 Task: Add an event with the title Training Session: Change Management, date '2024/05/16', time 7:30 AM to 9:30 AMand add a description: Participants will understand the role of nonverbal cues, such as body language, facial expressions, and gestures, in communication. They will learn how to use nonverbal signals effectively to convey their message and understand the nonverbal cues of others., put the event into Orange category . Add location for the event as: 789 Great Sphinx of Giza, Giza, Egypt, logged in from the account softage.2@softage.netand send the event invitation to softage.7@softage.net and softage.8@softage.net. Set a reminder for the event 5 minutes before
Action: Mouse moved to (126, 124)
Screenshot: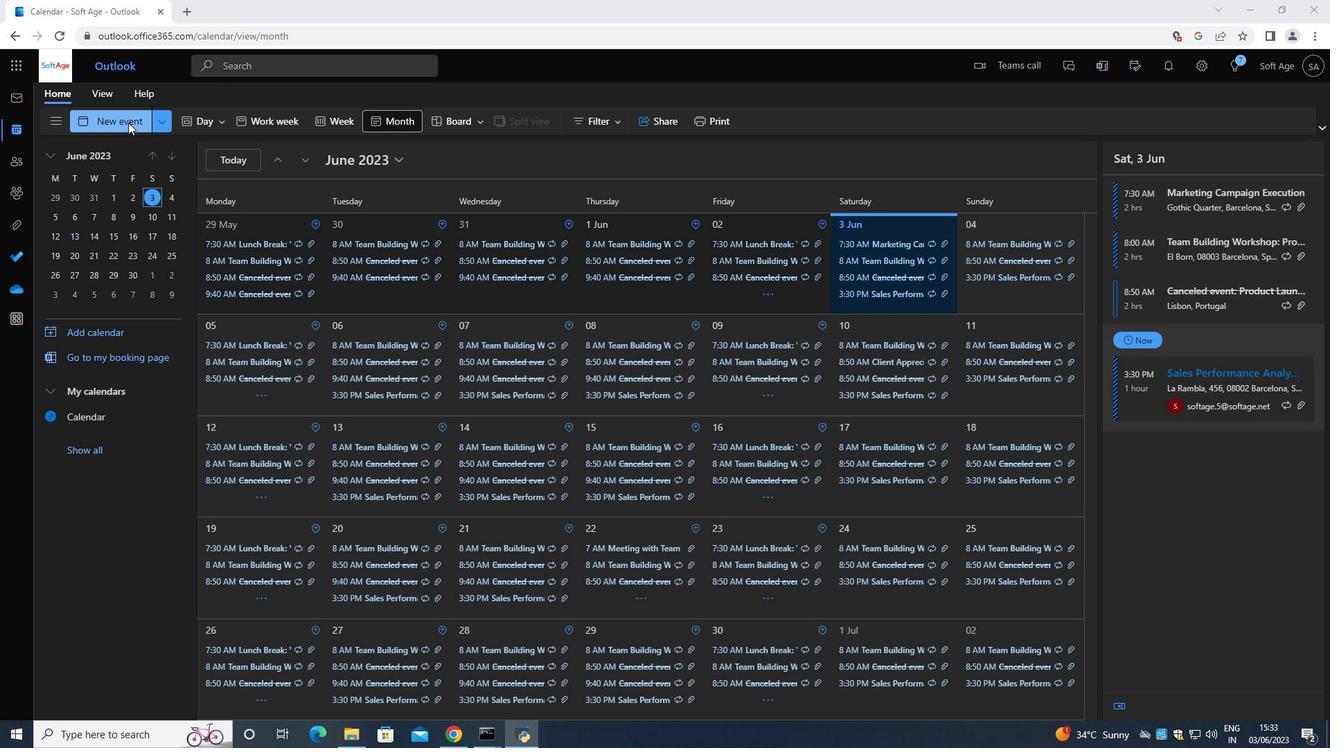 
Action: Mouse pressed left at (126, 124)
Screenshot: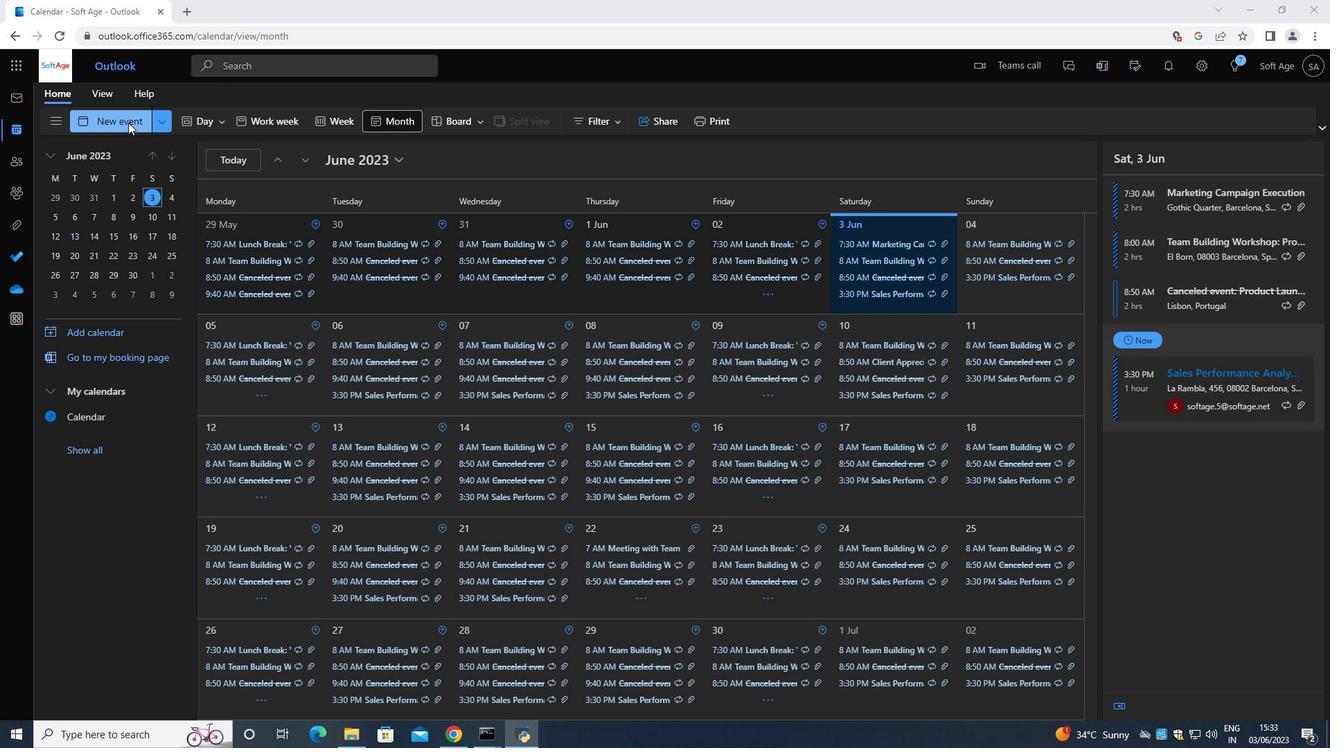 
Action: Mouse moved to (342, 207)
Screenshot: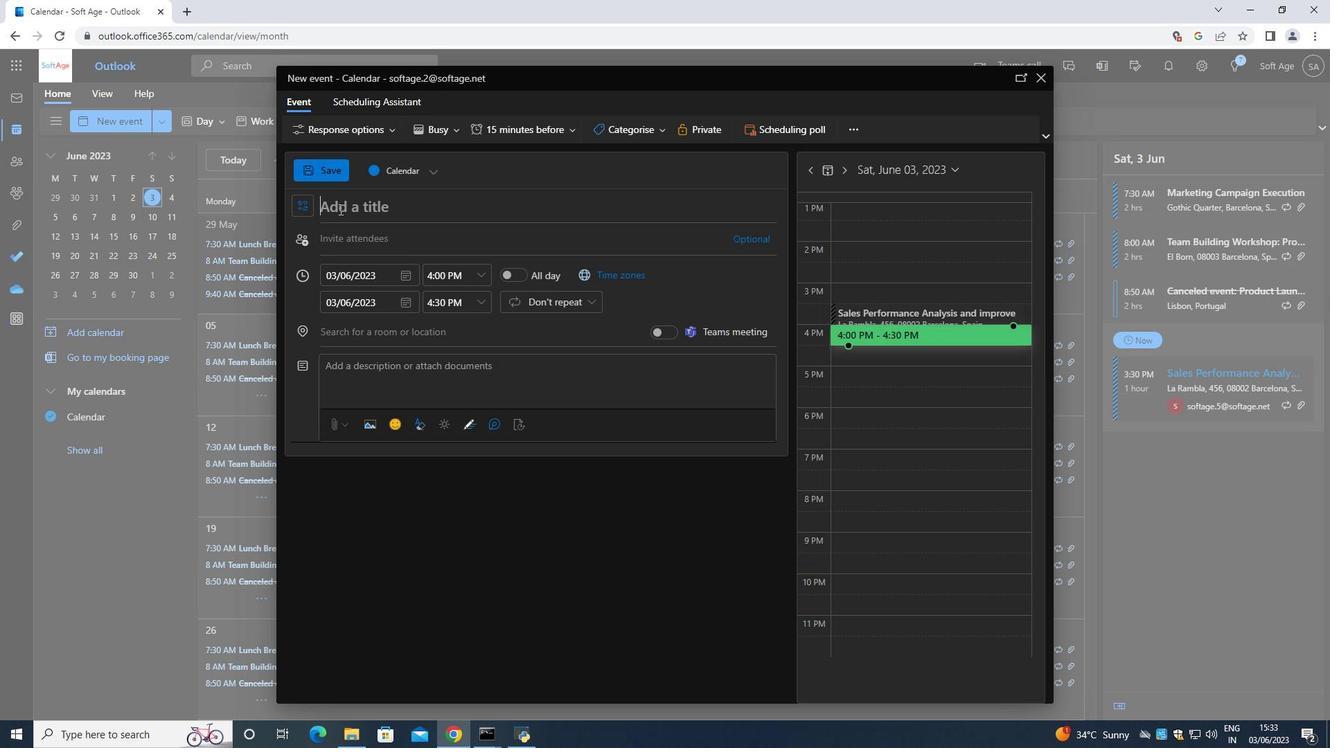 
Action: Mouse pressed left at (342, 207)
Screenshot: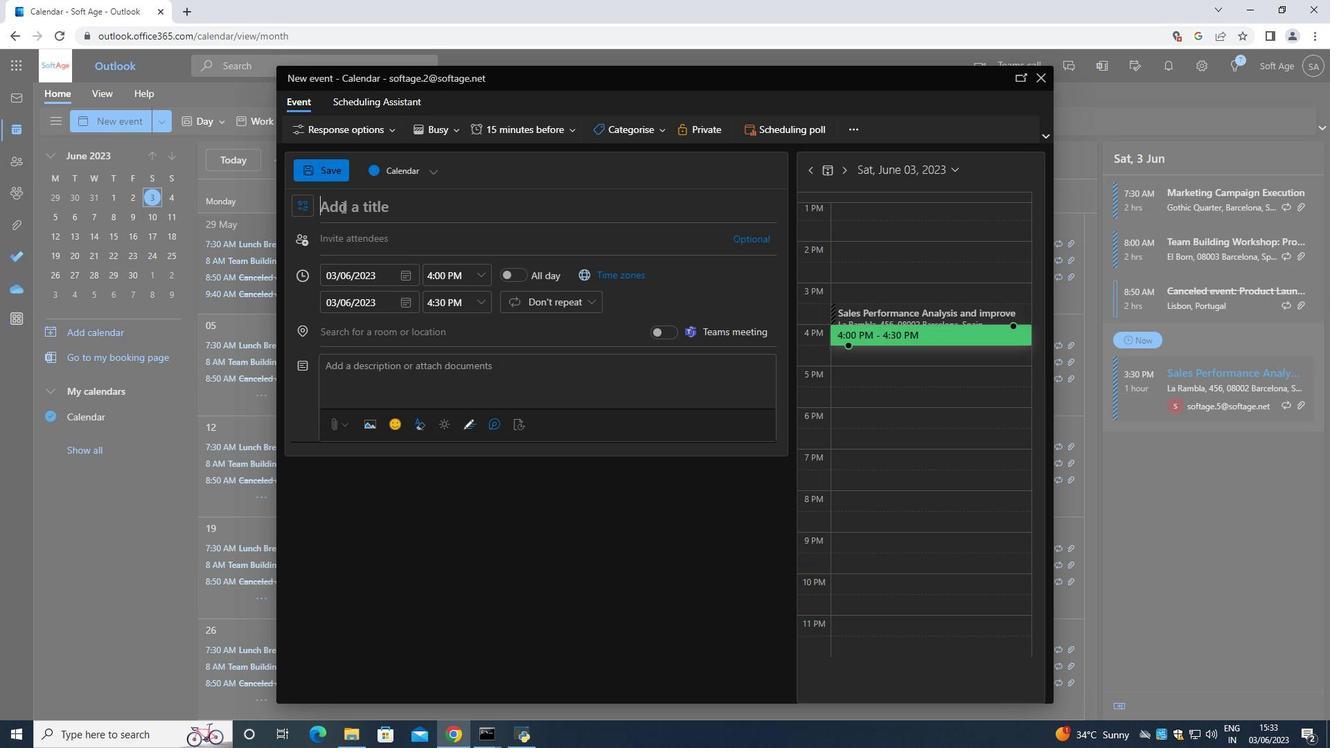 
Action: Key pressed <Key.shift><Key.shift><Key.shift><Key.shift><Key.shift><Key.shift><Key.shift><Key.shift><Key.shift><Key.shift><Key.shift><Key.shift><Key.shift><Key.shift><Key.shift><Key.shift><Key.shift><Key.shift>Training<Key.space><Key.shift>Session<Key.space><Key.shift_r><Key.shift_r><Key.shift_r><Key.shift_r>:<Key.backspace><Key.backspace><Key.shift_r>:<Key.space><Key.shift>Change<Key.space><Key.shift>Management<Key.space>
Screenshot: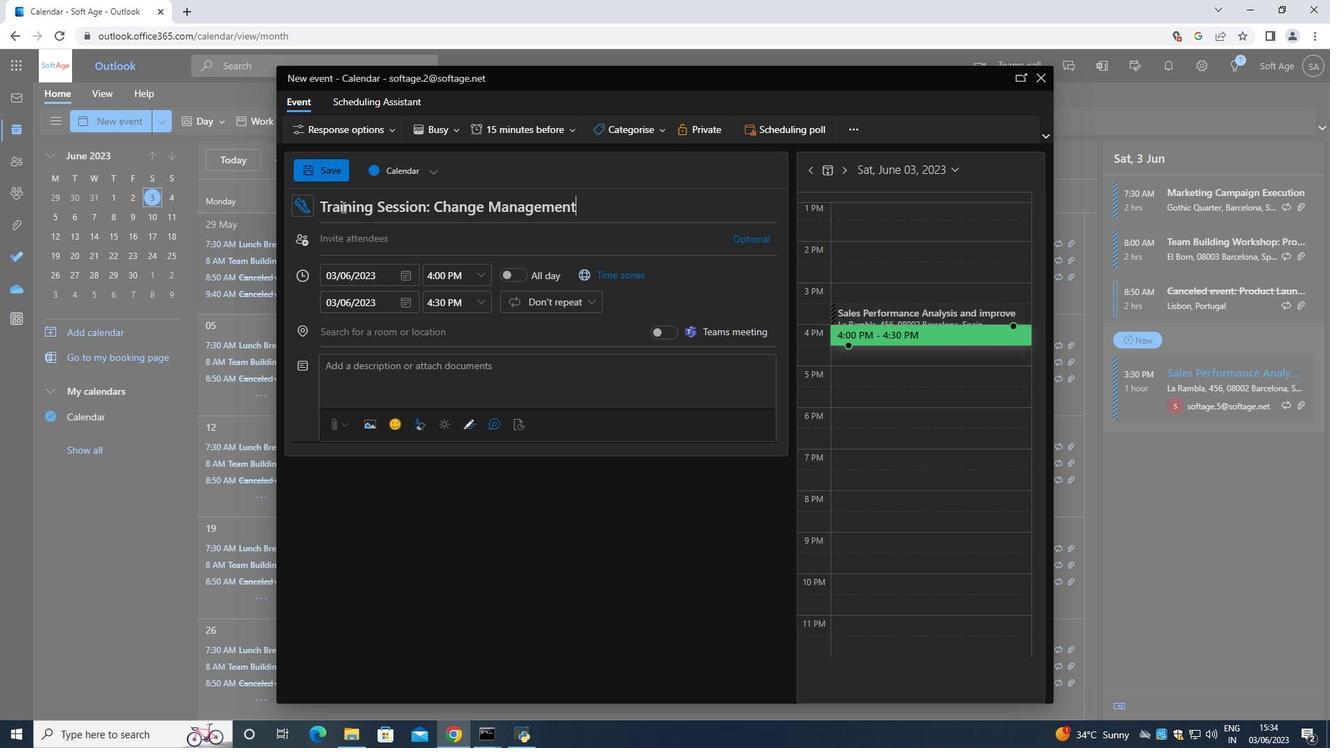 
Action: Mouse scrolled (342, 207) with delta (0, 0)
Screenshot: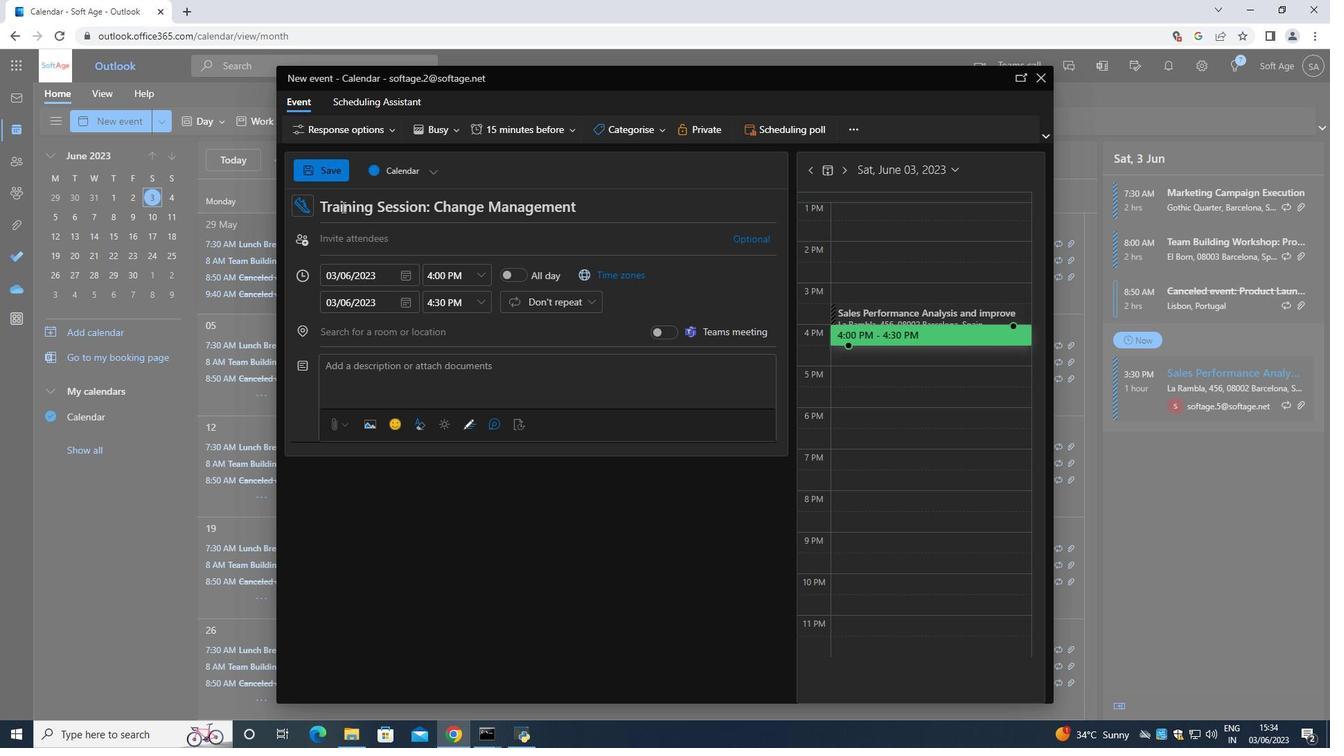 
Action: Mouse moved to (402, 279)
Screenshot: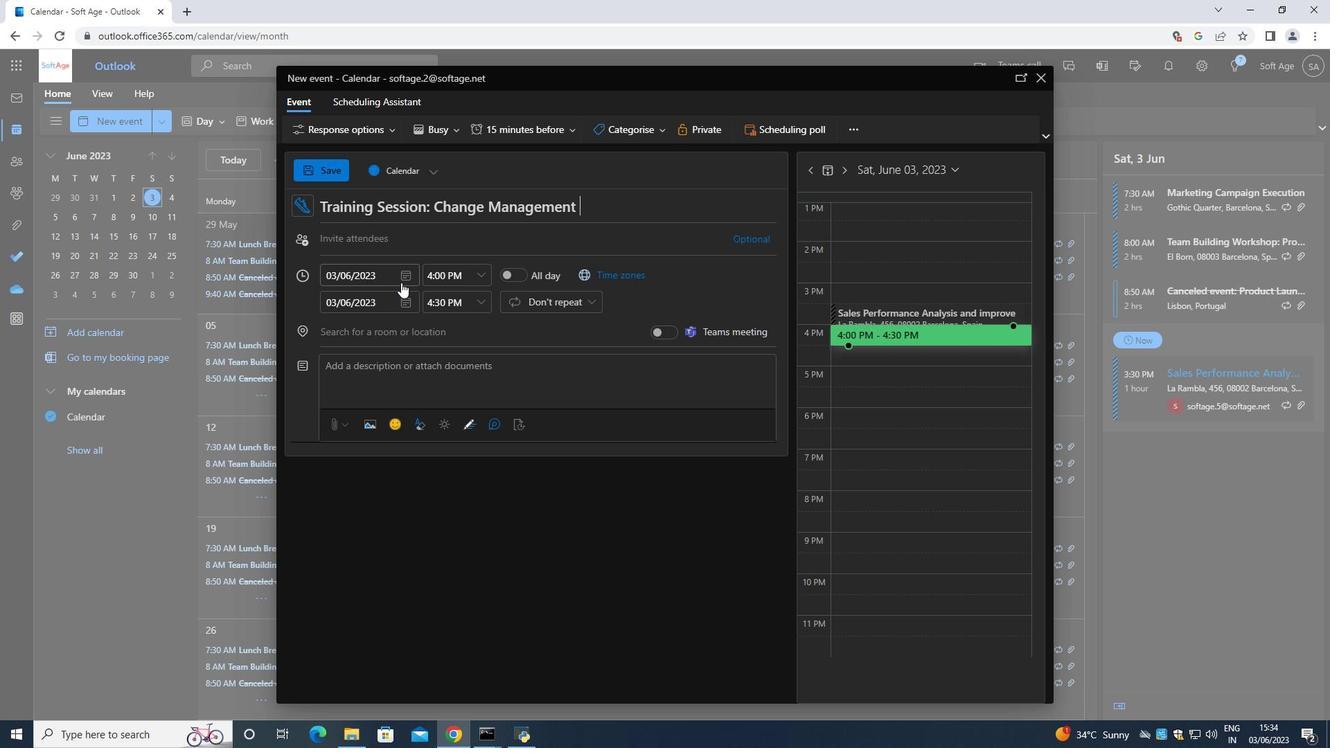 
Action: Mouse pressed left at (402, 279)
Screenshot: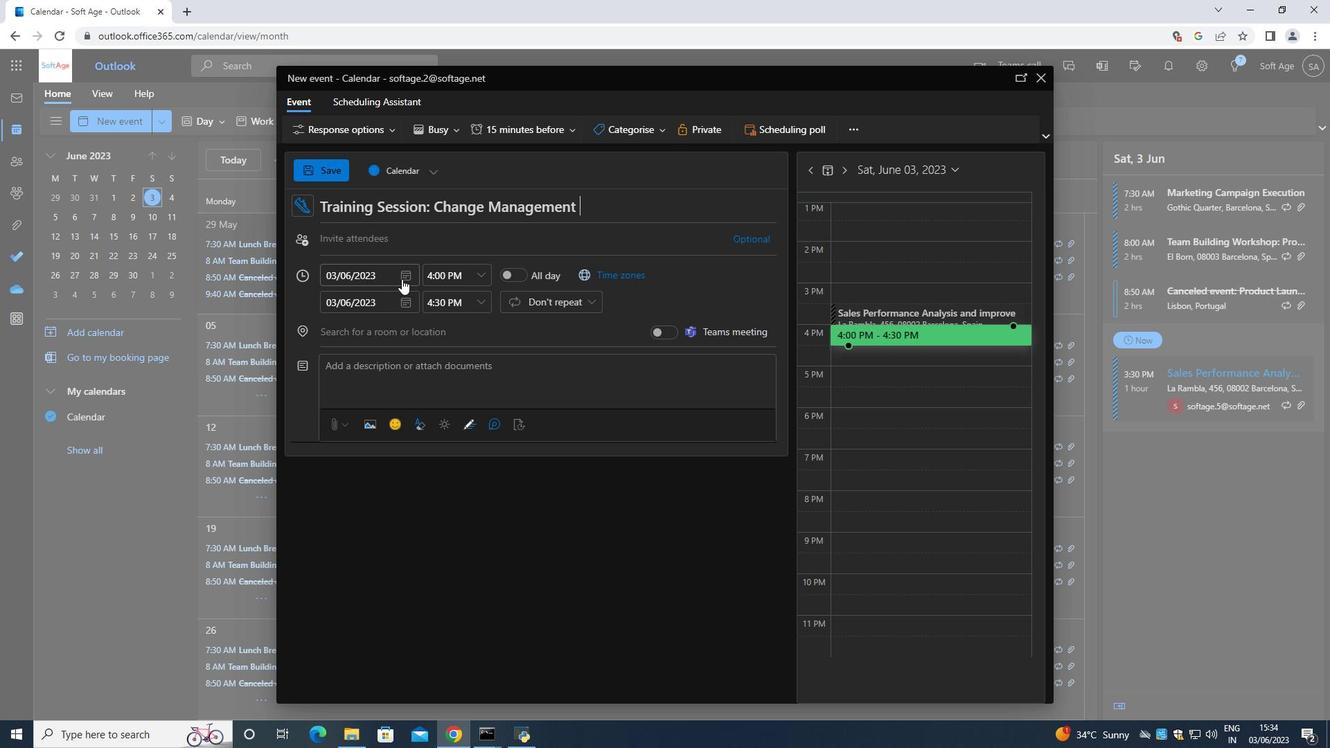 
Action: Mouse moved to (449, 303)
Screenshot: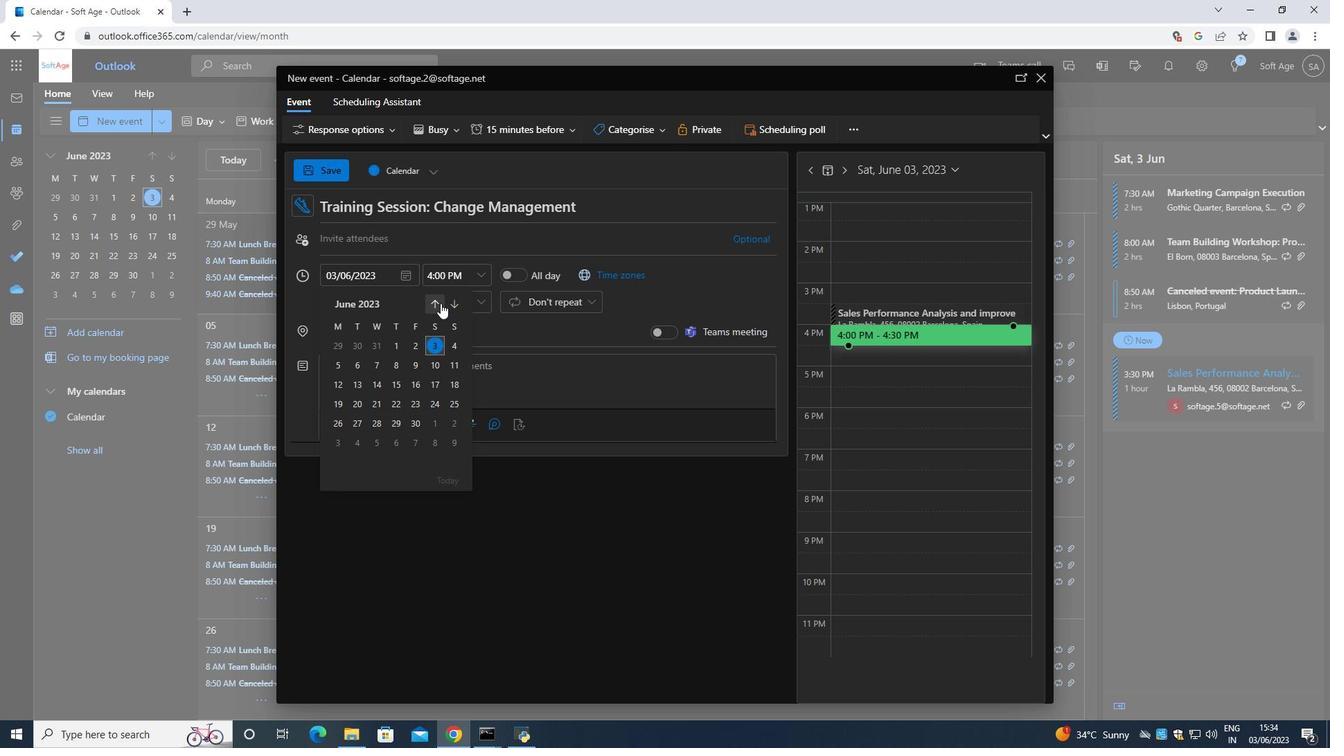 
Action: Mouse pressed left at (449, 303)
Screenshot: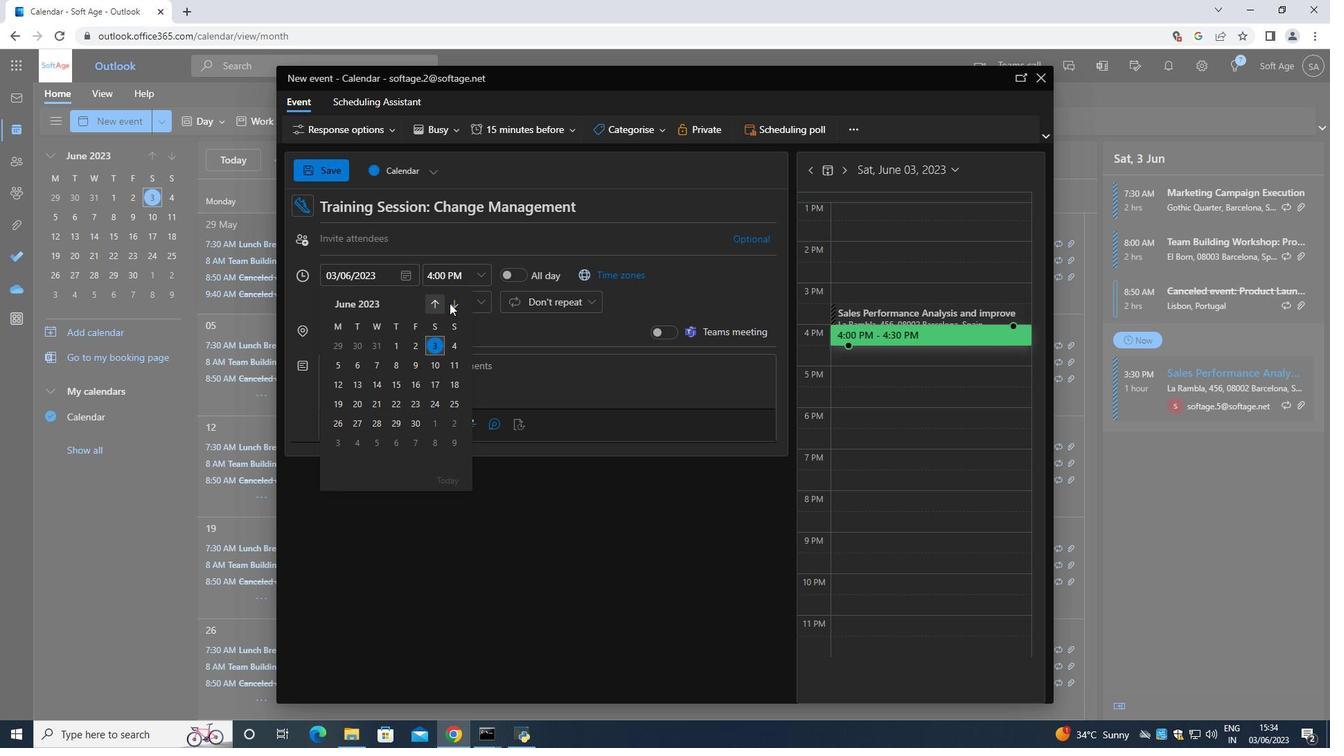 
Action: Mouse moved to (450, 303)
Screenshot: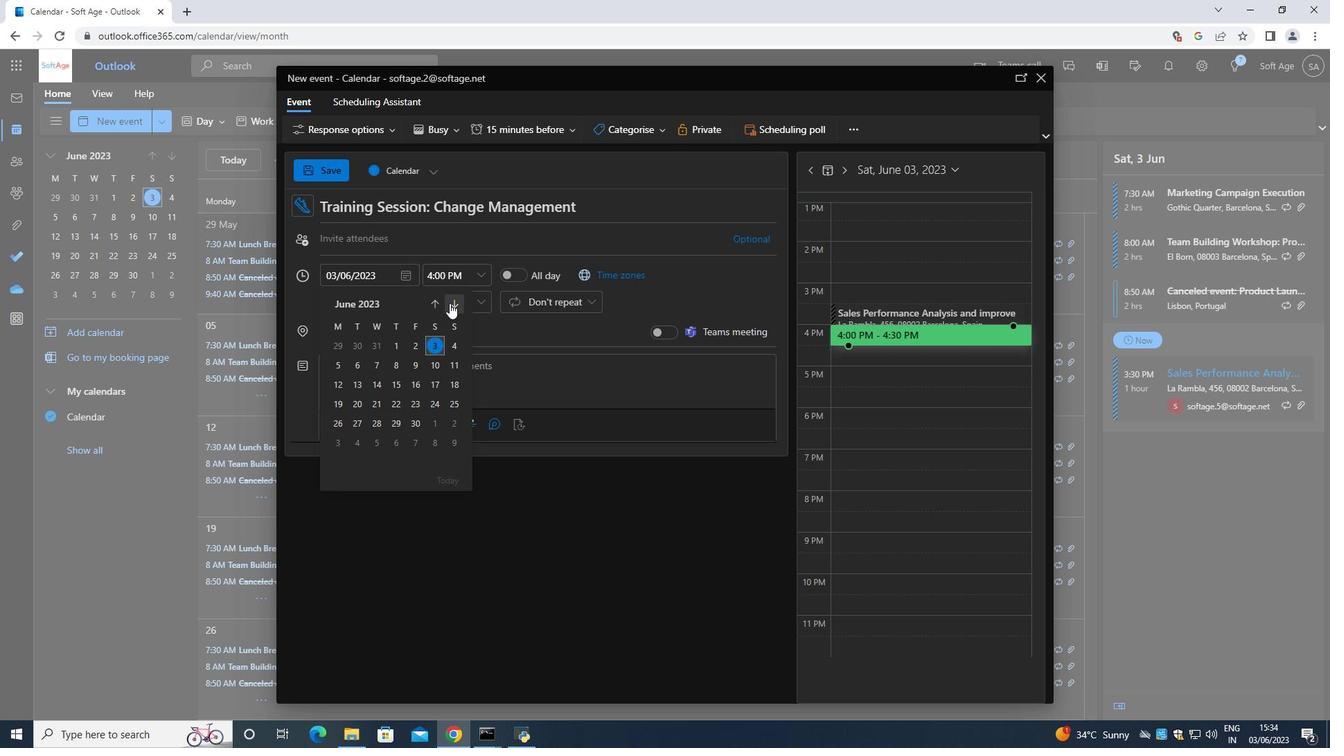 
Action: Mouse pressed left at (450, 303)
Screenshot: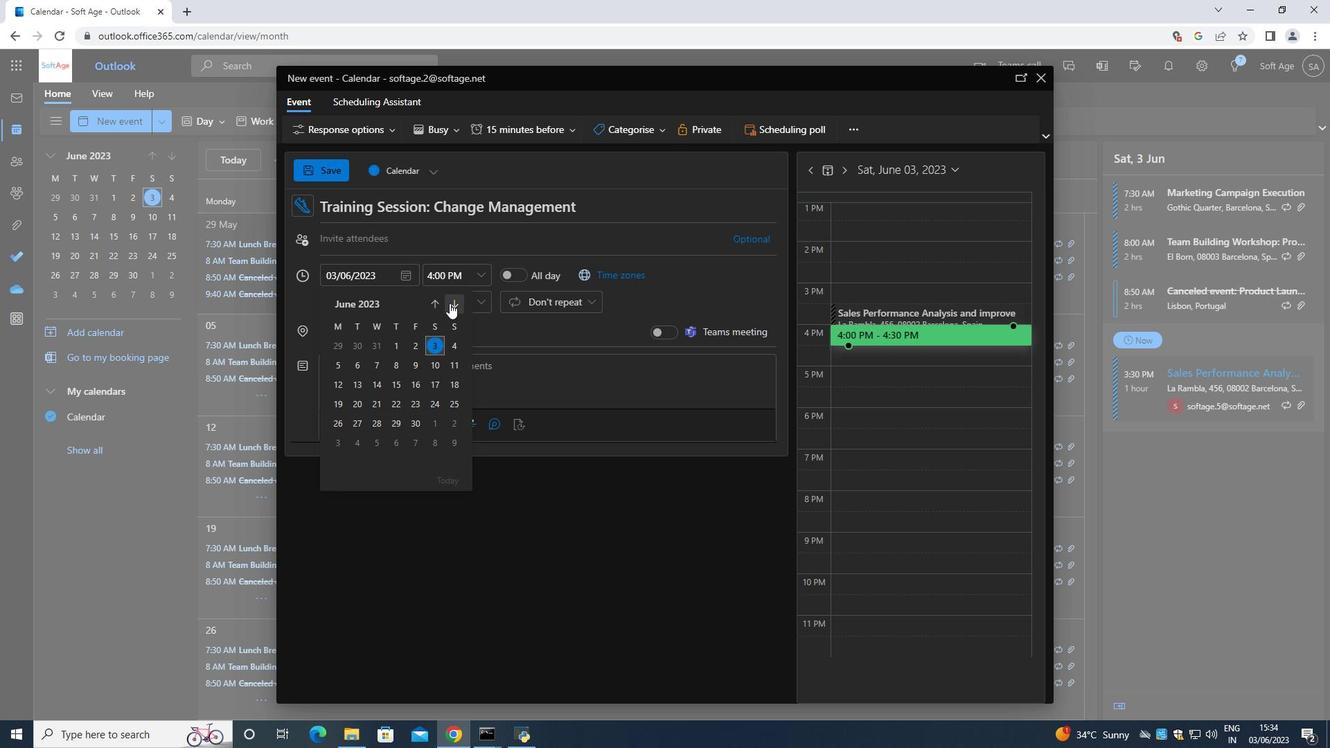 
Action: Mouse pressed left at (450, 303)
Screenshot: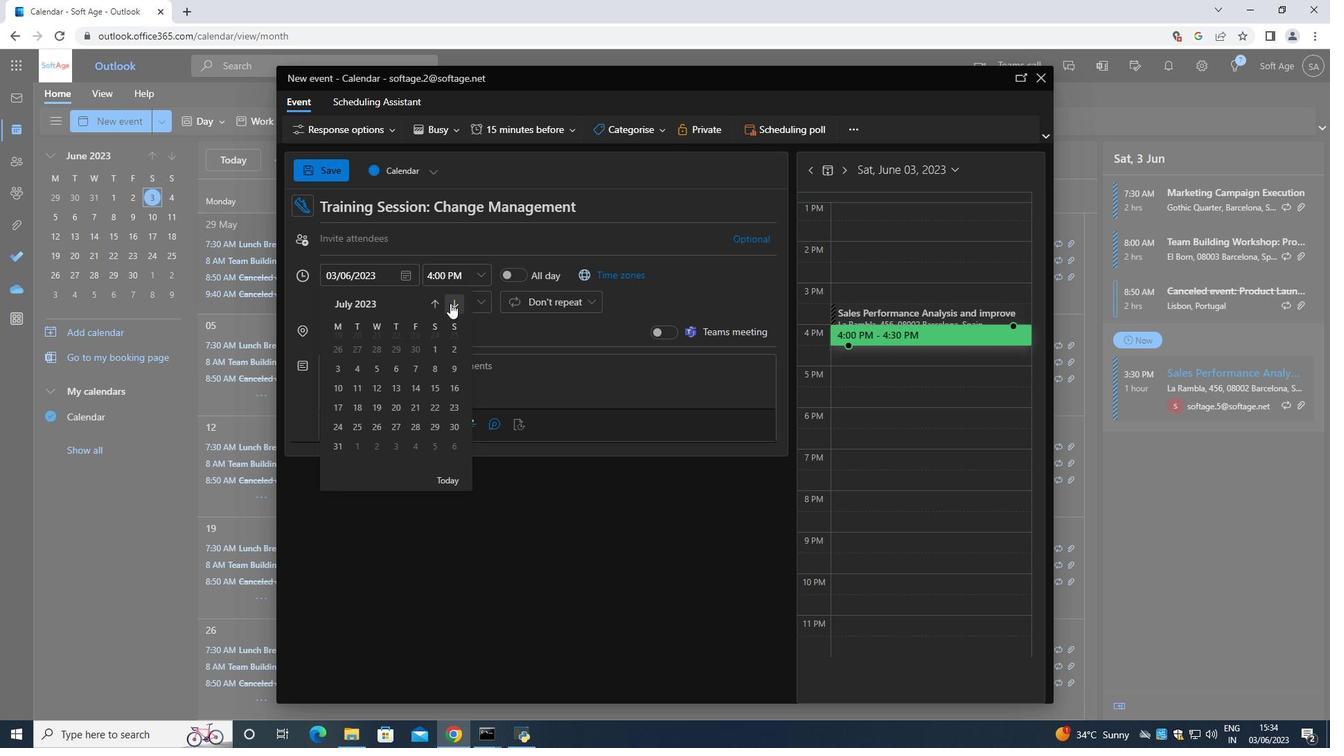 
Action: Mouse pressed left at (450, 303)
Screenshot: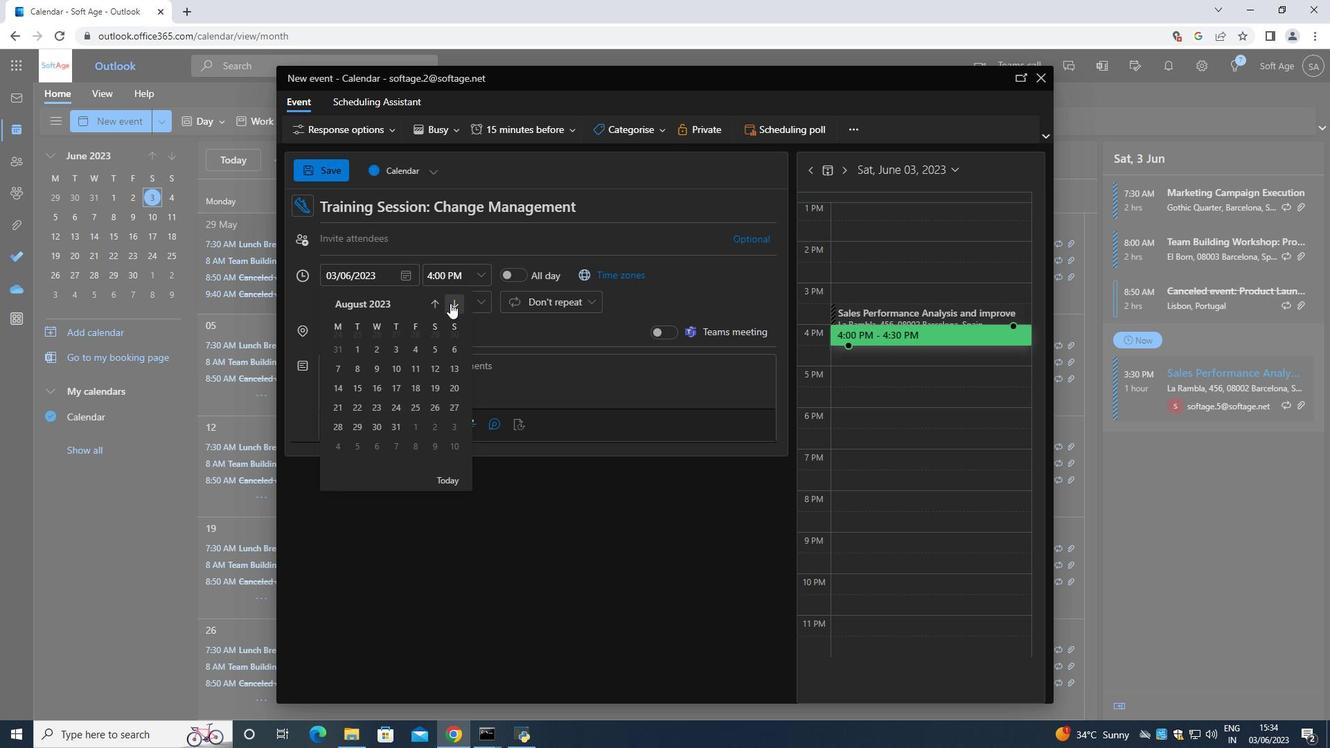 
Action: Mouse pressed left at (450, 303)
Screenshot: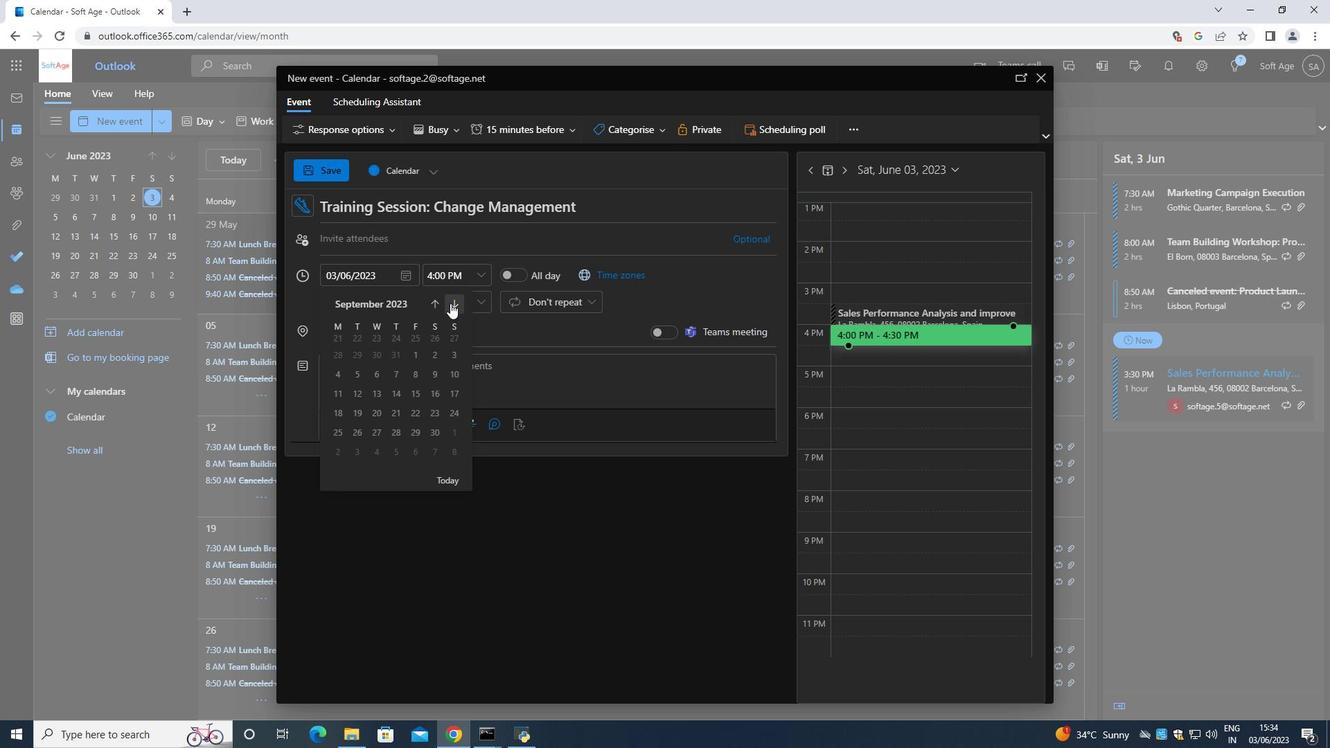 
Action: Mouse pressed left at (450, 303)
Screenshot: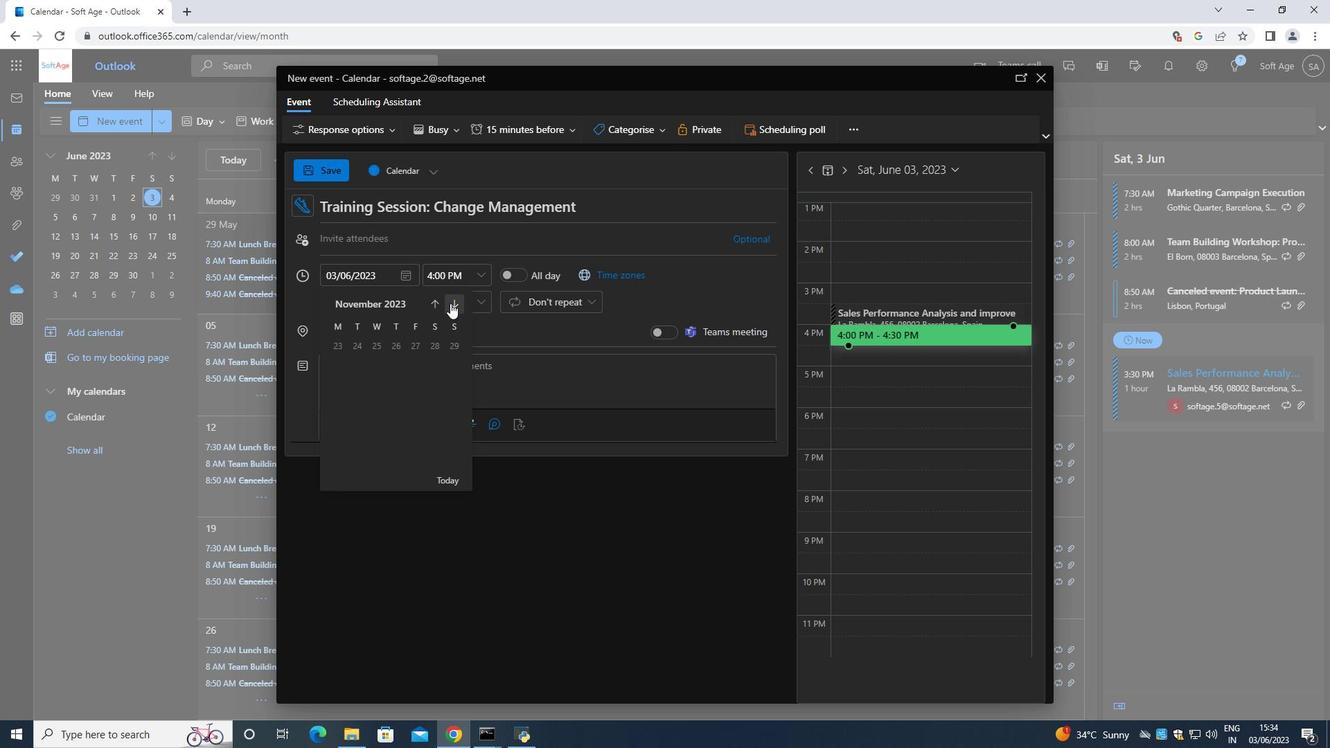 
Action: Mouse pressed left at (450, 303)
Screenshot: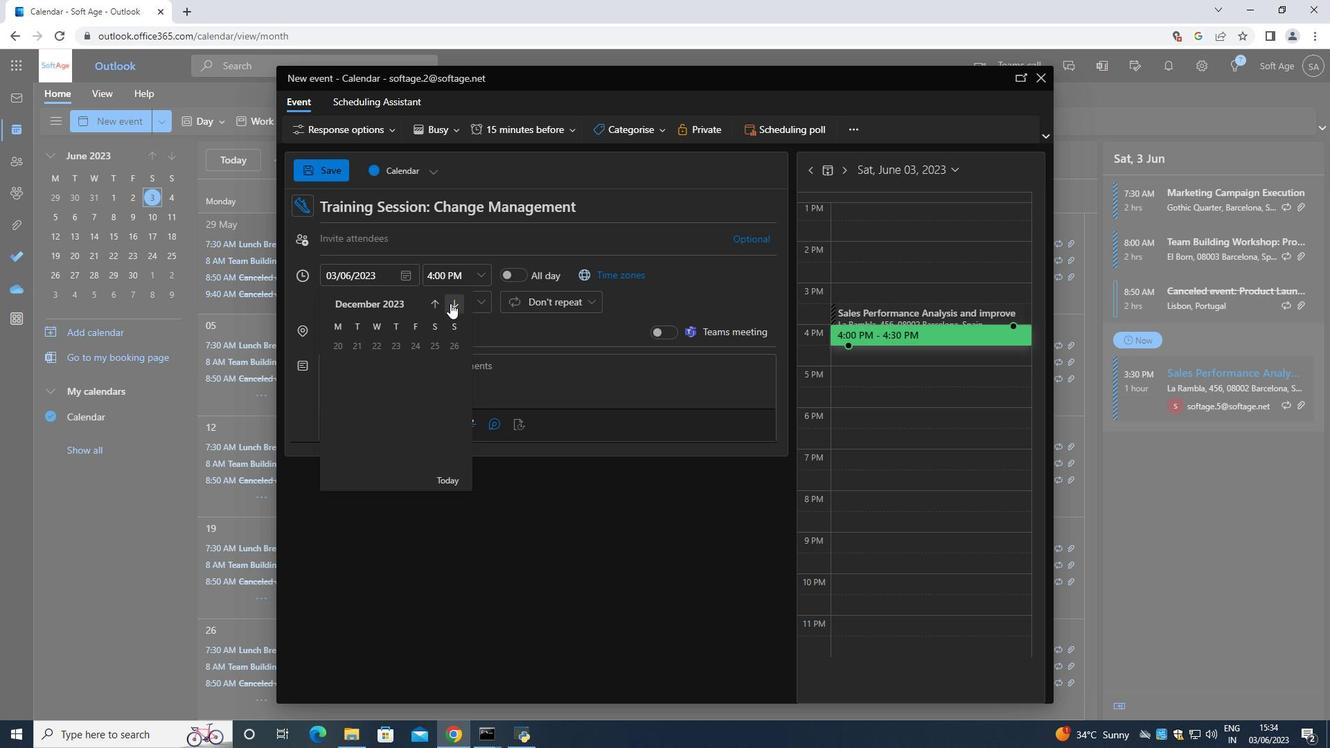 
Action: Mouse pressed left at (450, 303)
Screenshot: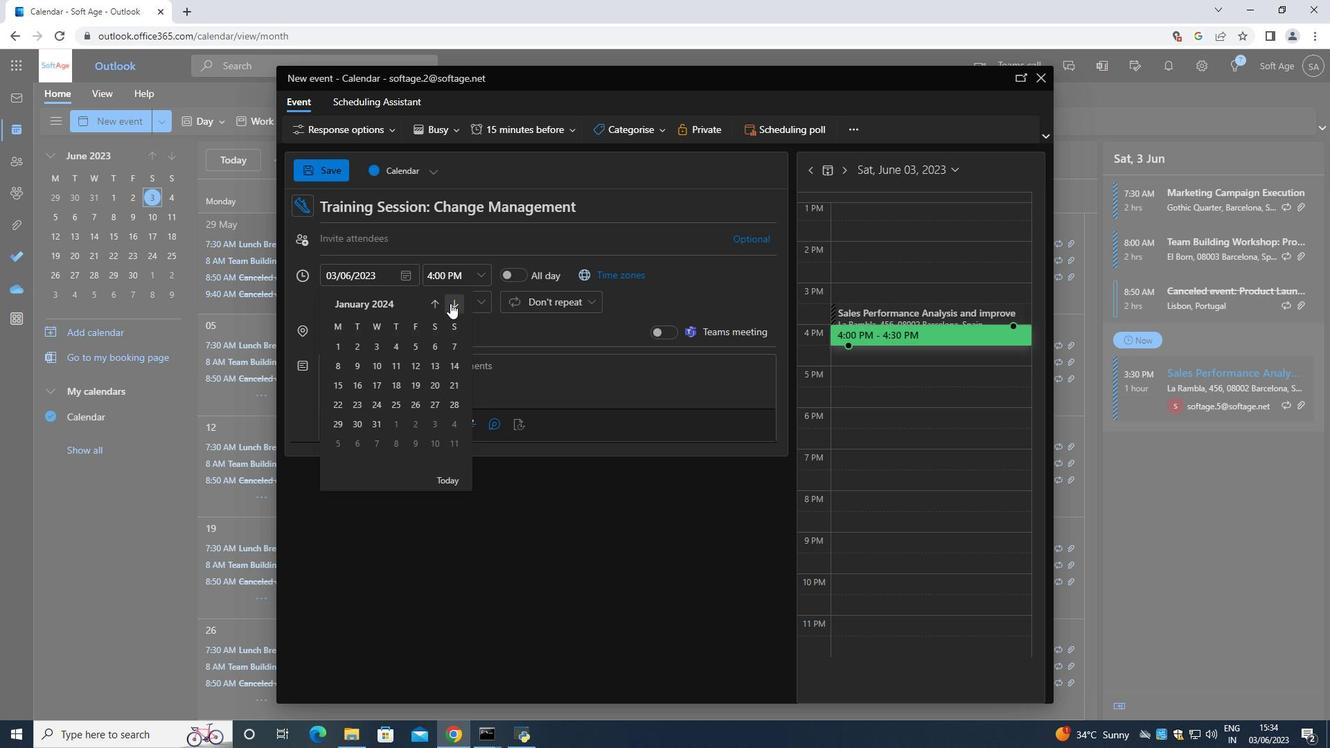 
Action: Mouse pressed left at (450, 303)
Screenshot: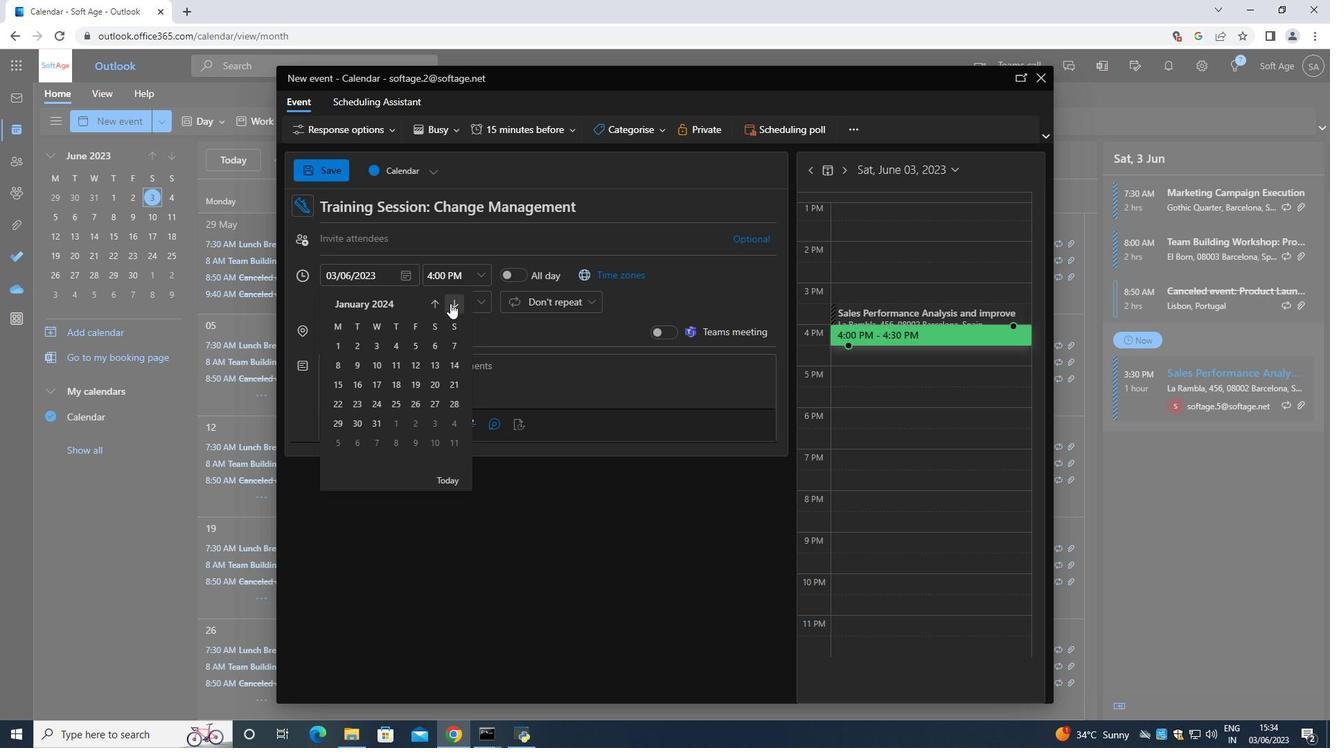 
Action: Mouse pressed left at (450, 303)
Screenshot: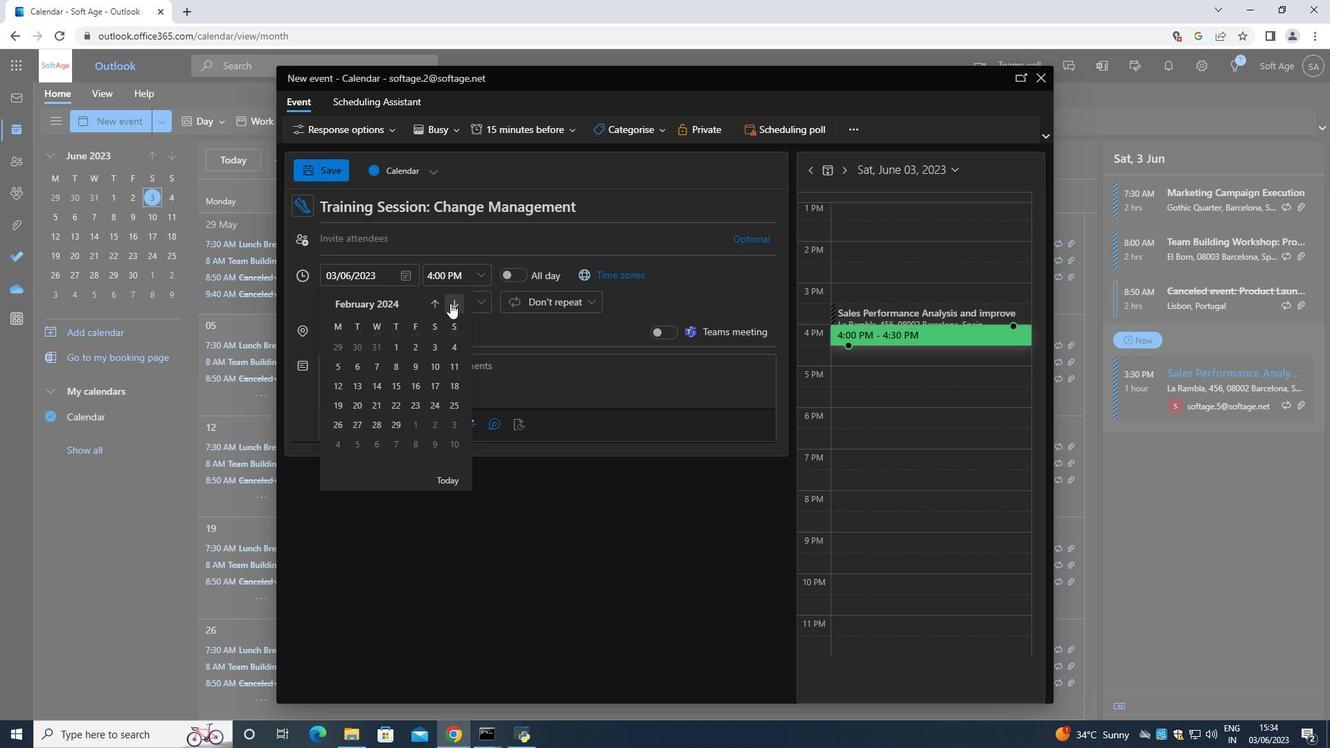 
Action: Mouse moved to (450, 303)
Screenshot: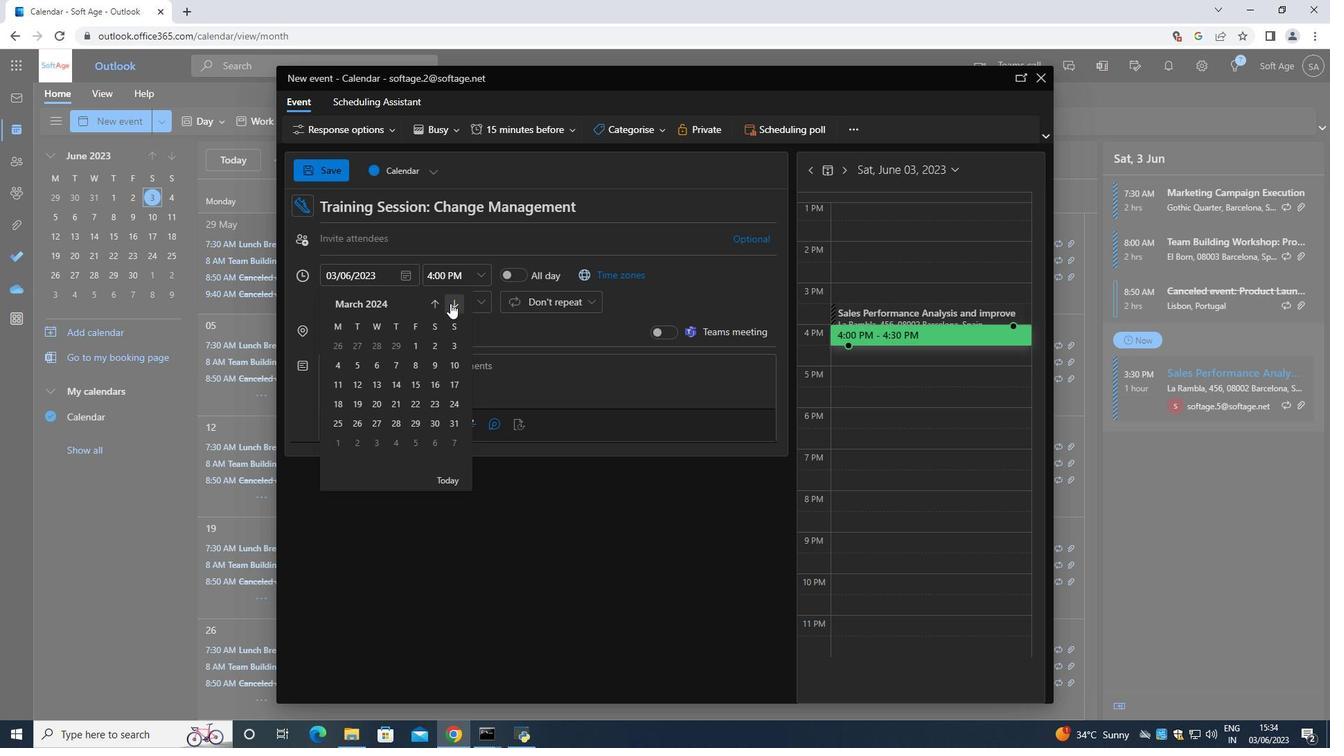 
Action: Mouse pressed left at (450, 303)
Screenshot: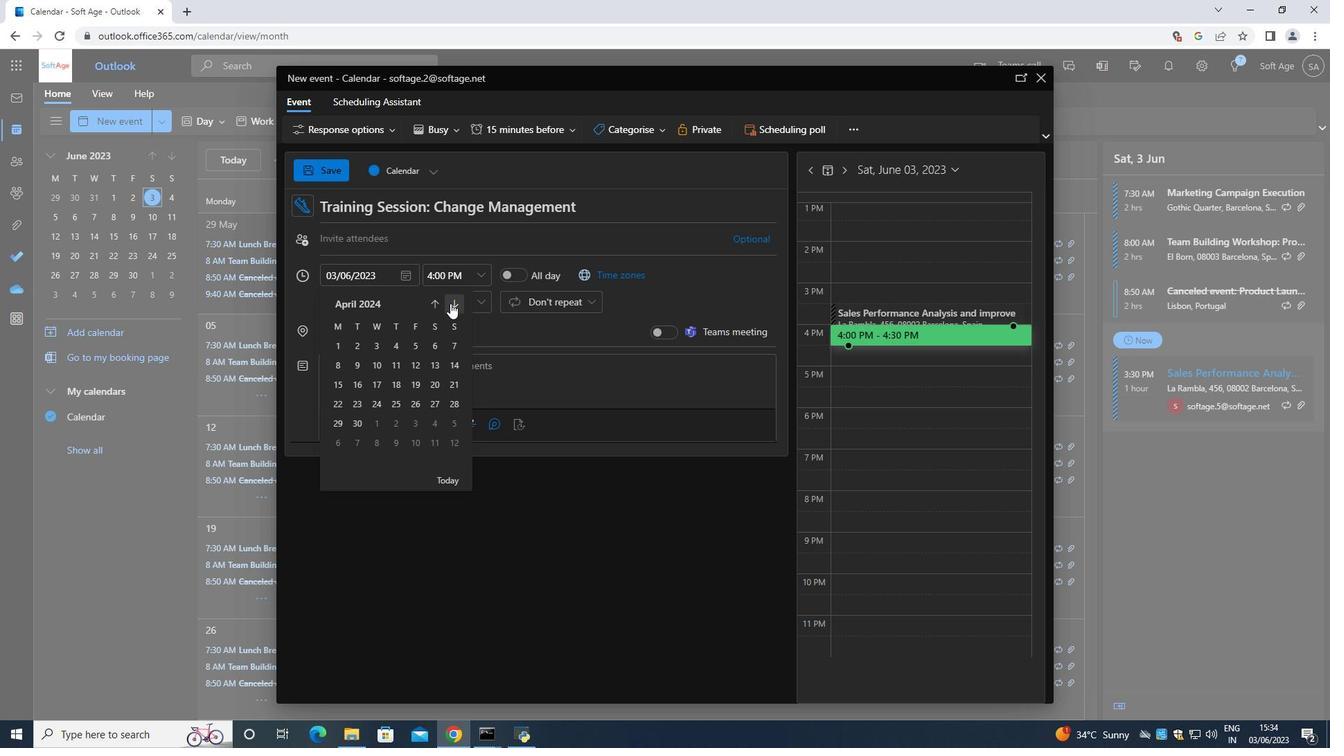 
Action: Mouse moved to (400, 379)
Screenshot: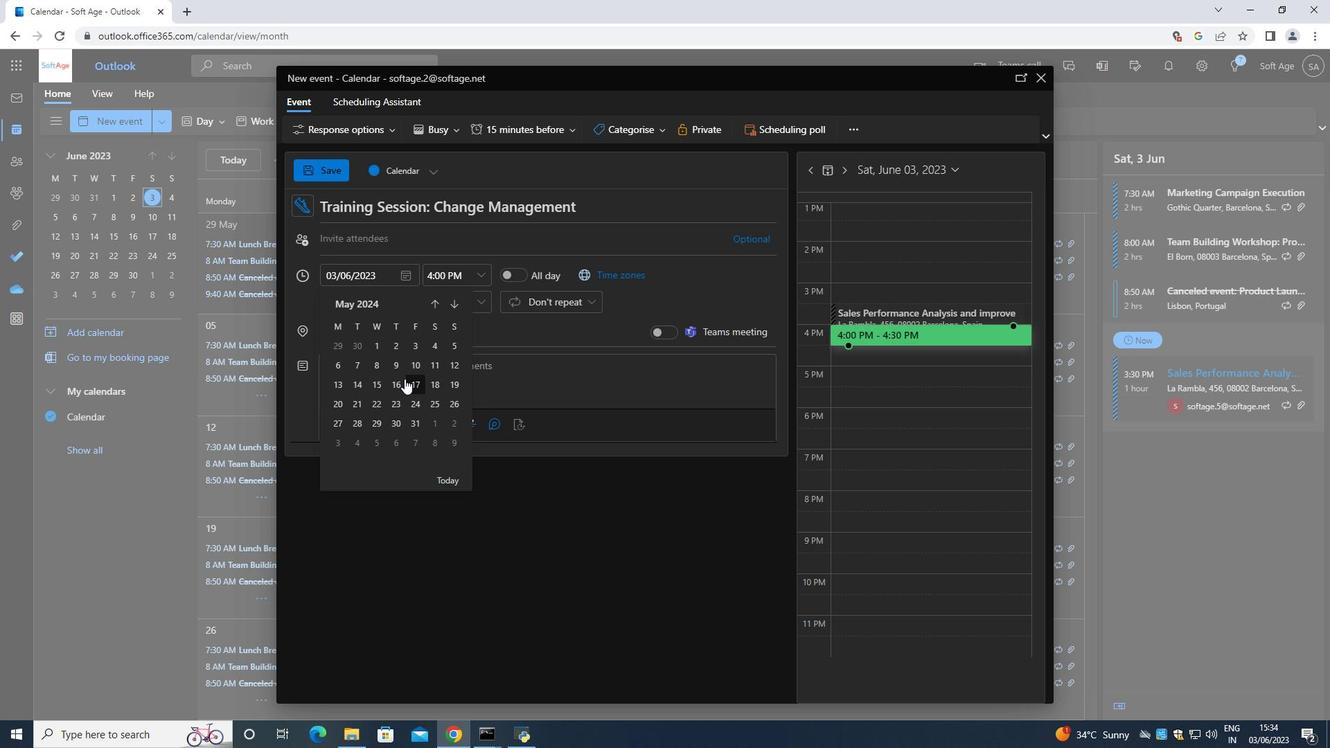 
Action: Mouse pressed left at (400, 379)
Screenshot: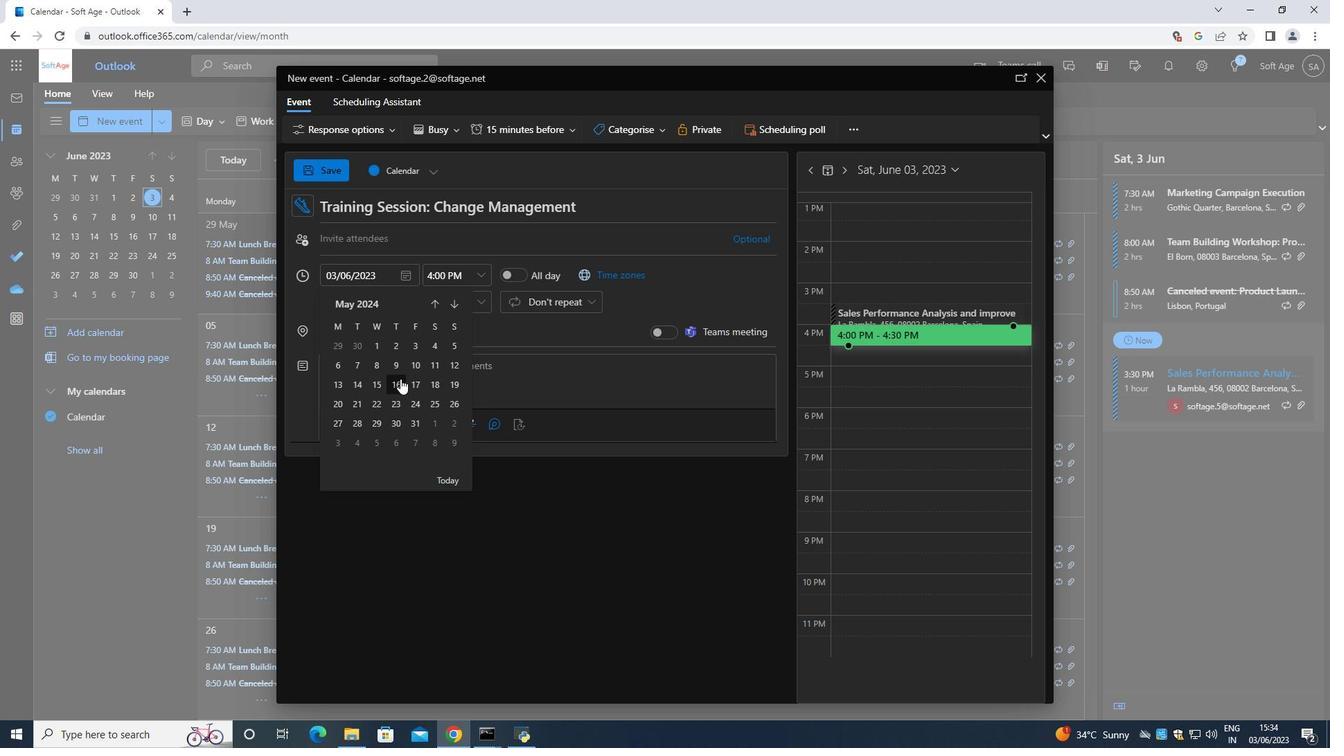 
Action: Mouse moved to (484, 279)
Screenshot: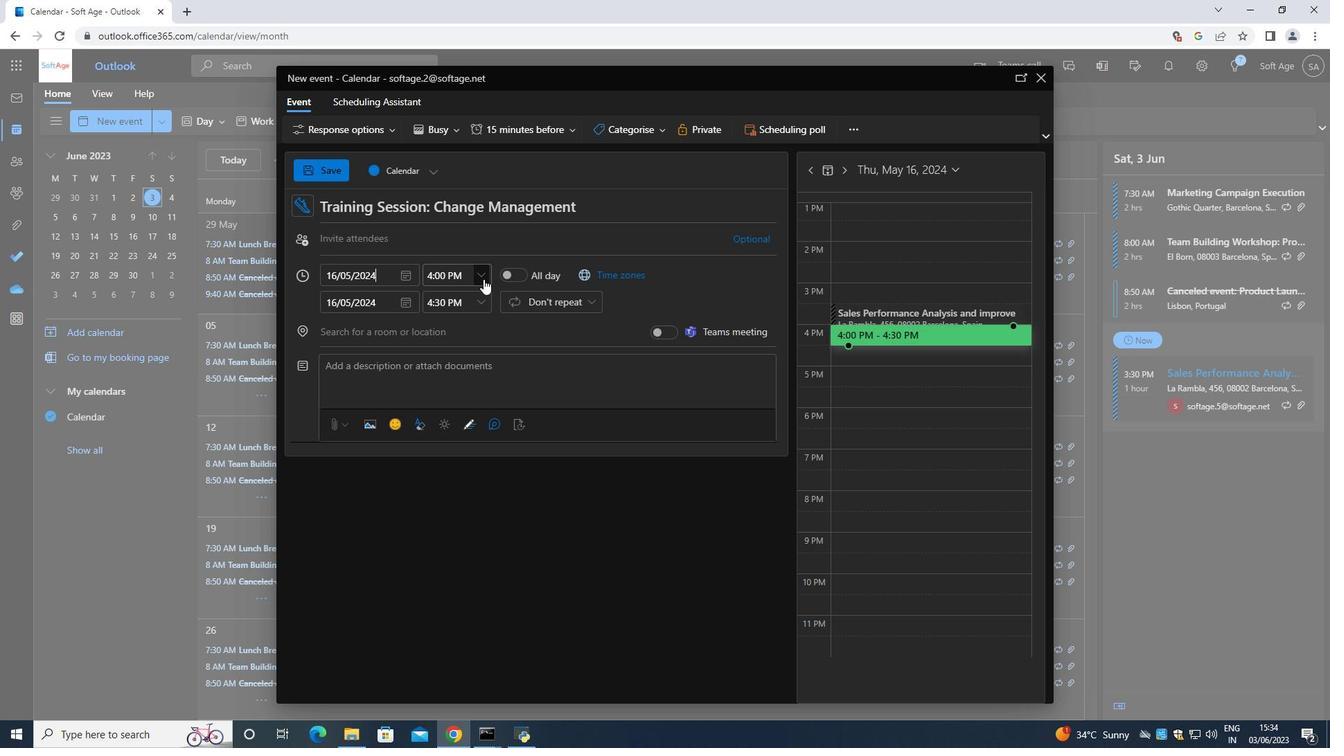 
Action: Mouse pressed left at (484, 279)
Screenshot: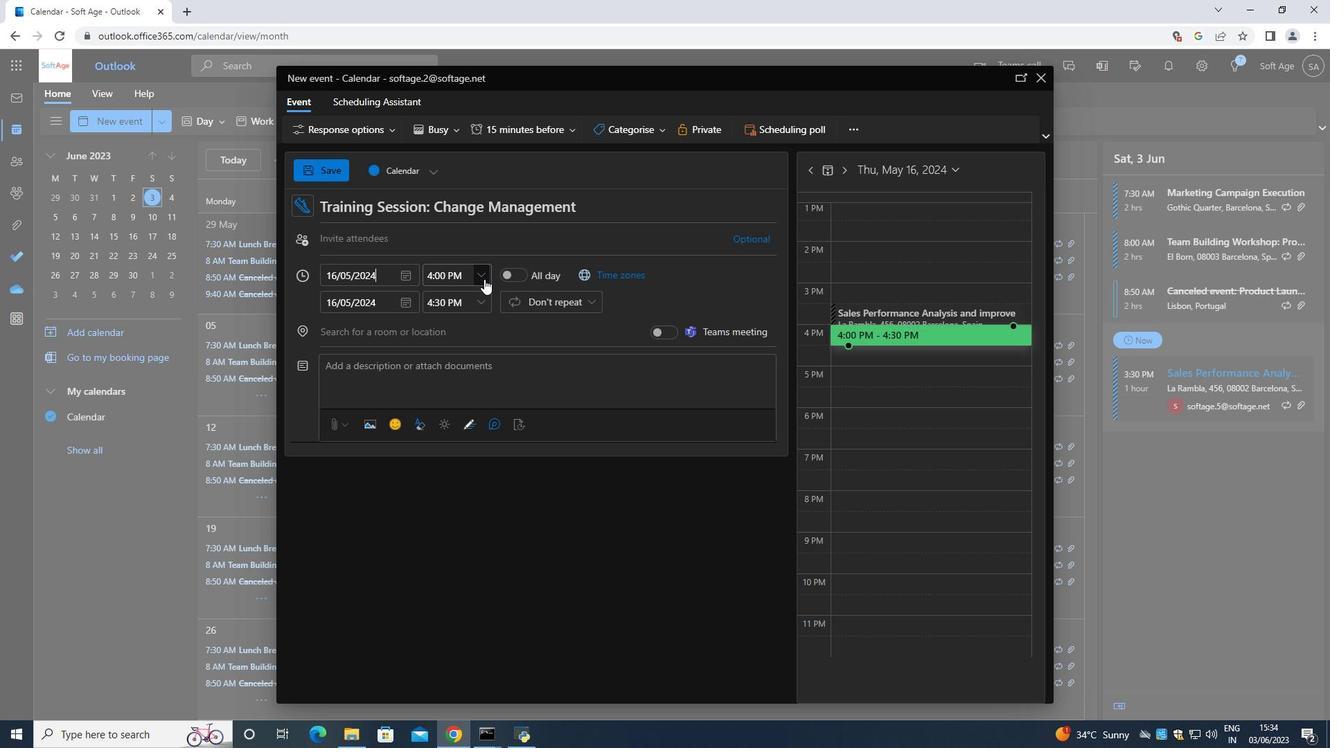 
Action: Mouse moved to (474, 294)
Screenshot: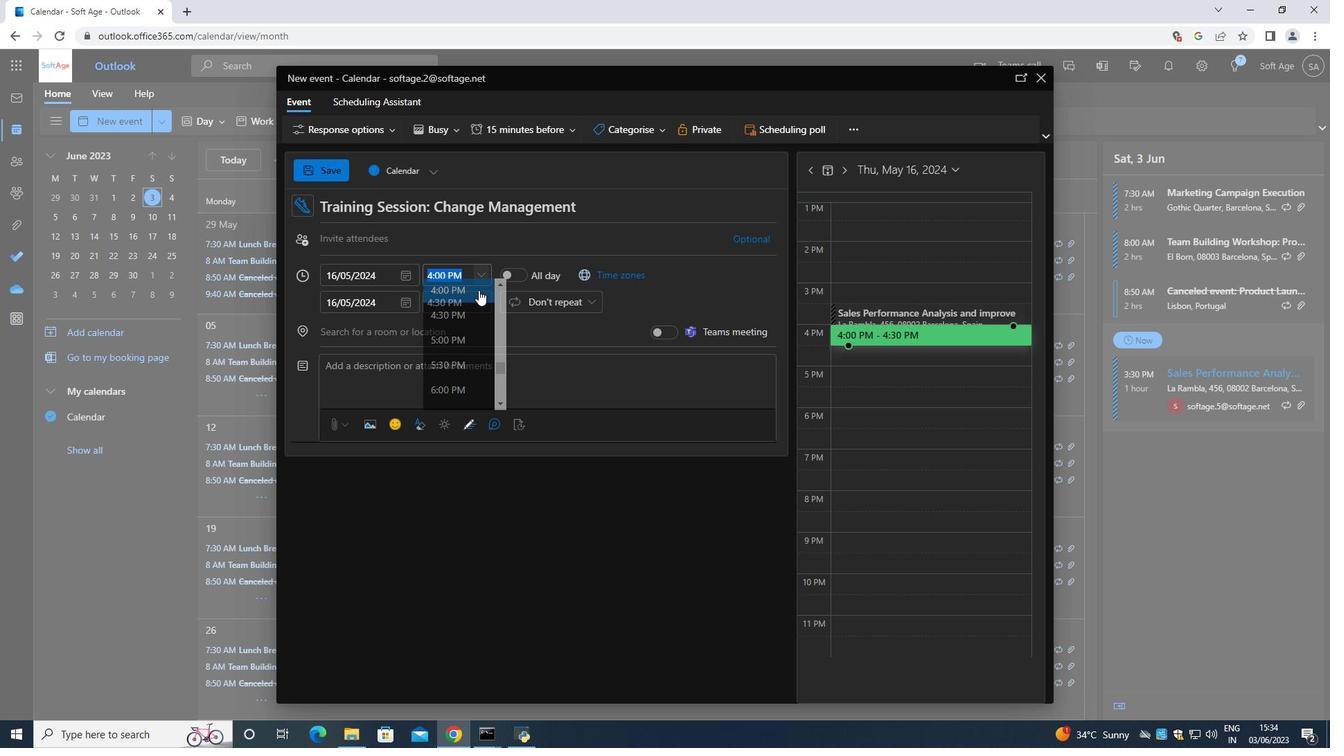 
Action: Mouse scrolled (474, 295) with delta (0, 0)
Screenshot: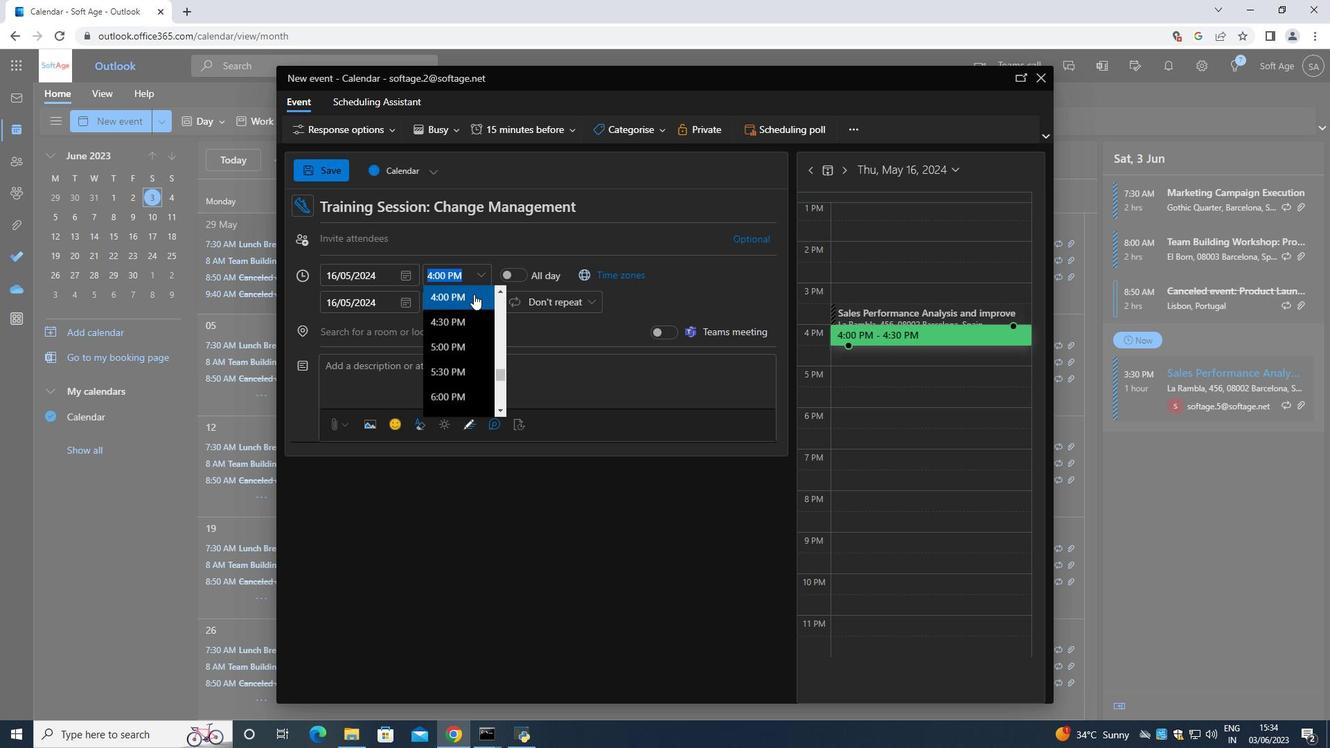 
Action: Mouse scrolled (474, 295) with delta (0, 0)
Screenshot: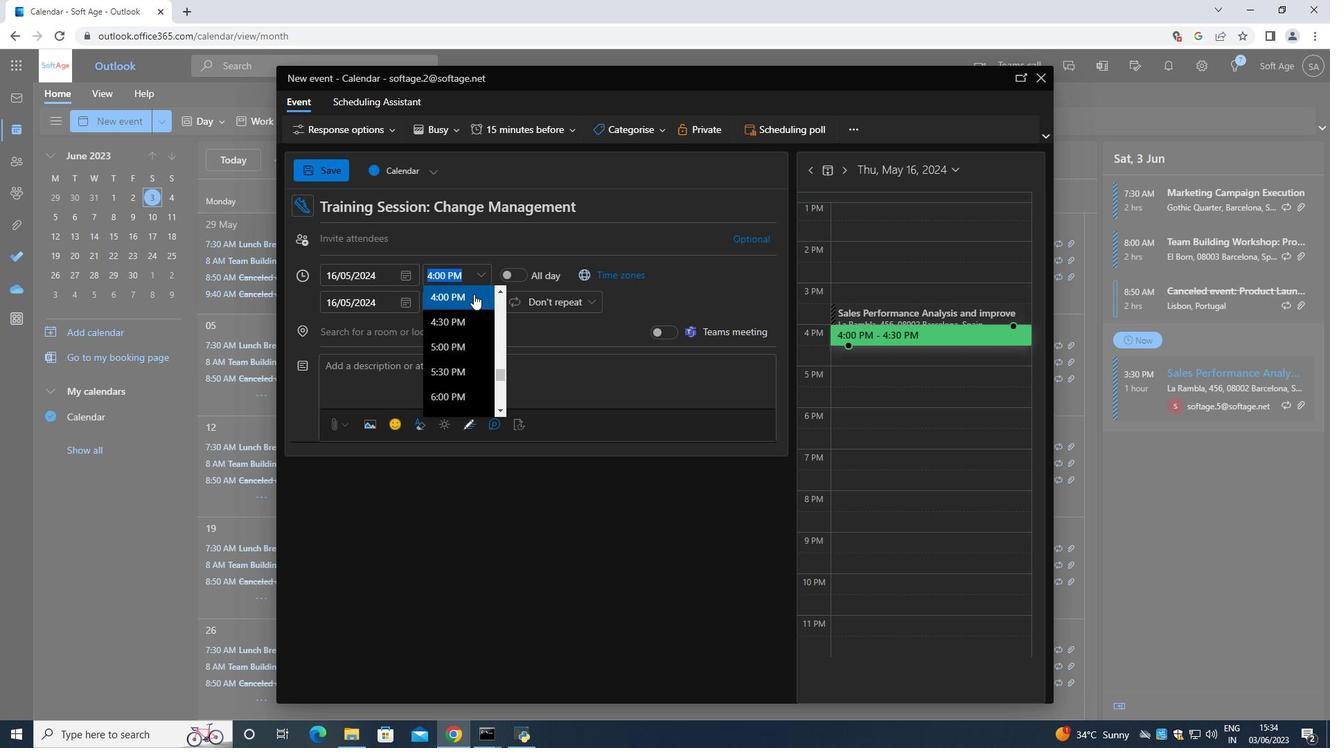 
Action: Mouse moved to (474, 295)
Screenshot: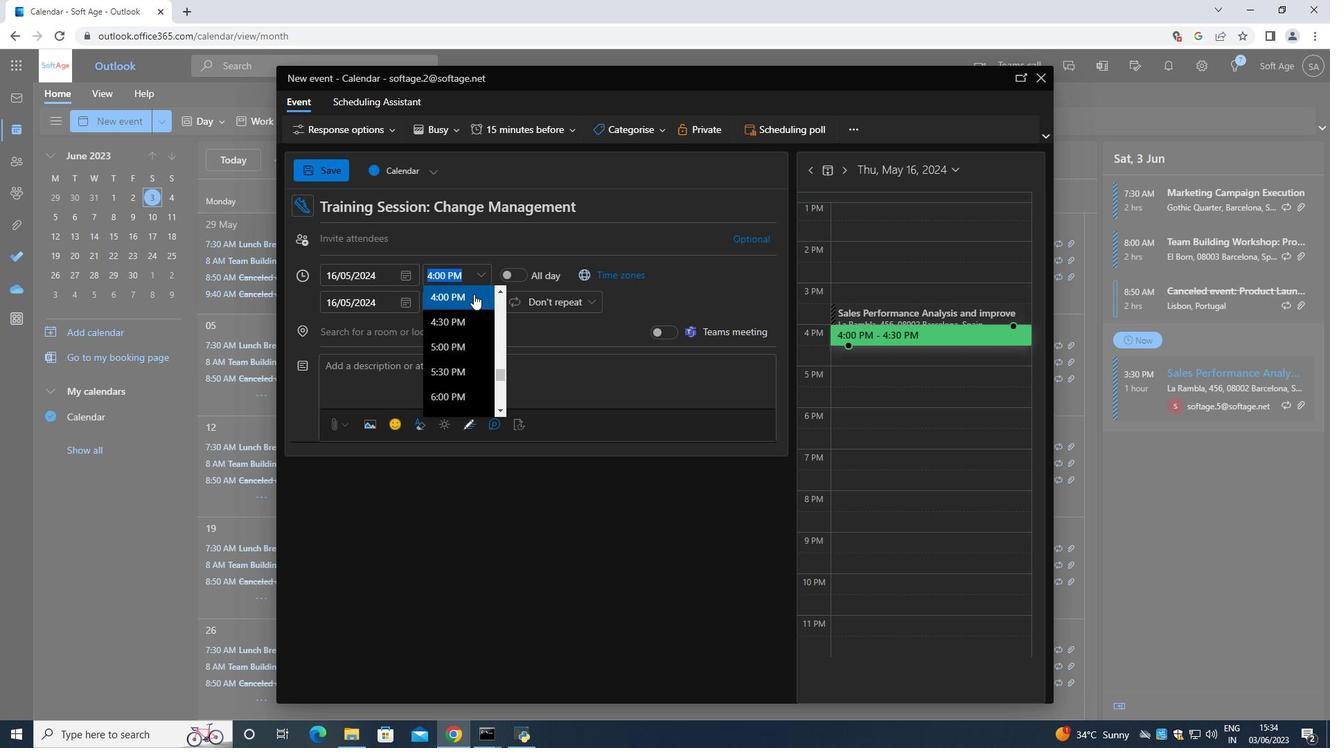 
Action: Mouse scrolled (474, 296) with delta (0, 0)
Screenshot: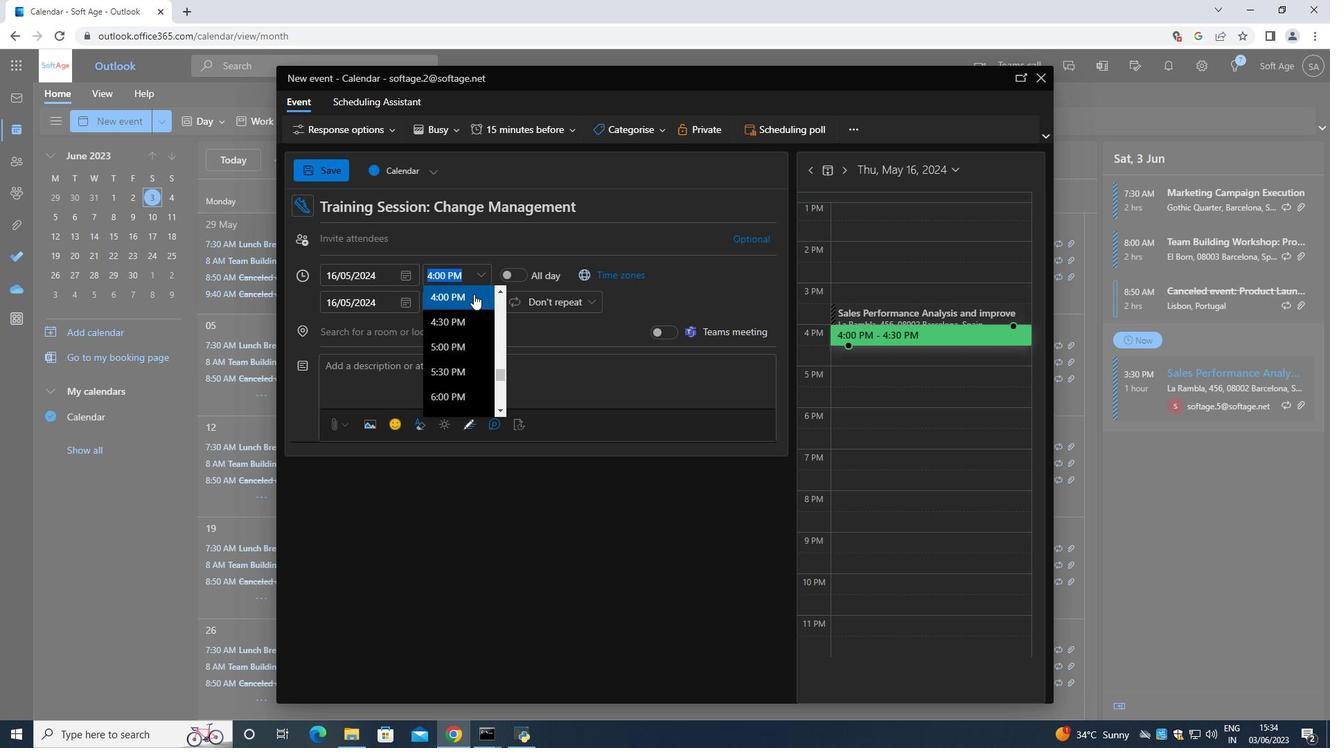 
Action: Mouse scrolled (474, 296) with delta (0, 0)
Screenshot: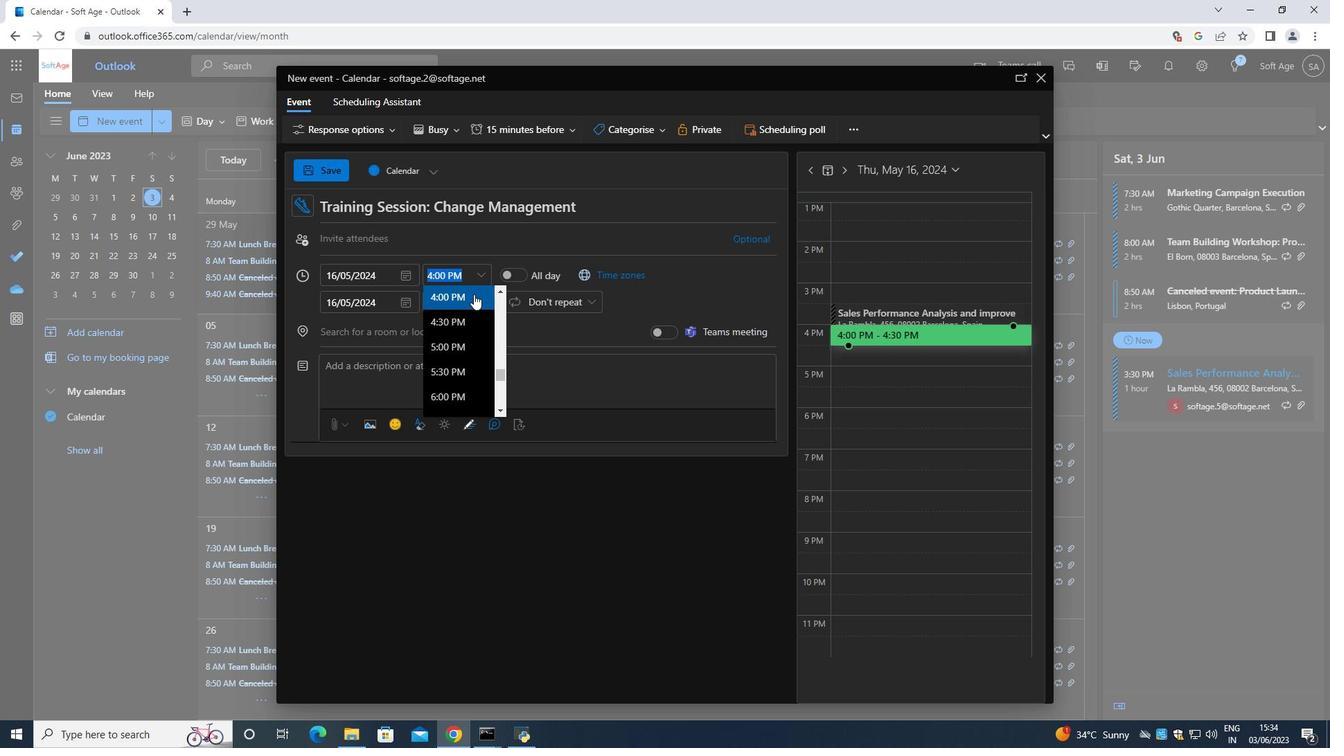
Action: Mouse moved to (452, 336)
Screenshot: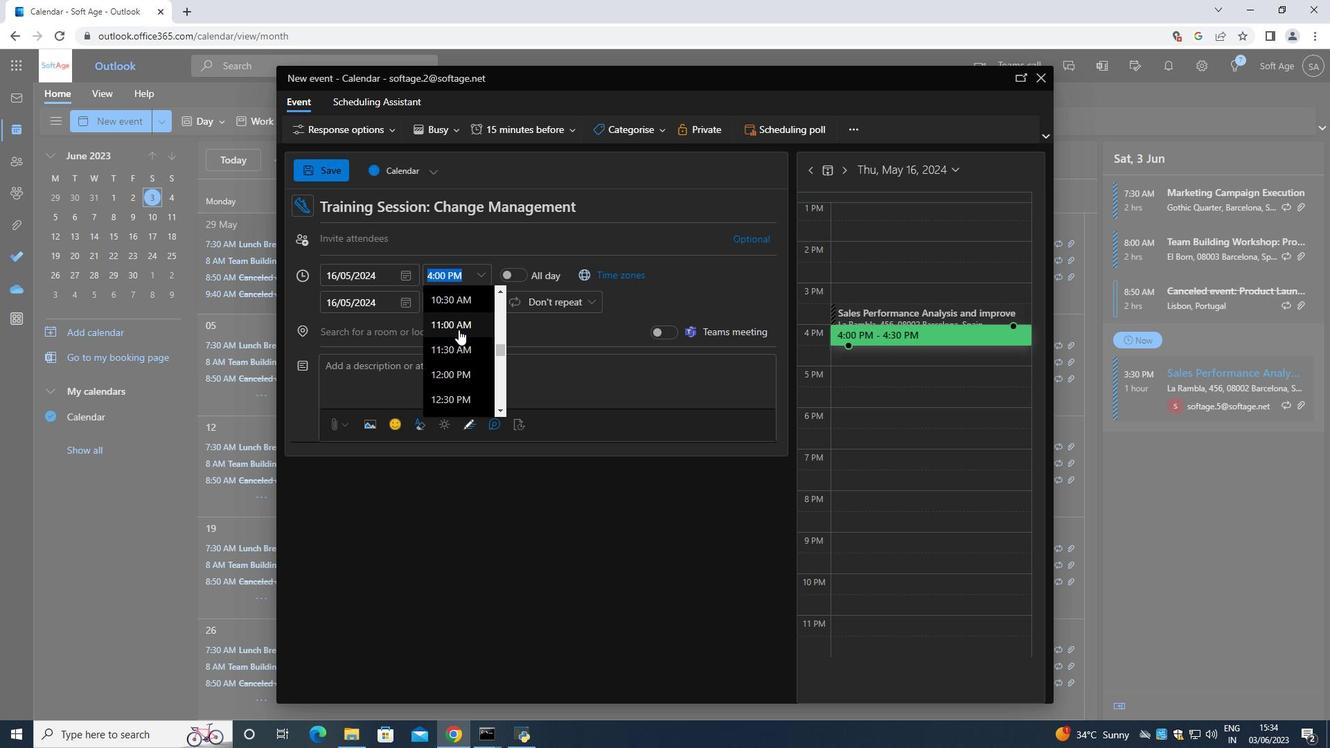 
Action: Mouse scrolled (452, 336) with delta (0, 0)
Screenshot: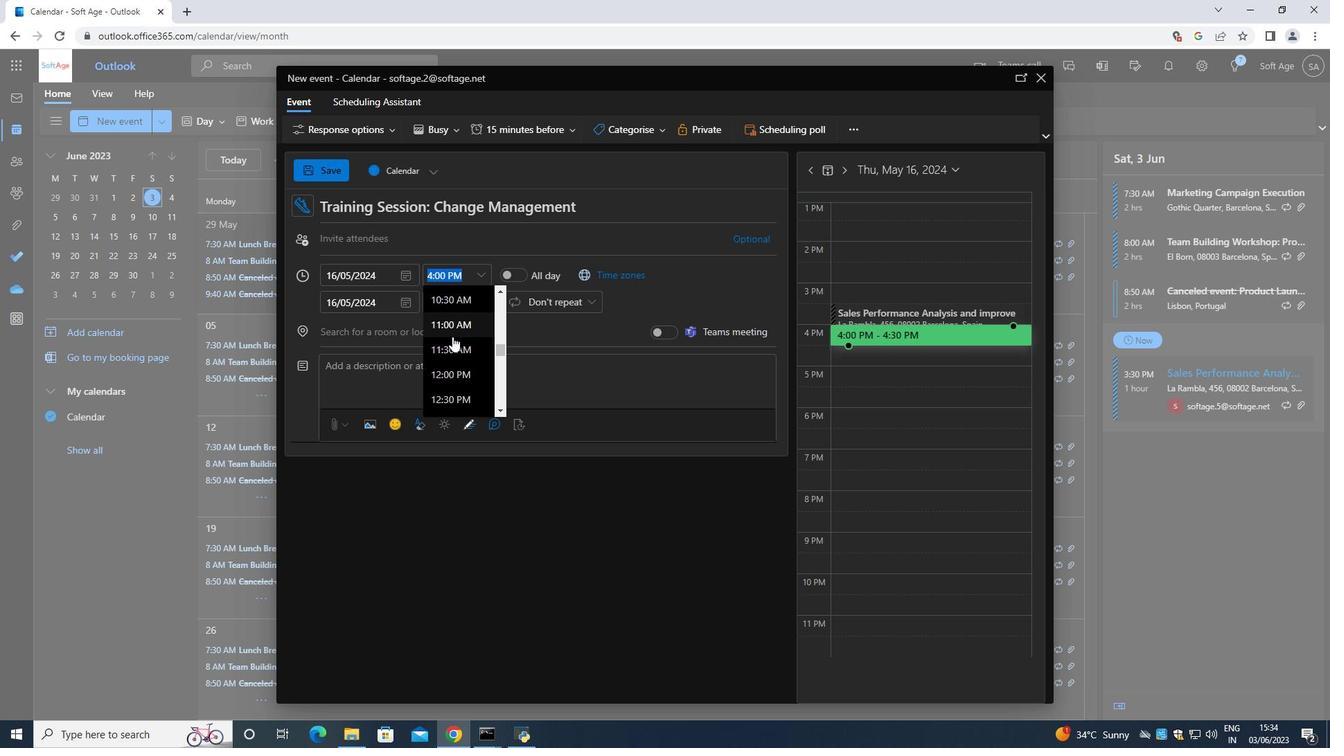 
Action: Mouse scrolled (452, 336) with delta (0, 0)
Screenshot: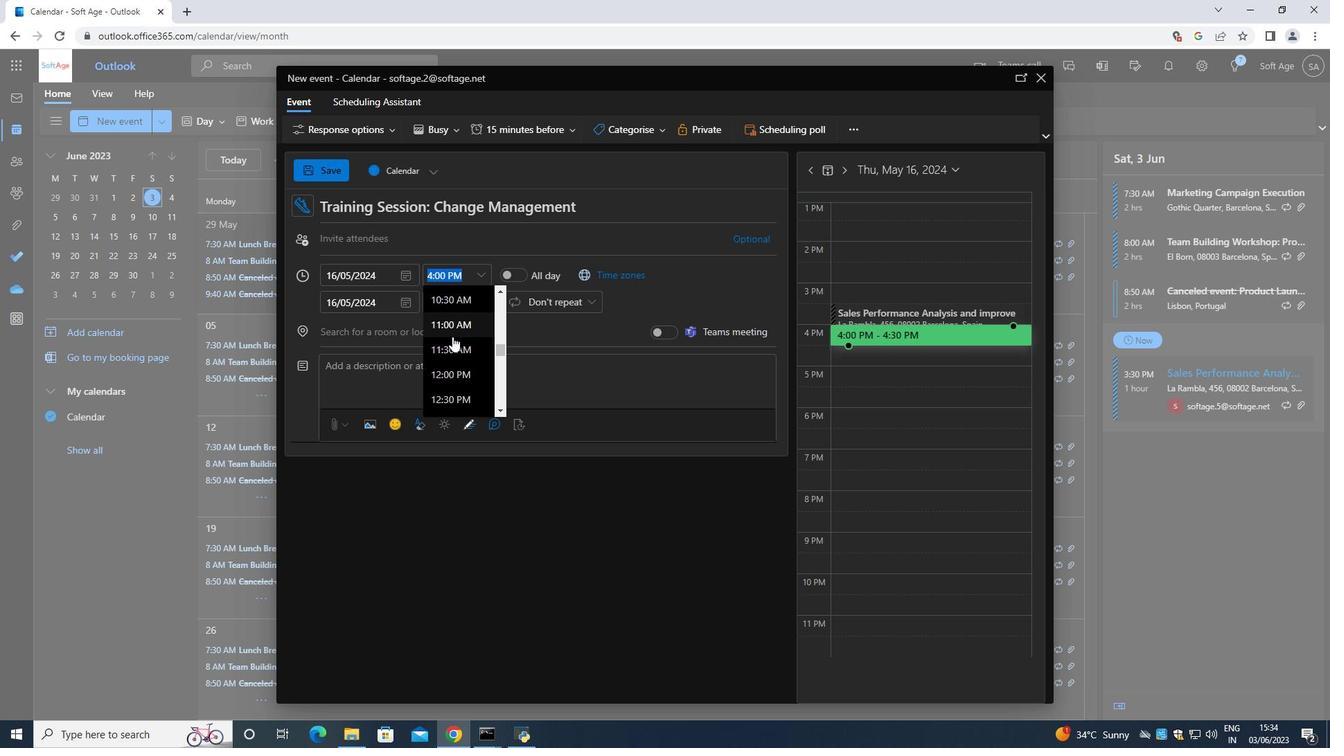 
Action: Mouse scrolled (452, 337) with delta (0, 0)
Screenshot: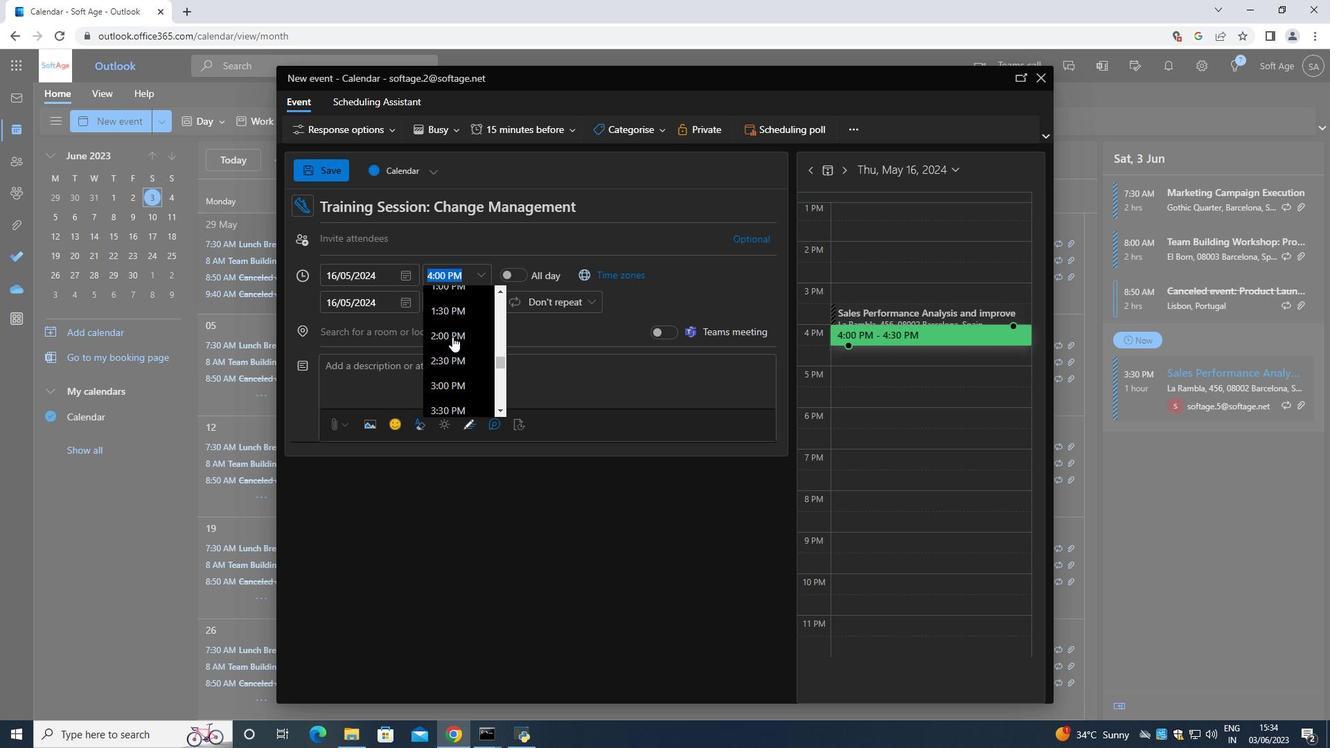 
Action: Mouse scrolled (452, 337) with delta (0, 0)
Screenshot: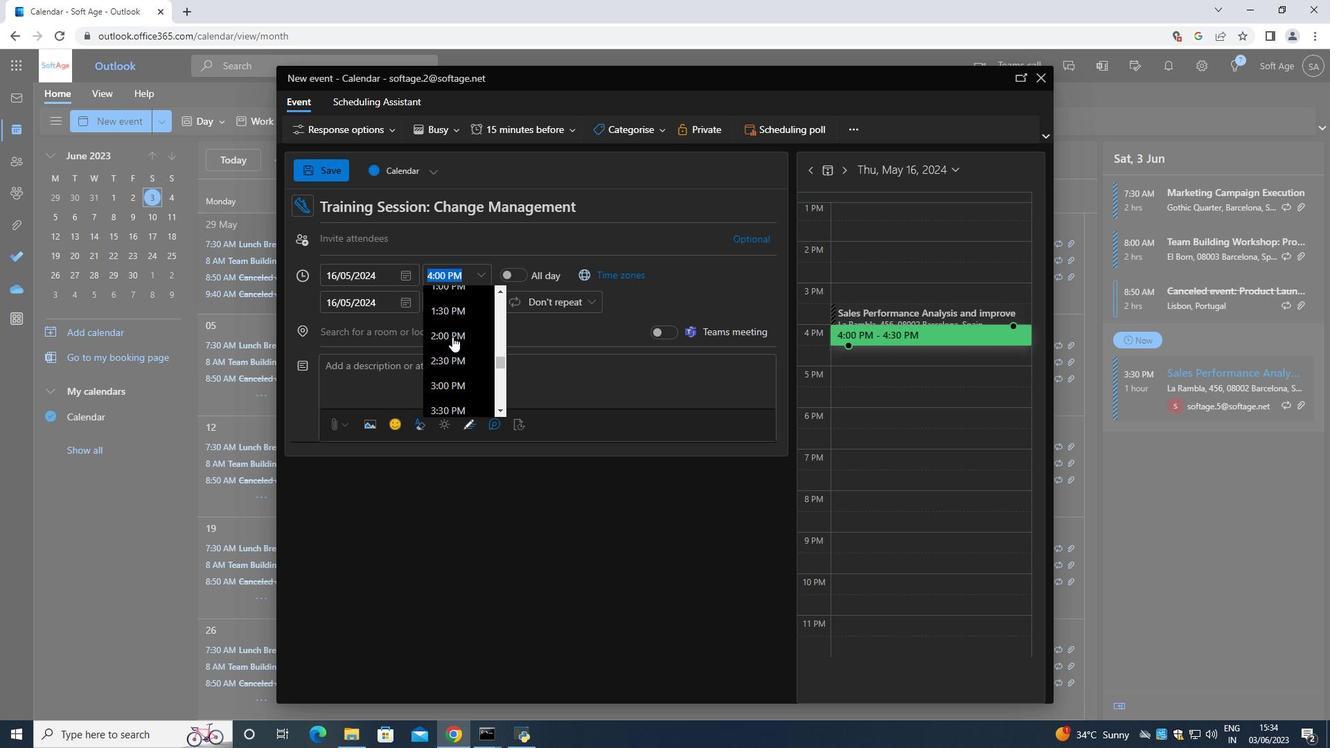 
Action: Mouse scrolled (452, 337) with delta (0, 0)
Screenshot: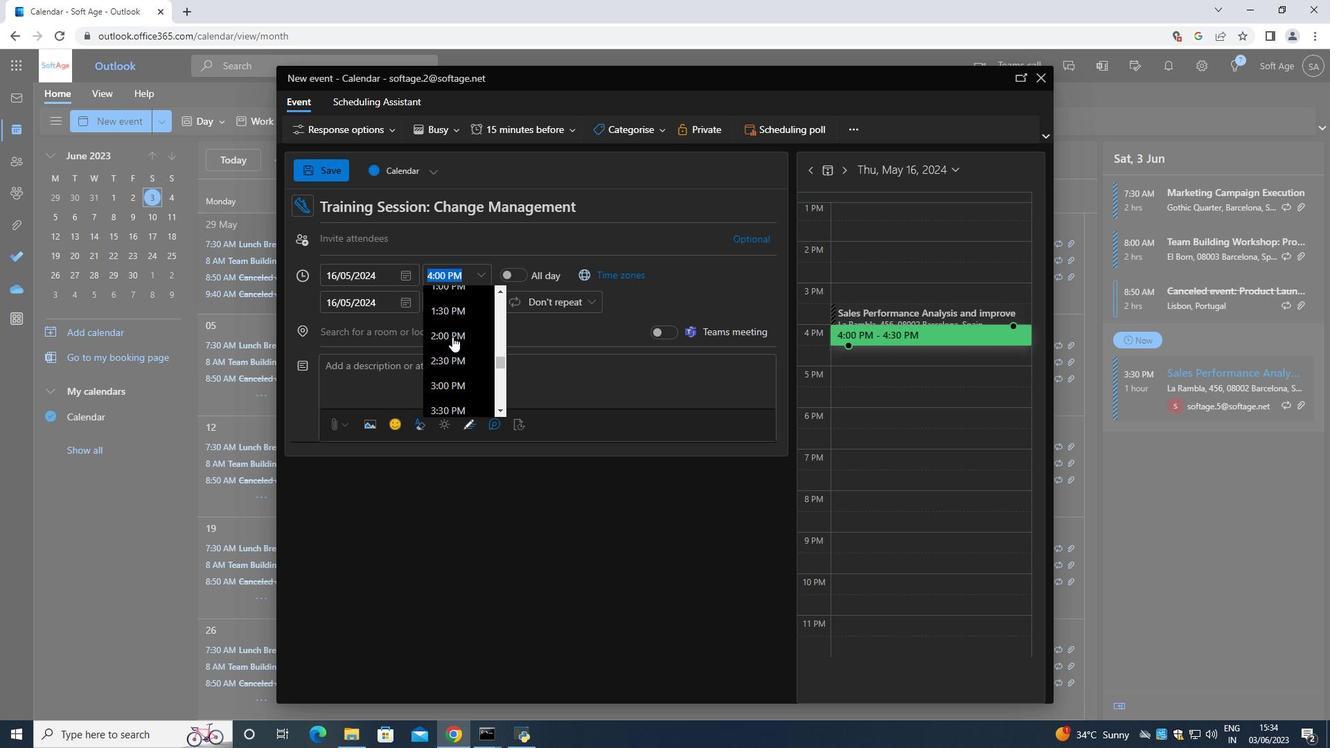 
Action: Mouse scrolled (452, 337) with delta (0, 0)
Screenshot: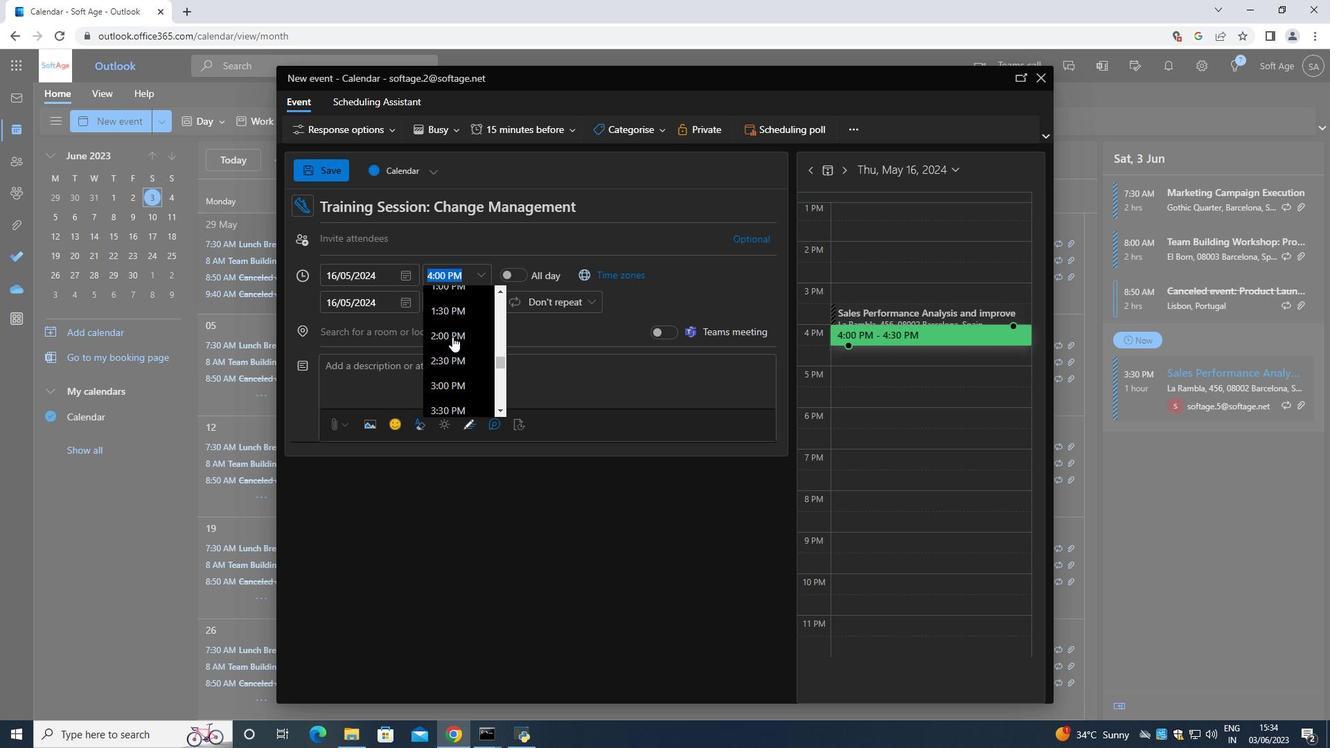 
Action: Mouse scrolled (452, 337) with delta (0, 0)
Screenshot: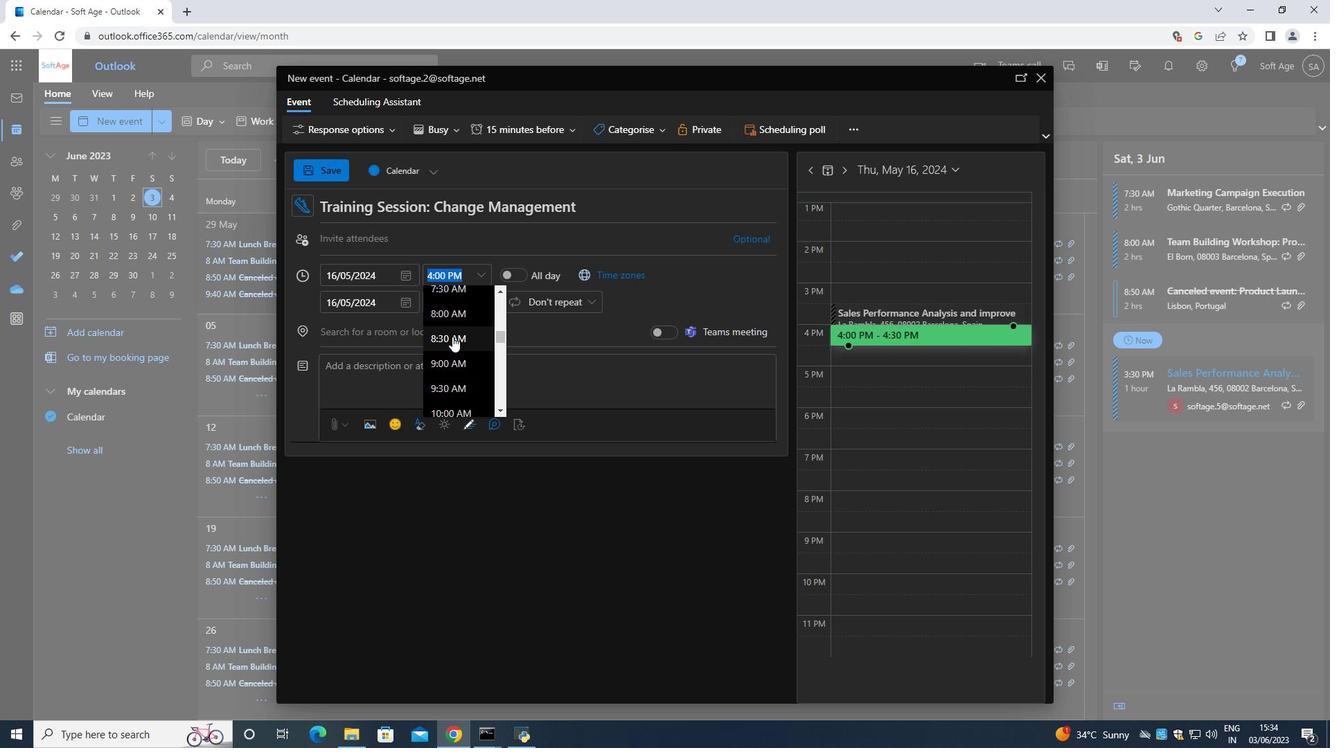 
Action: Mouse moved to (442, 352)
Screenshot: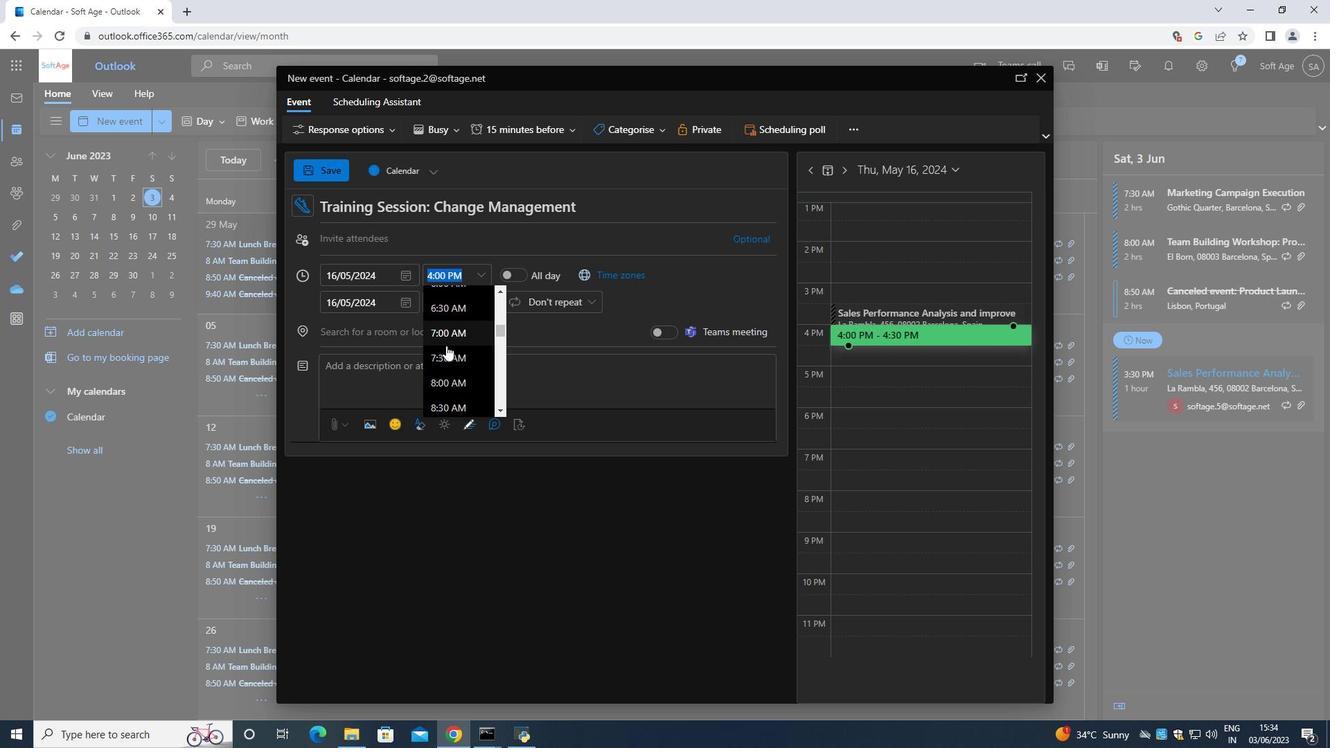 
Action: Mouse pressed left at (442, 352)
Screenshot: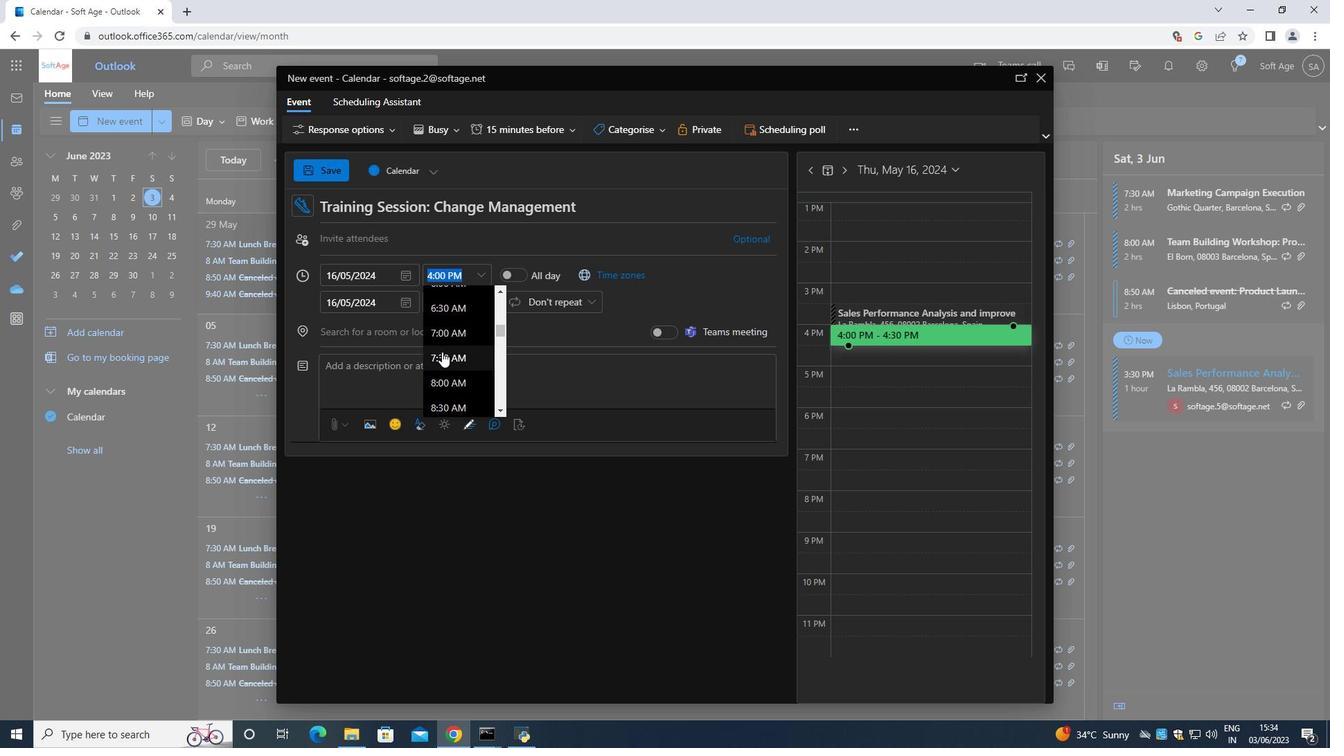 
Action: Mouse moved to (478, 301)
Screenshot: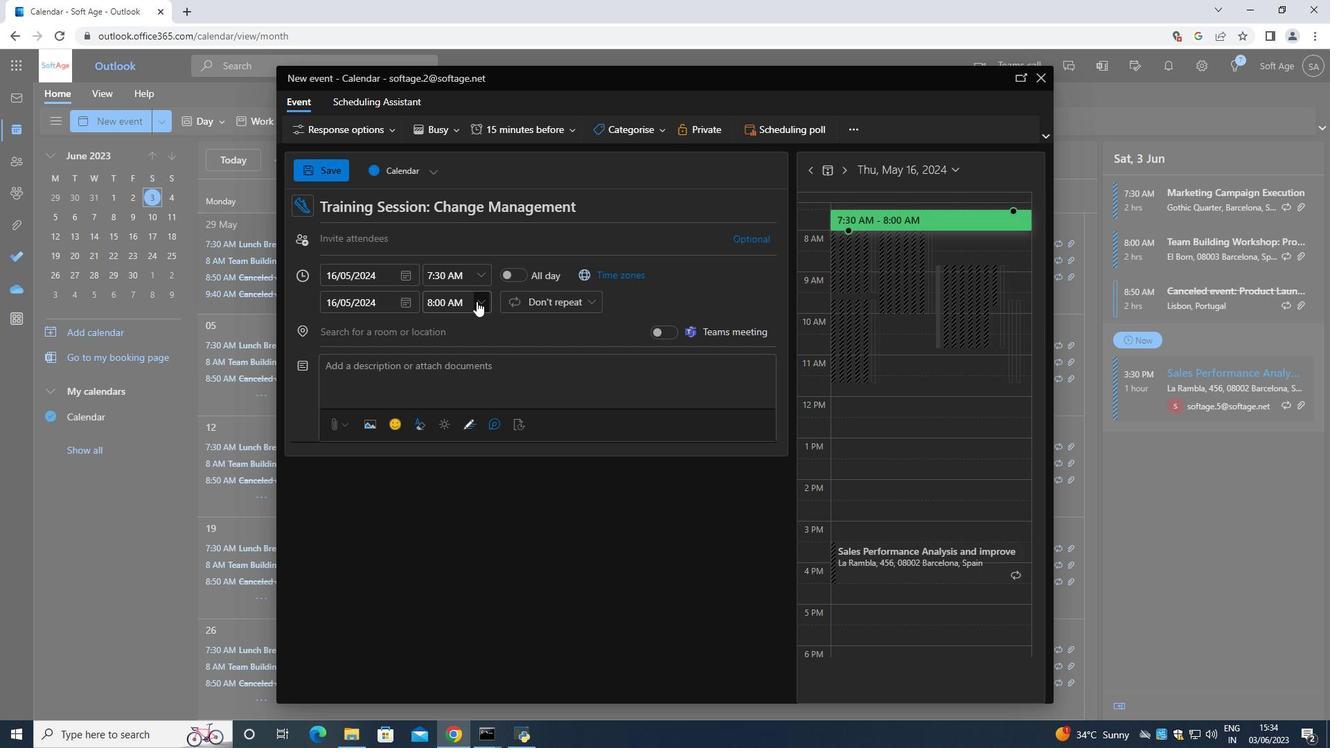 
Action: Mouse pressed left at (478, 301)
Screenshot: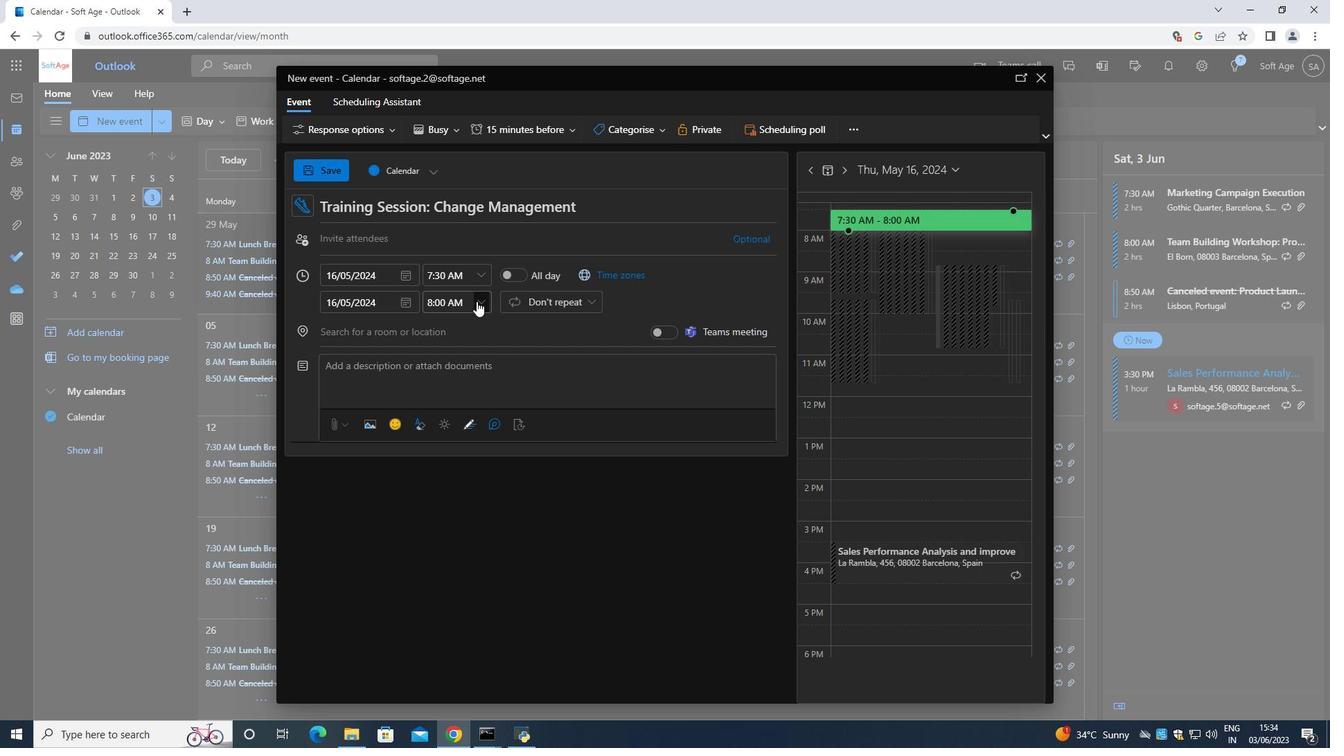
Action: Mouse moved to (449, 397)
Screenshot: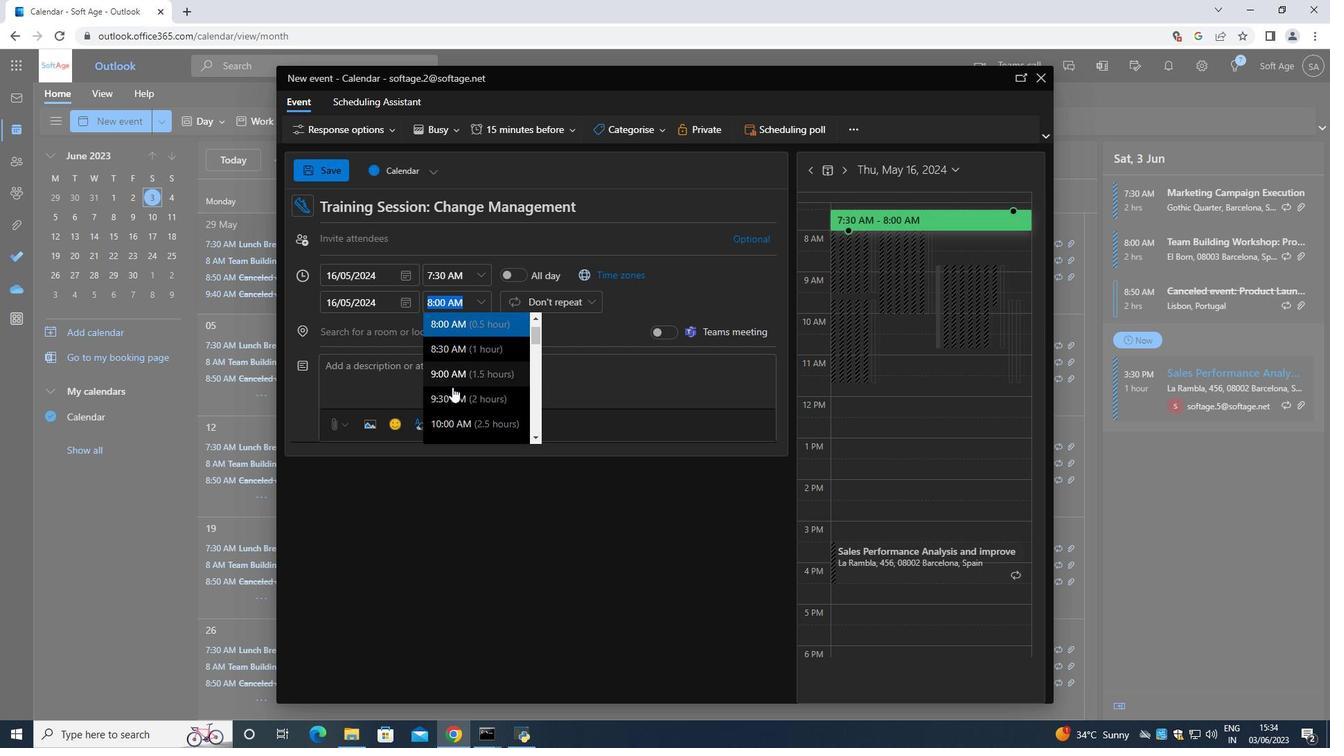 
Action: Mouse pressed left at (449, 397)
Screenshot: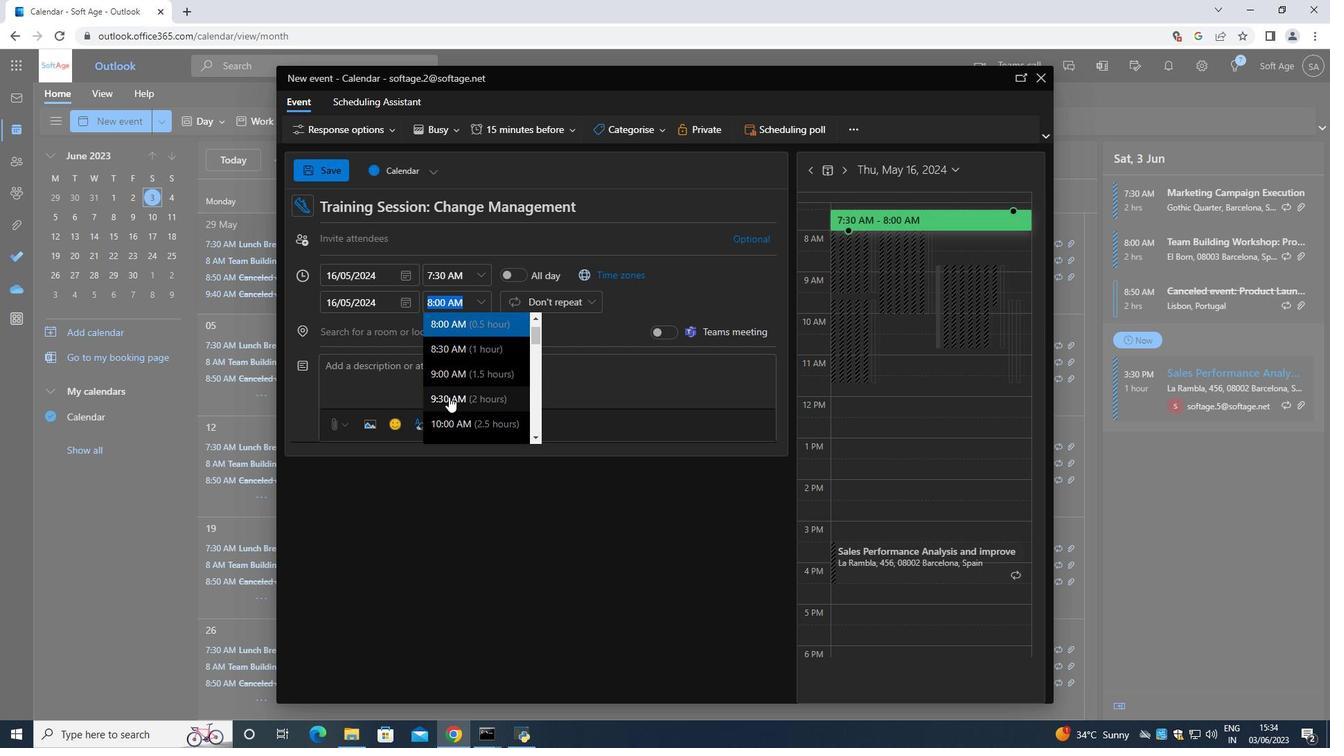
Action: Mouse moved to (431, 376)
Screenshot: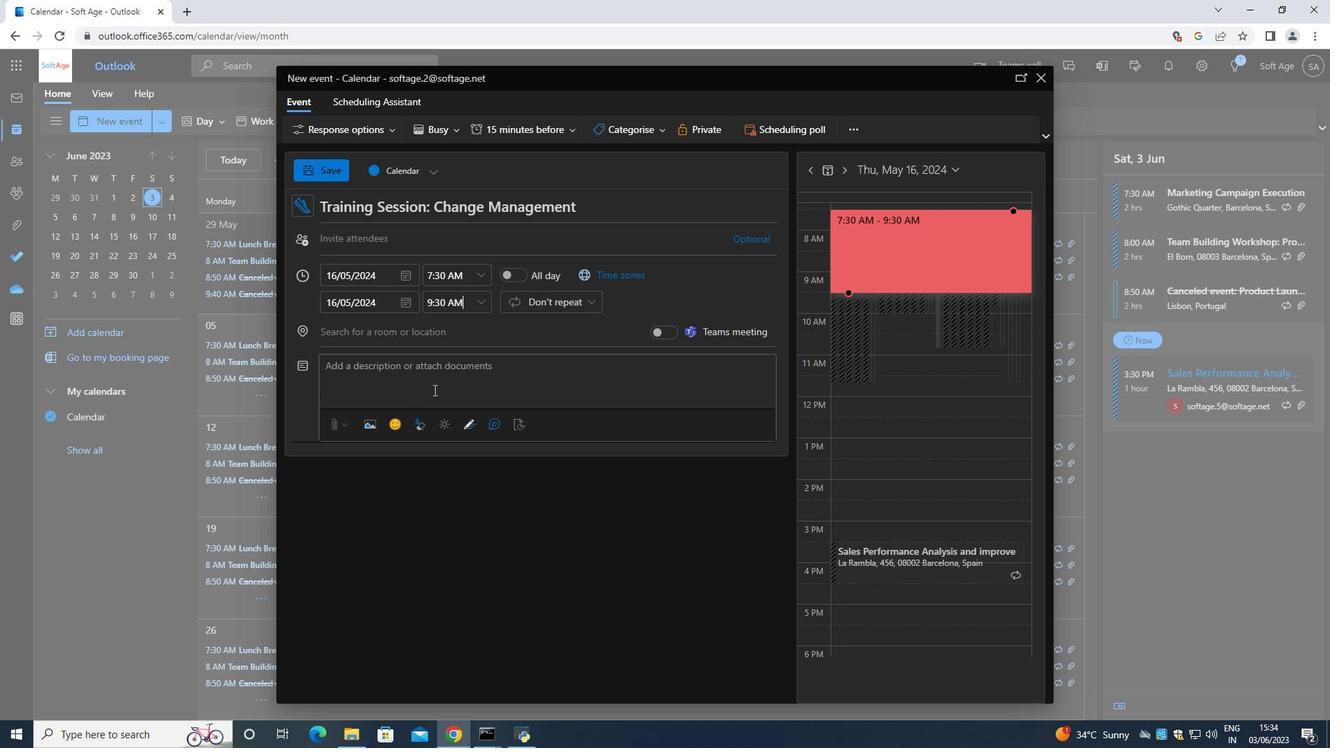 
Action: Mouse pressed left at (431, 376)
Screenshot: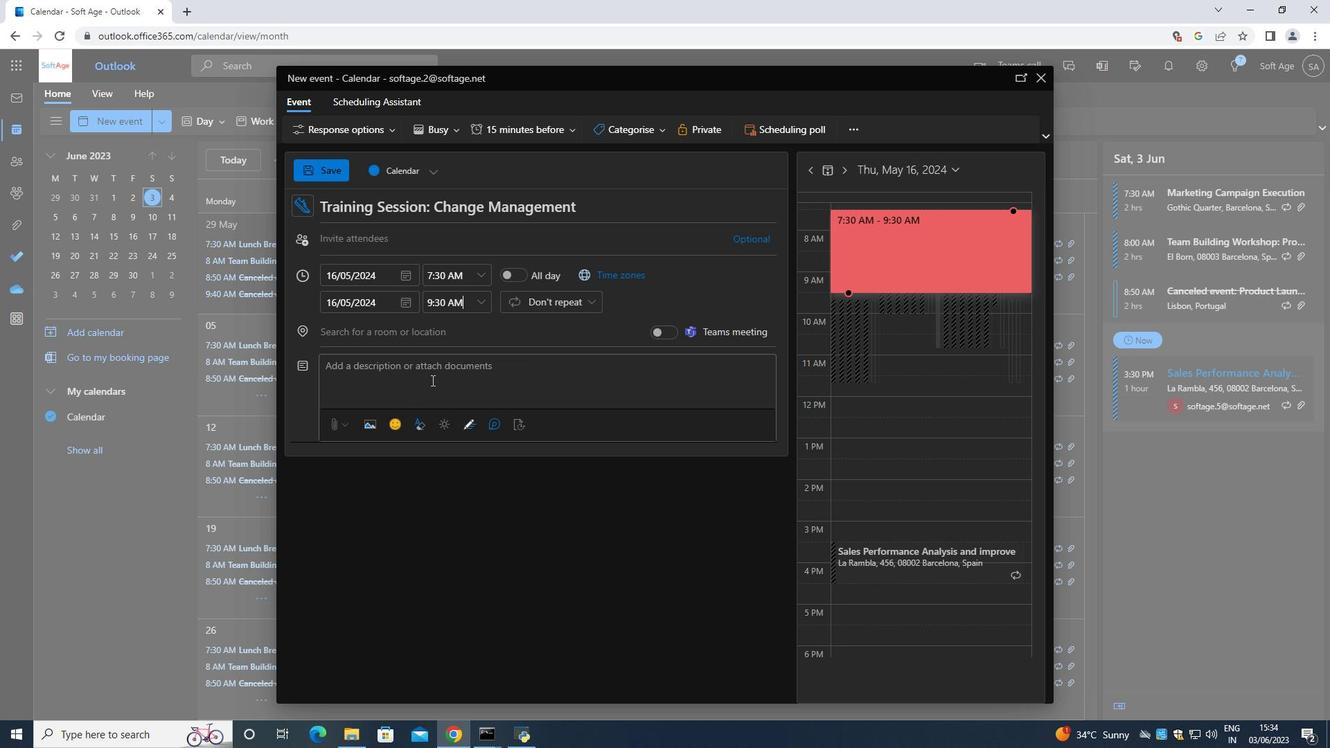 
Action: Mouse moved to (431, 376)
Screenshot: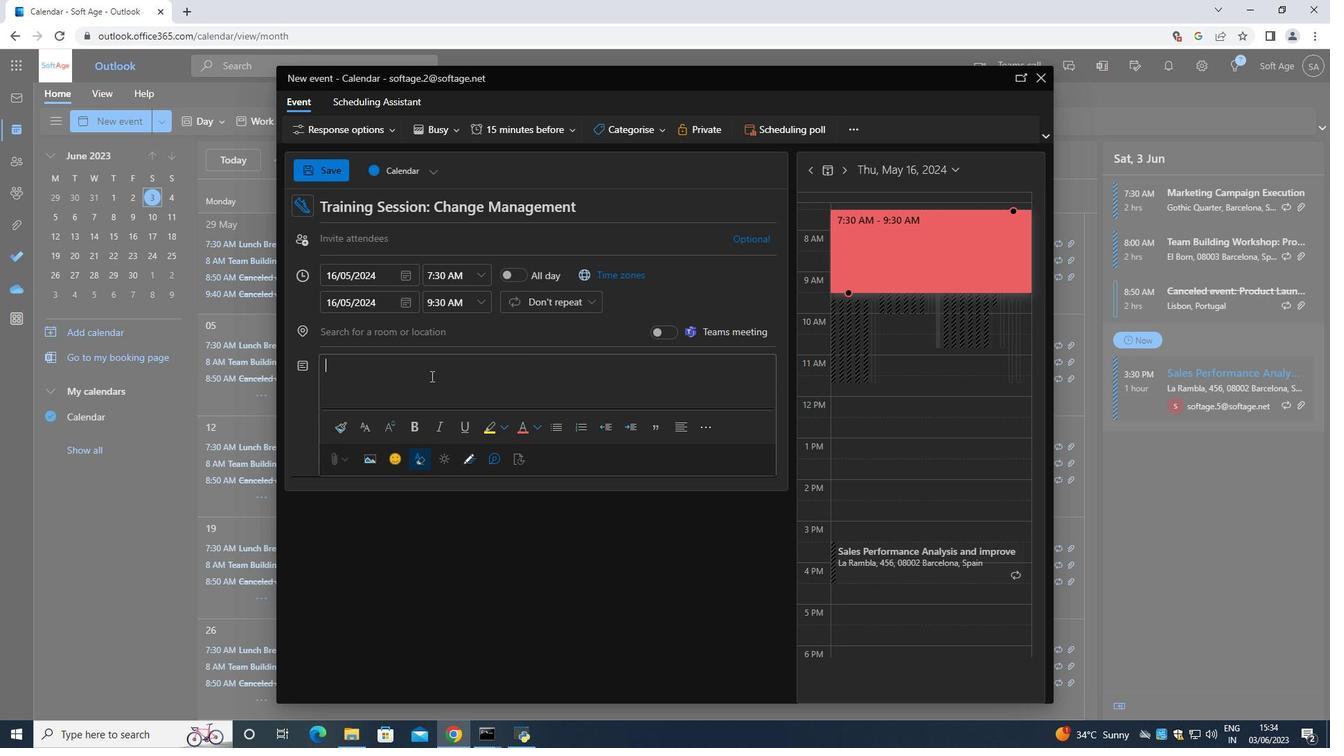 
Action: Key pressed <Key.shift><Key.shift><Key.shift>Participants<Key.space>will<Key.space>under5stand<Key.space>the<Key.space>role<Key.space><Key.down><Key.down><Key.down><Key.down><Key.down><Key.down><Key.left><Key.left><Key.left><Key.left><Key.left><Key.left>
Screenshot: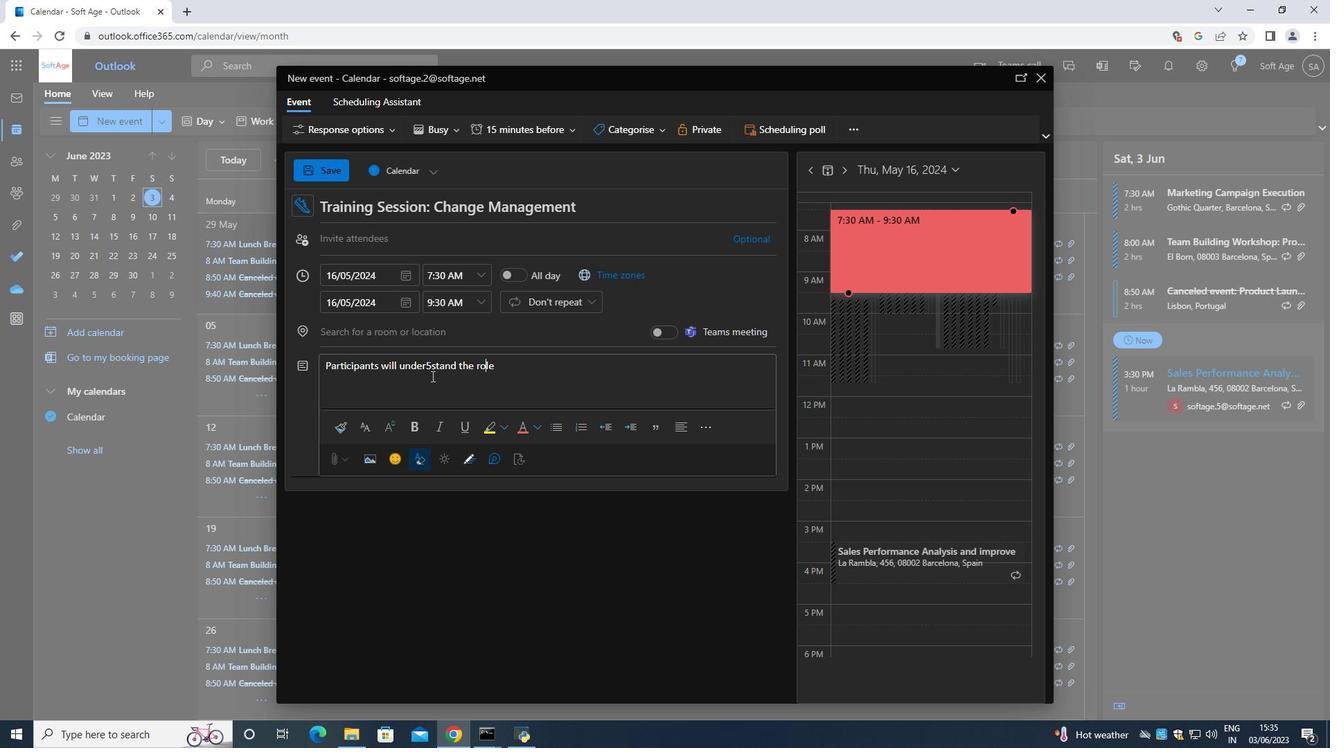 
Action: Mouse moved to (431, 376)
Screenshot: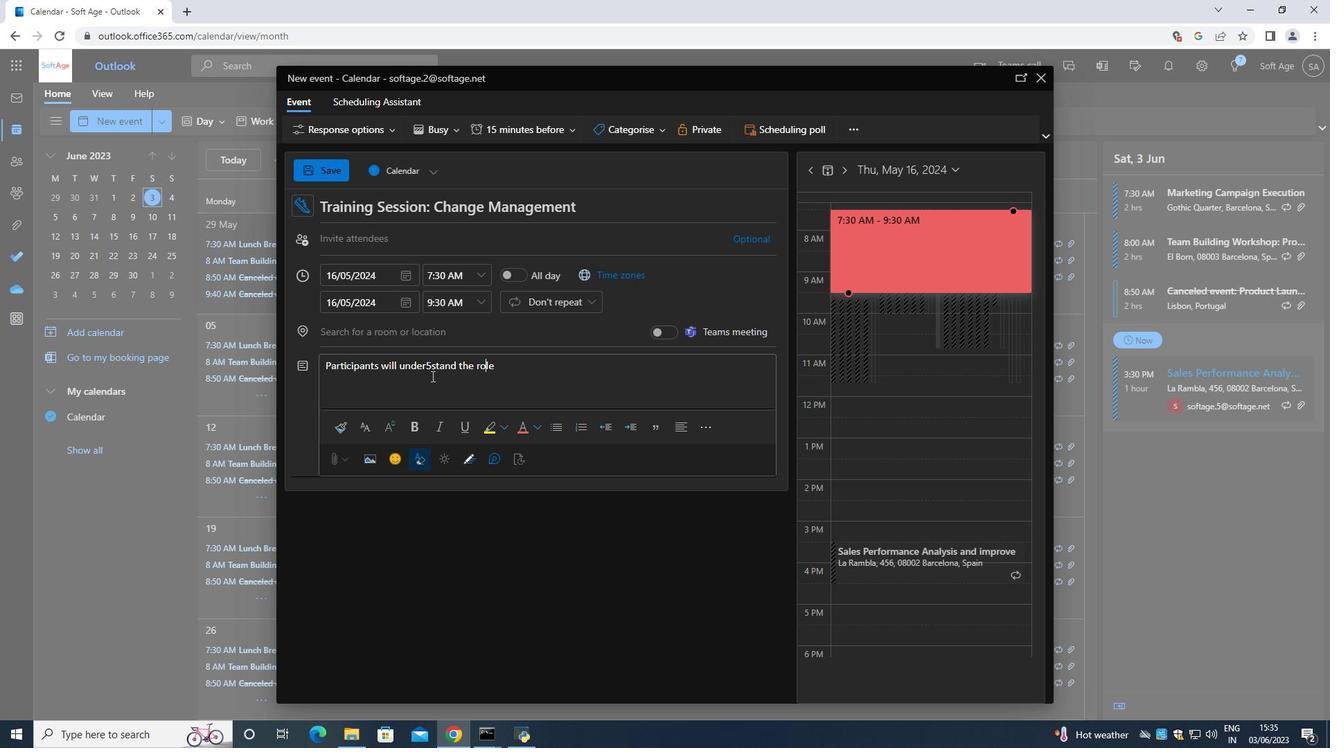 
Action: Key pressed <Key.left><Key.left><Key.left><Key.left><Key.left><Key.left><Key.left><Key.left><Key.left><Key.backspace><Key.space><Key.space><Key.backspace><Key.backspace><Key.right><Key.right><Key.right><Key.right><Key.right><Key.right><Key.right><Key.right><Key.right><Key.right><Key.right><Key.right><Key.right><Key.right><Key.right><Key.right><Key.right><Key.right><Key.right><Key.right>of<Key.space>nonverbal<Key.space>cues<Key.space>,<Key.space>such<Key.space>as<Key.space>body<Key.space>langage<Key.space>,<Key.space>fa<Key.backspace><Key.backspace><Key.backspace><Key.backspace><Key.backspace><Key.backspace><Key.backspace><Key.backspace><Key.backspace>guage<Key.space>,<Key.space>facial<Key.space>expression,<Key.space>and<Key.space>gestures,in<Key.space>communication.<Key.space><Key.shift>They<Key.space>will<Key.space>learn<Key.space>hoe<Key.backspace>w<Key.space><Key.left><Key.left><Key.left><Key.left><Key.left><Key.left><Key.left><Key.left><Key.left><Key.left><Key.left><Key.left><Key.left><Key.left><Key.left><Key.left><Key.left><Key.left><Key.left><Key.left><Key.left><Key.left><Key.left><Key.left><Key.left><Key.left><Key.left><Key.left><Key.left><Key.left><Key.left><Key.left><Key.left><Key.left><Key.left><Key.left><Key.left><Key.left><Key.space><Key.right><Key.right><Key.right><Key.right><Key.right><Key.right><Key.right><Key.right><Key.right><Key.right><Key.right><Key.right><Key.right><Key.right><Key.right><Key.right><Key.right><Key.right><Key.right><Key.right><Key.right><Key.right><Key.right><Key.right><Key.right><Key.right><Key.right><Key.right><Key.right><Key.right><Key.right><Key.right><Key.right><Key.right><Key.right><Key.right><Key.right><Key.right><Key.right><Key.right><Key.right><Key.right><Key.right><Key.right><Key.right>to<Key.space>use<Key.space>nonverbal<Key.space>signals<Key.space>effectively<Key.space>to<Key.space>coney<Key.space>their<Key.space>message<Key.space>and<Key.space>understand<Key.space>the<Key.space>nonverbal<Key.space>cues<Key.space>of<Key.space>others.
Screenshot: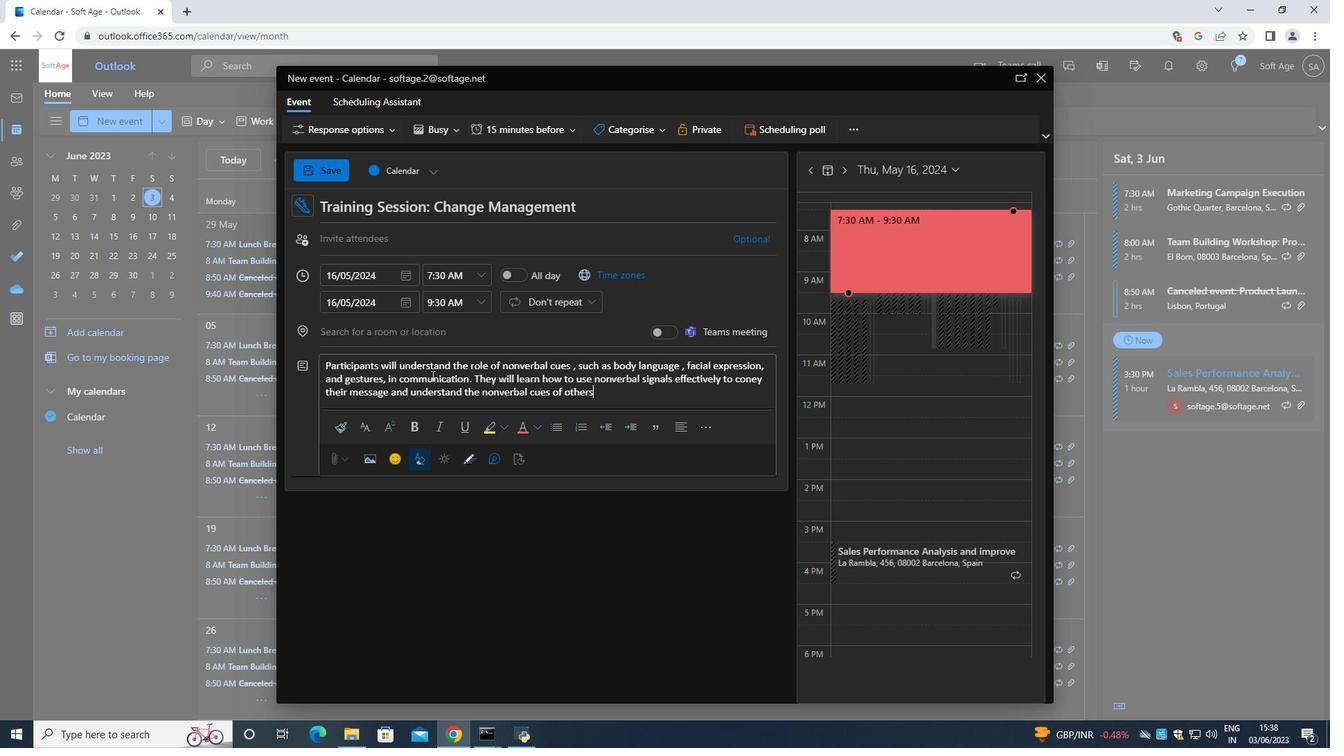 
Action: Mouse moved to (633, 130)
Screenshot: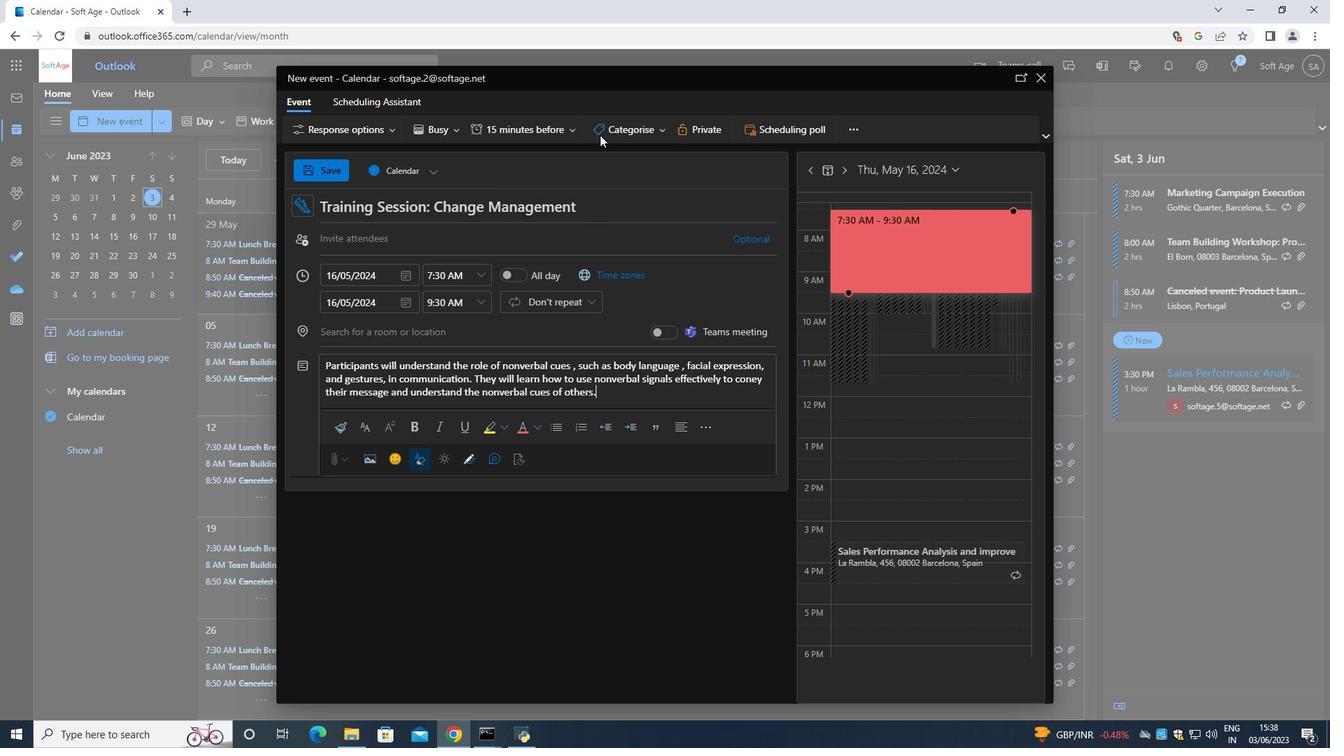 
Action: Mouse pressed left at (633, 130)
Screenshot: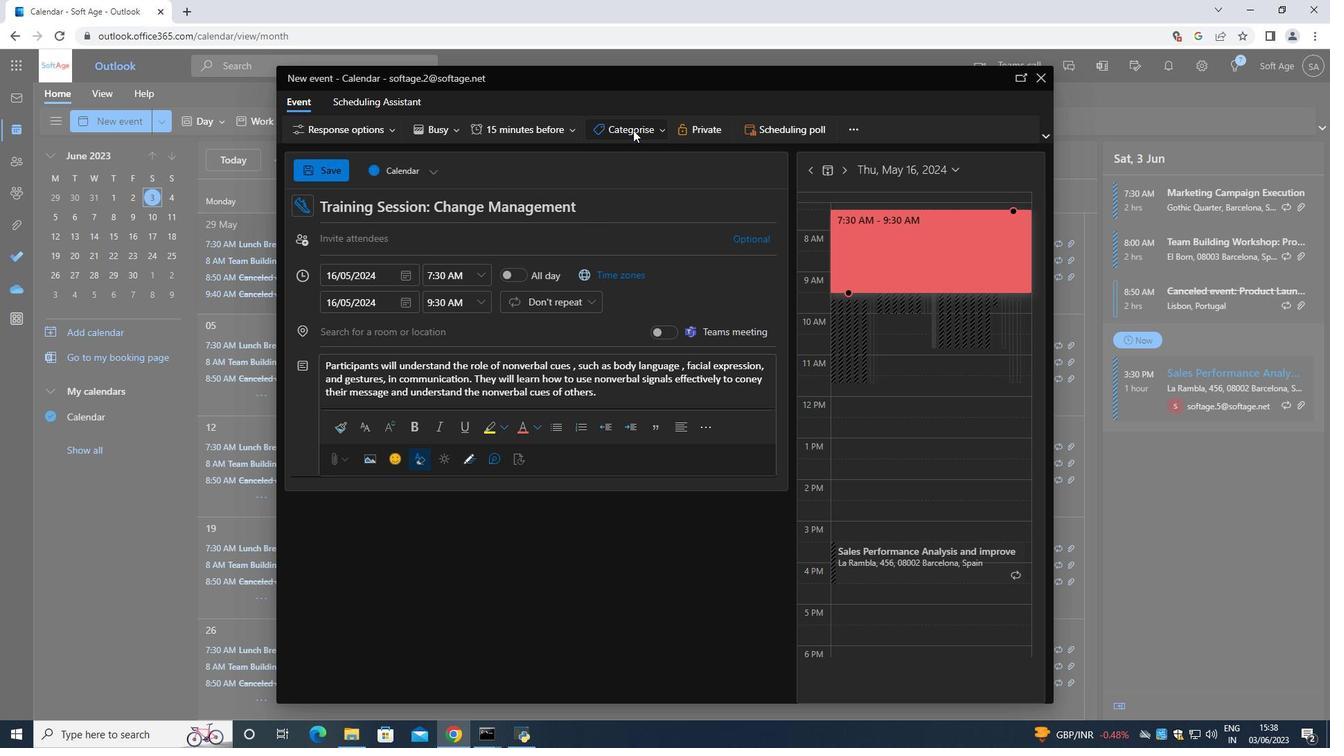 
Action: Mouse moved to (642, 204)
Screenshot: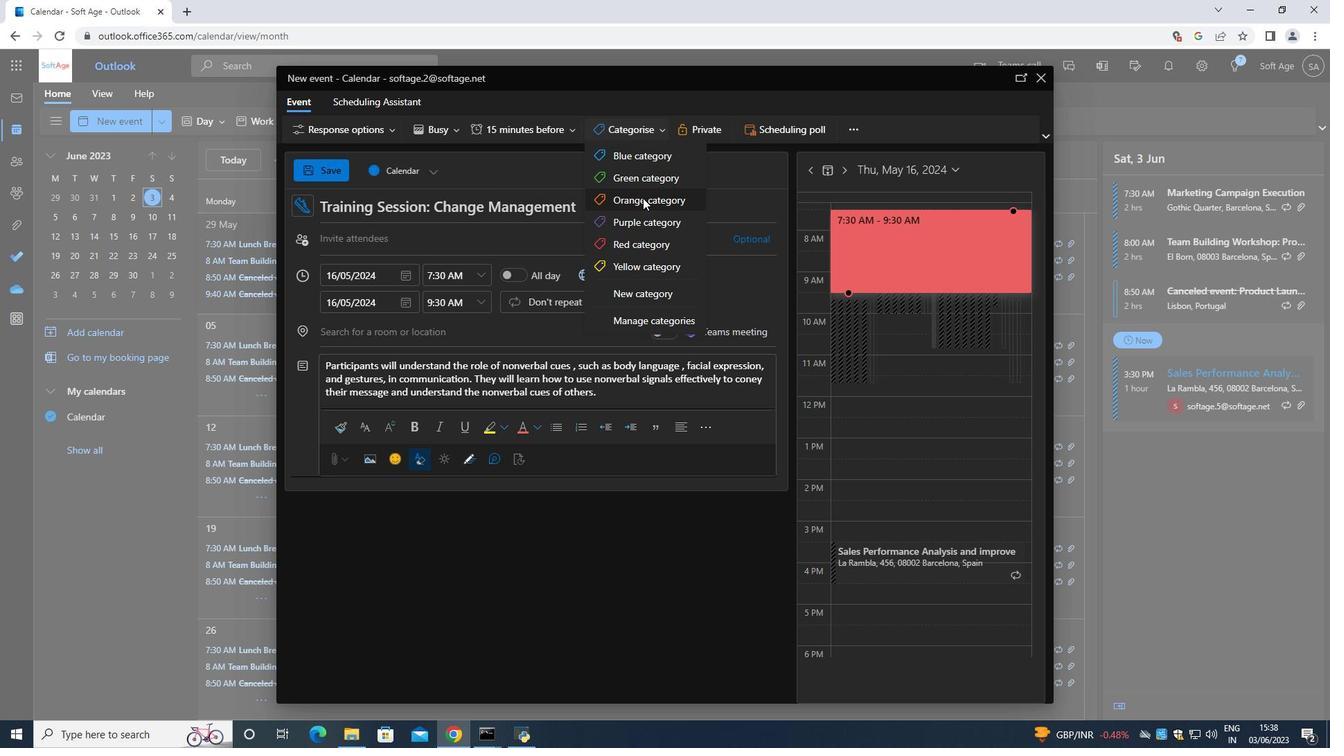 
Action: Mouse pressed left at (642, 204)
Screenshot: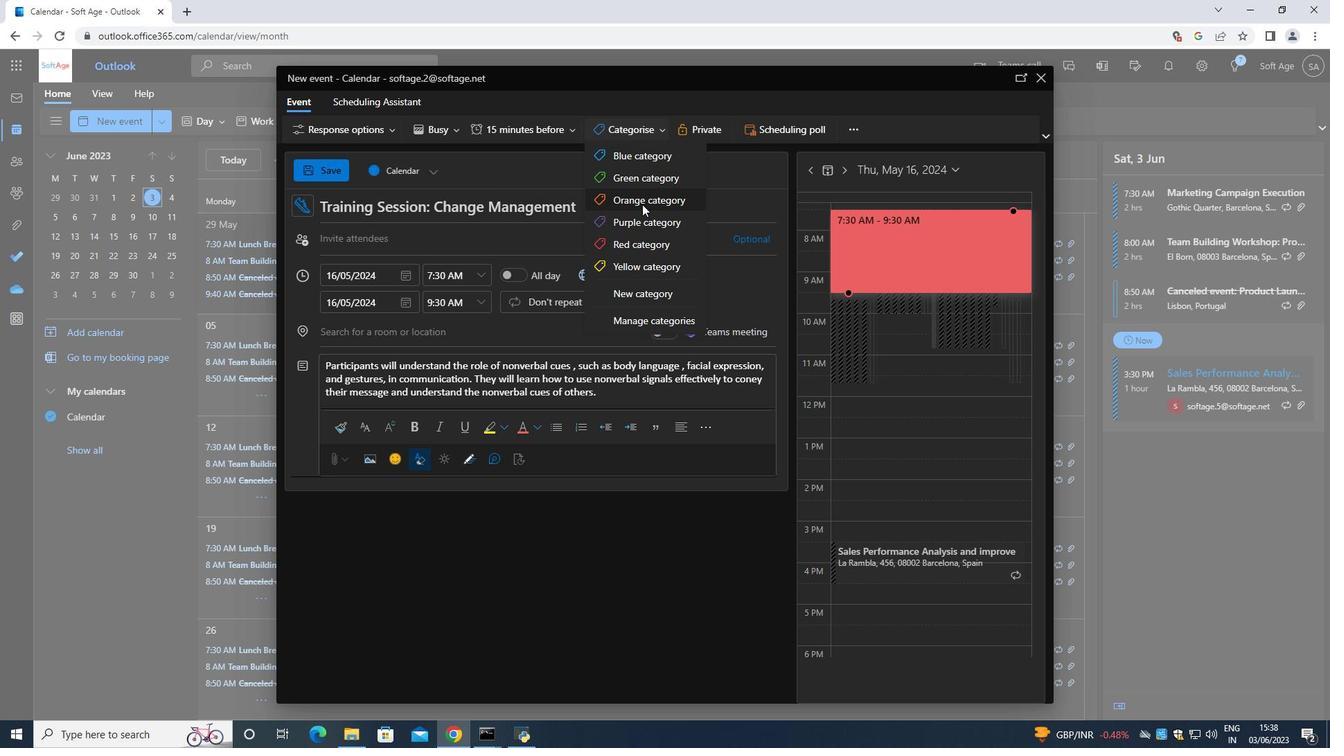 
Action: Mouse moved to (456, 329)
Screenshot: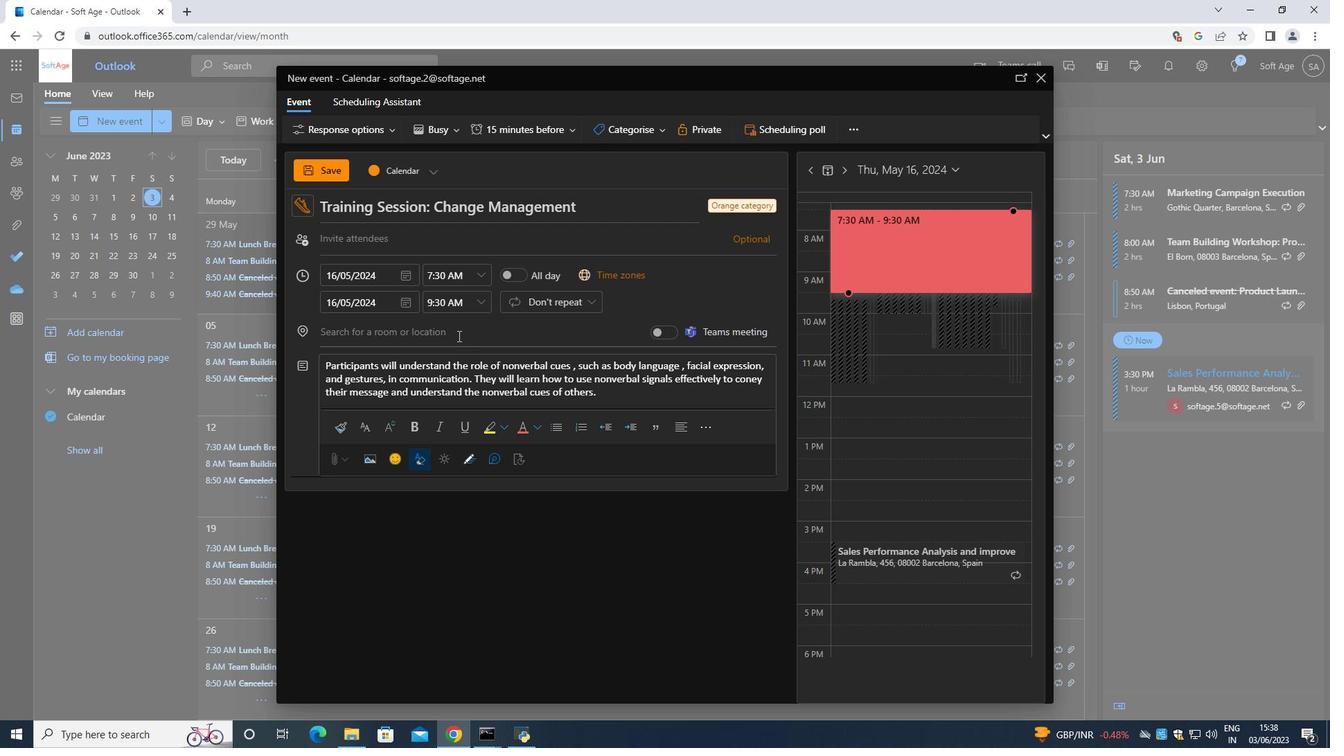 
Action: Mouse pressed left at (456, 329)
Screenshot: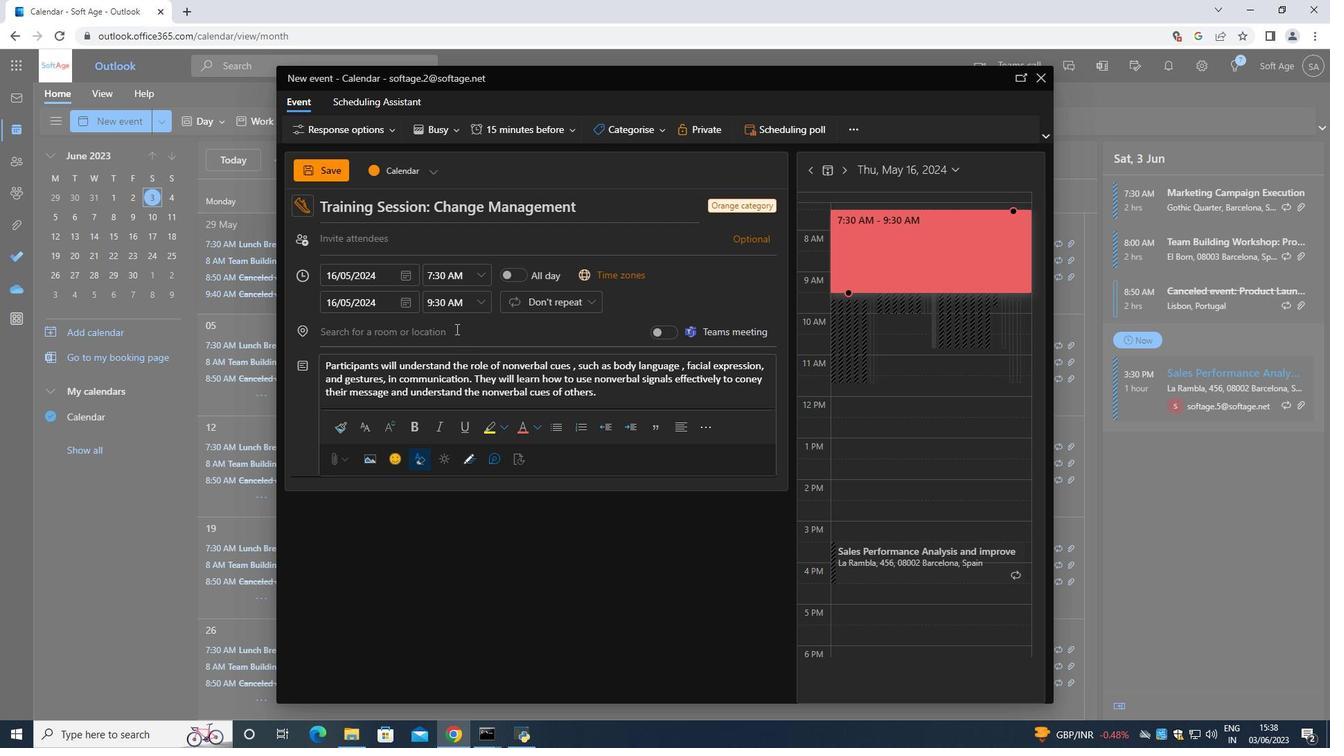 
Action: Key pressed 789<Key.shift>Great<Key.space><Key.shift>Sp<Key.left><Key.left><Key.left><Key.left>789<Key.space><Key.shift>Sphins<Key.backspace>x<Key.space>of<Key.space><Key.shift><Key.shift><Key.shift><Key.shift><Key.shift><Key.shift><Key.shift><Key.shift><Key.shift><Key.shift><Key.shift><Key.shift><Key.shift><Key.shift><Key.shift><Key.shift><Key.shift>Giza,<Key.space><Key.shift>Giza,<Key.space><Key.shift>Egypt
Screenshot: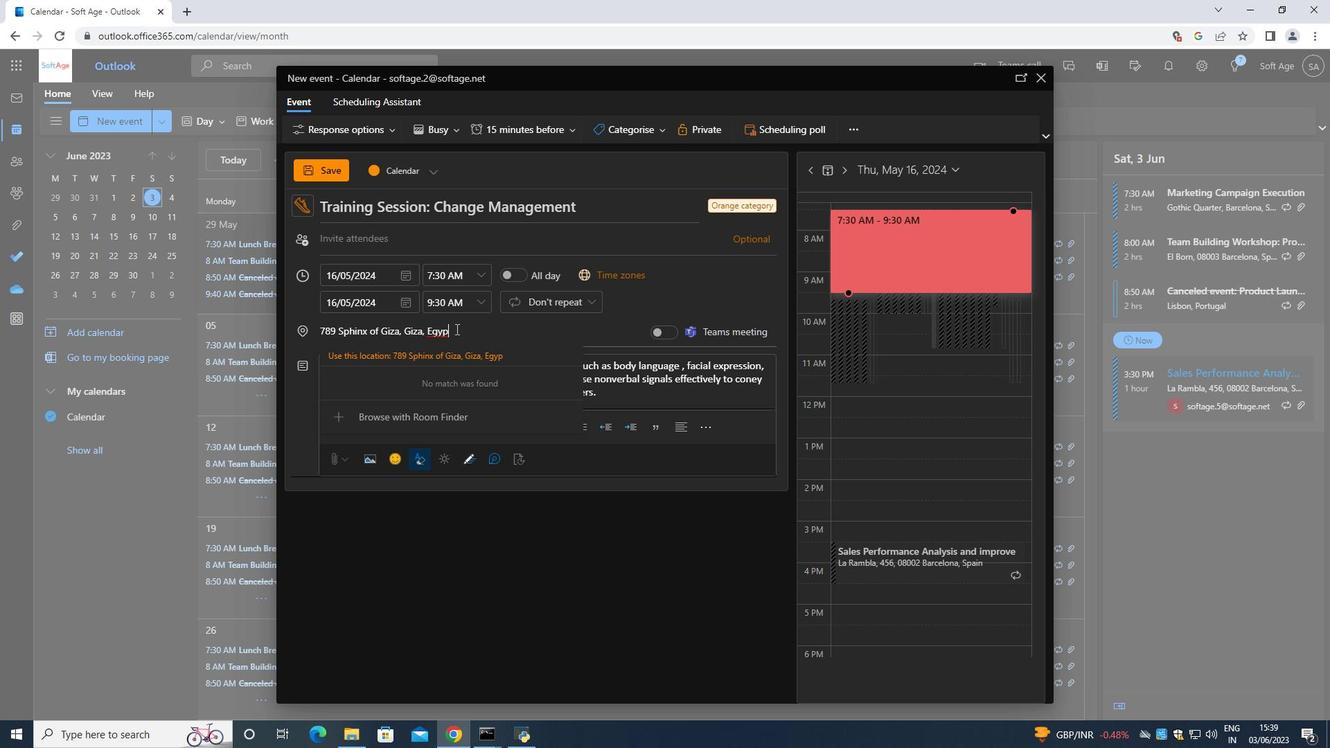 
Action: Mouse moved to (404, 230)
Screenshot: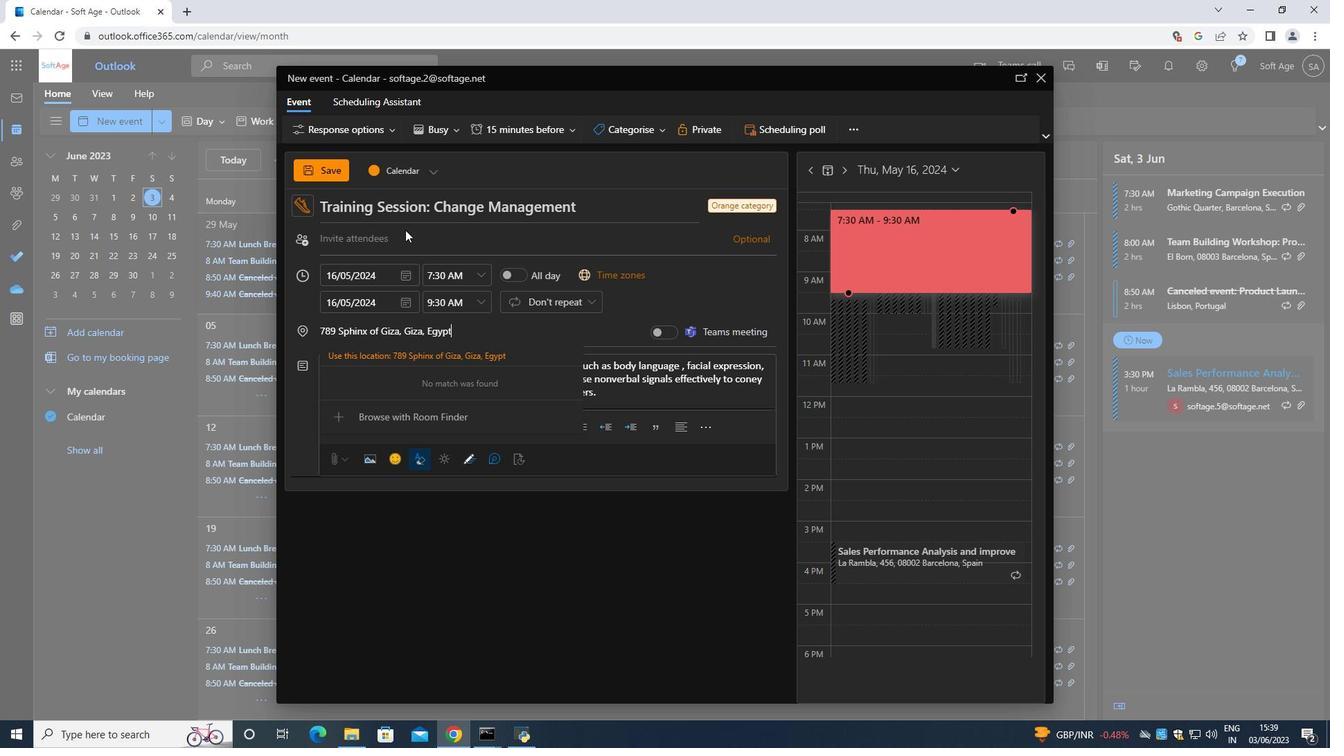 
Action: Mouse pressed left at (404, 230)
Screenshot: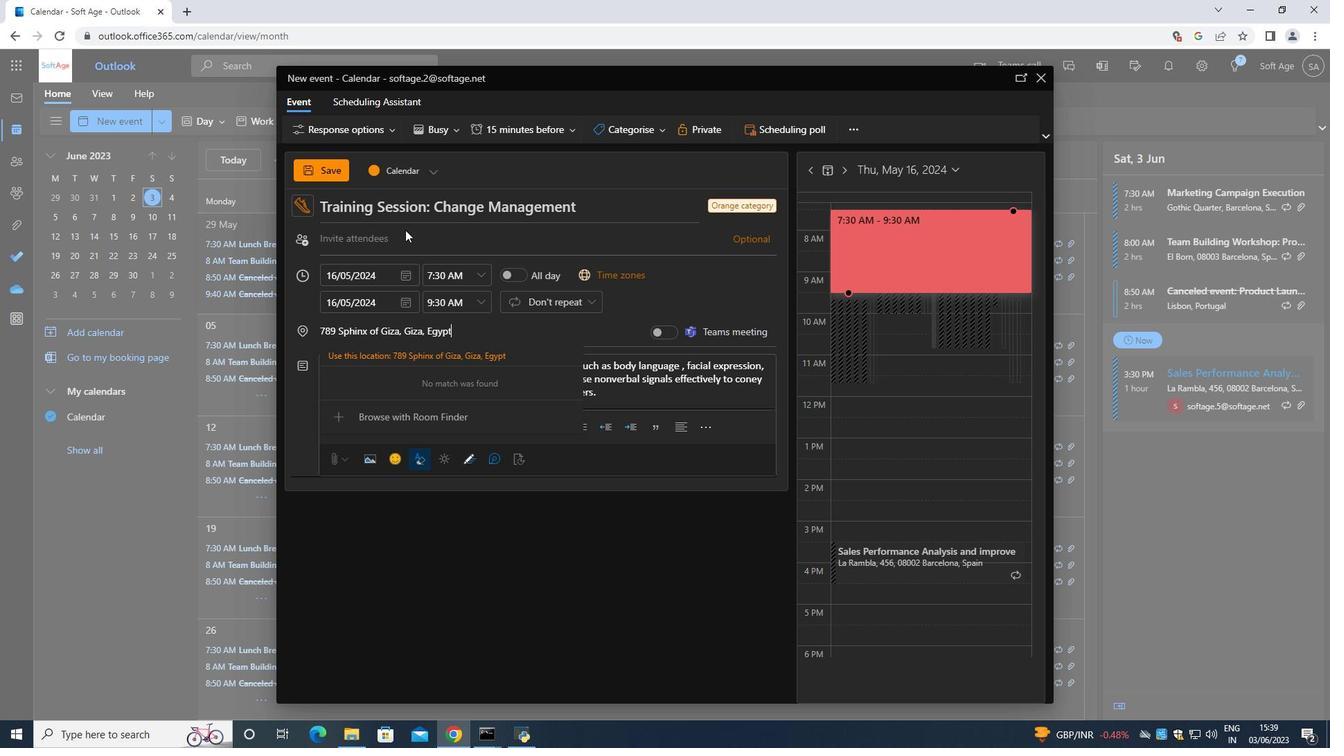 
Action: Key pressed <Key.shift>Softage.7<Key.shift>@so
Screenshot: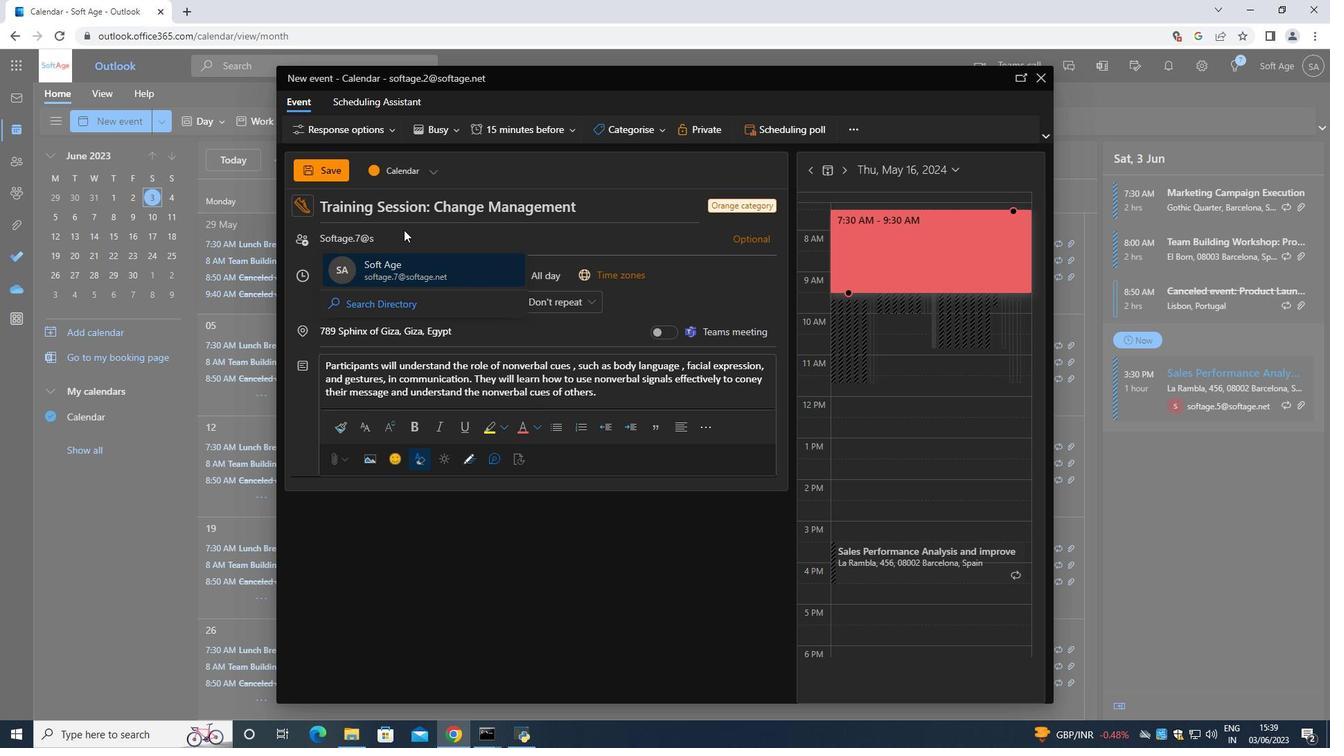 
Action: Mouse moved to (403, 264)
Screenshot: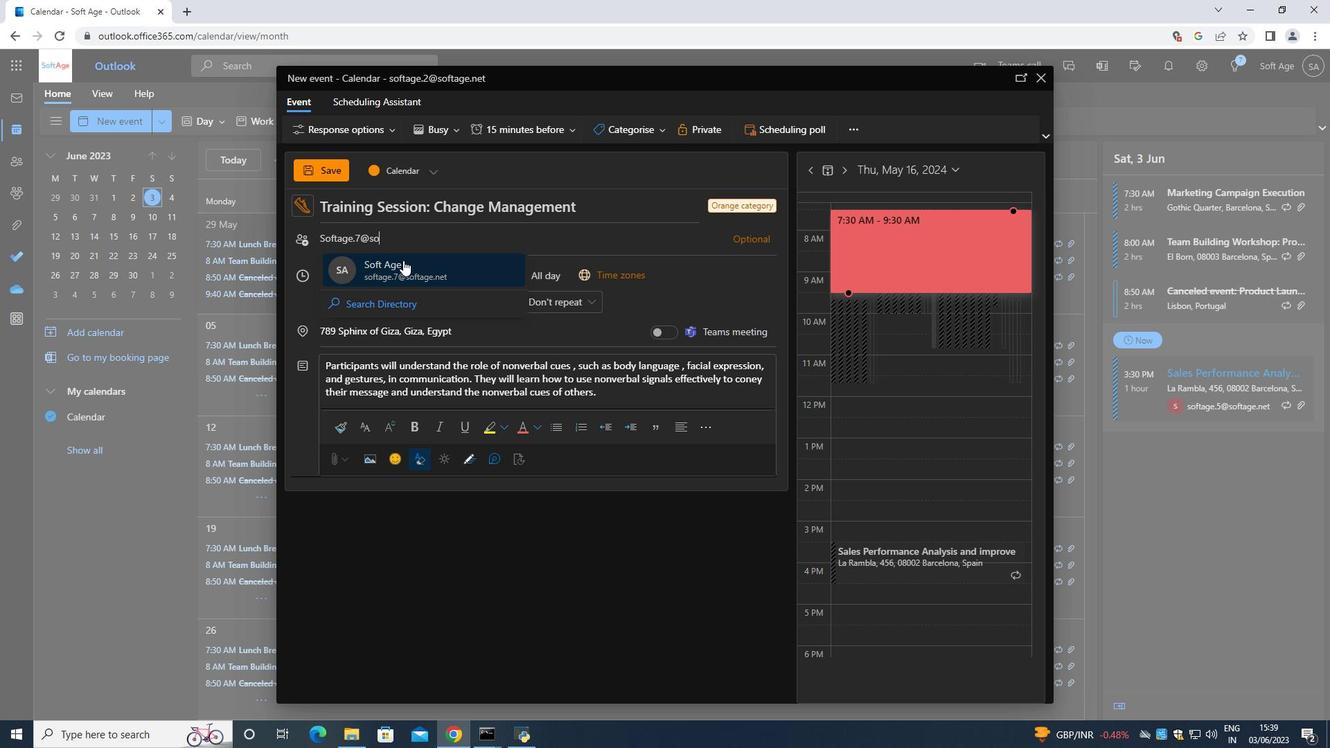
Action: Mouse pressed left at (403, 264)
Screenshot: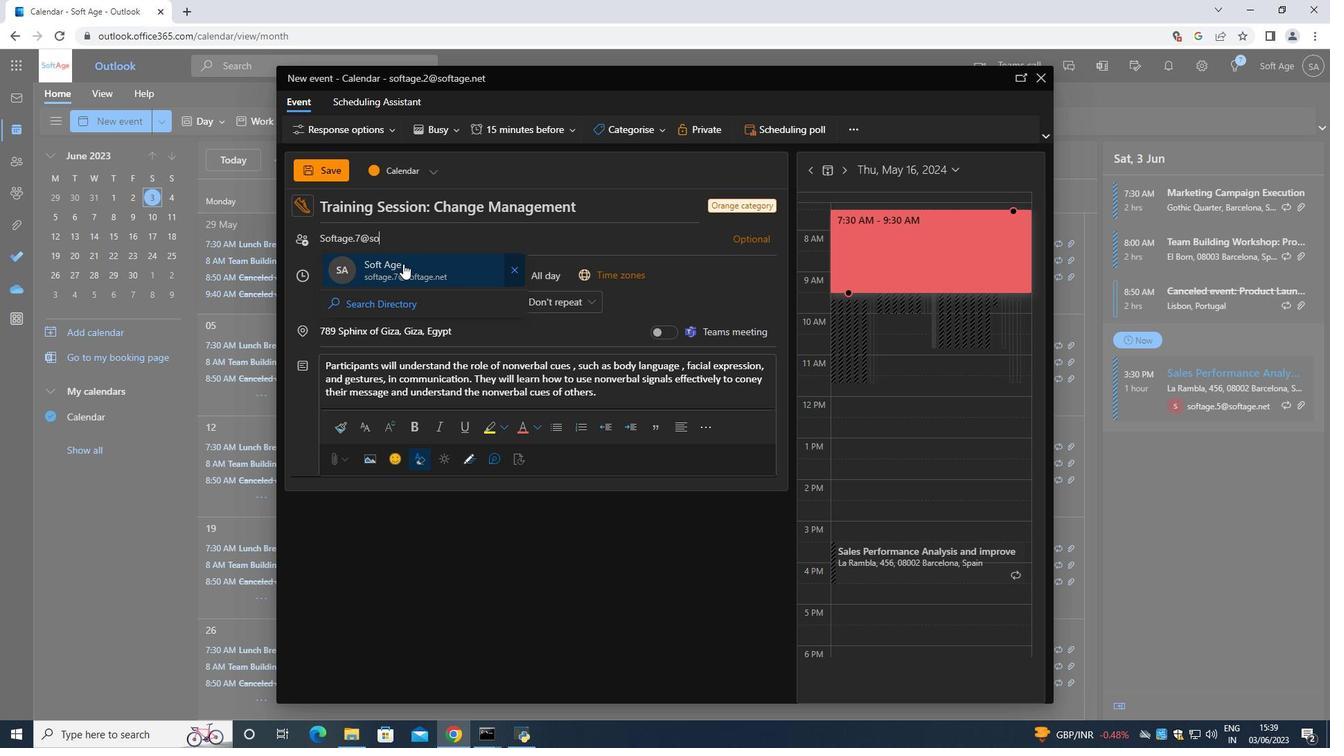 
Action: Mouse moved to (418, 239)
Screenshot: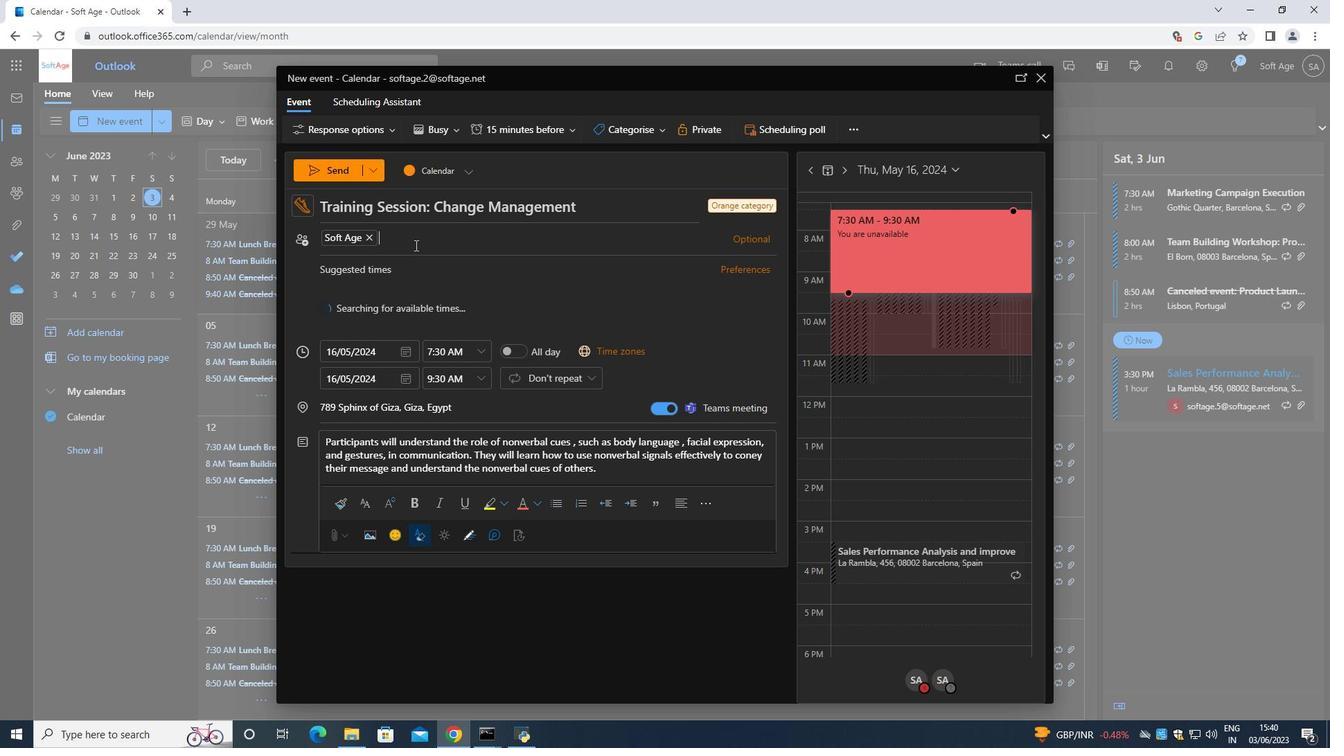 
Action: Key pressed <Key.shift>Softage.8
Screenshot: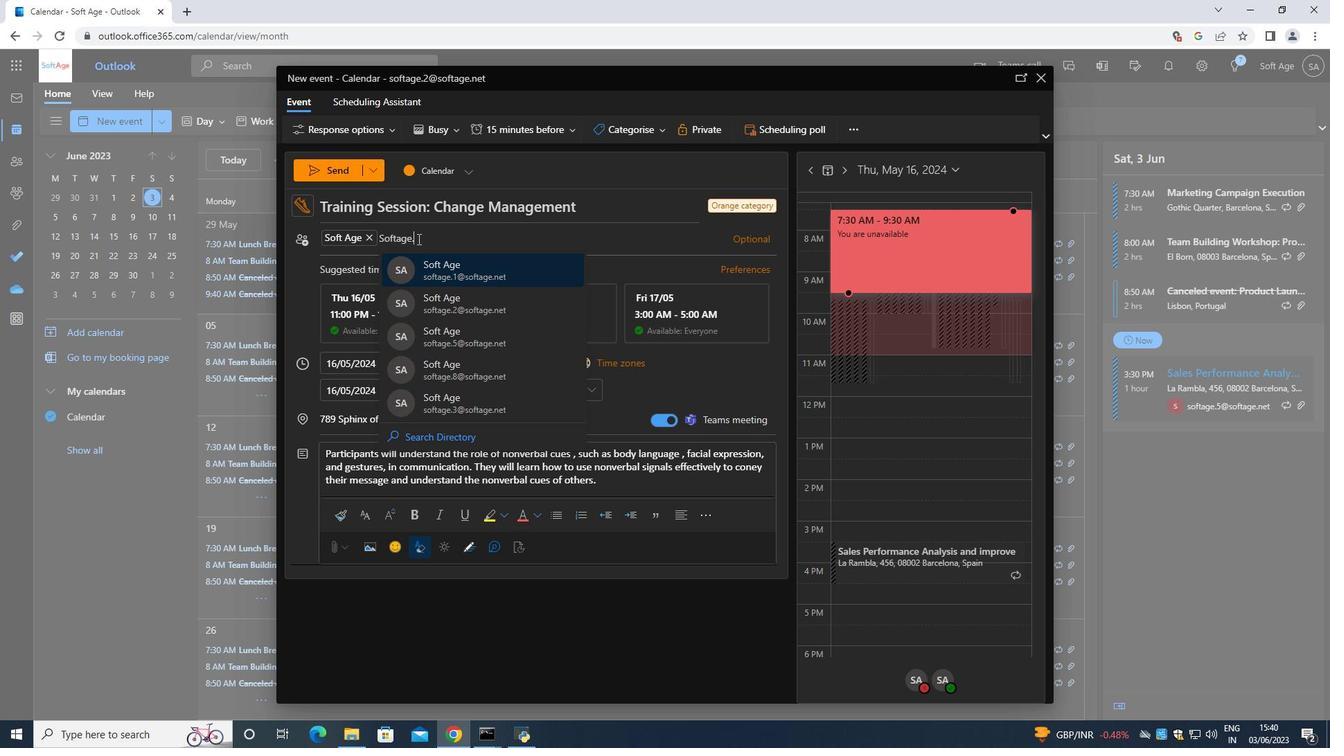 
Action: Mouse moved to (418, 239)
Screenshot: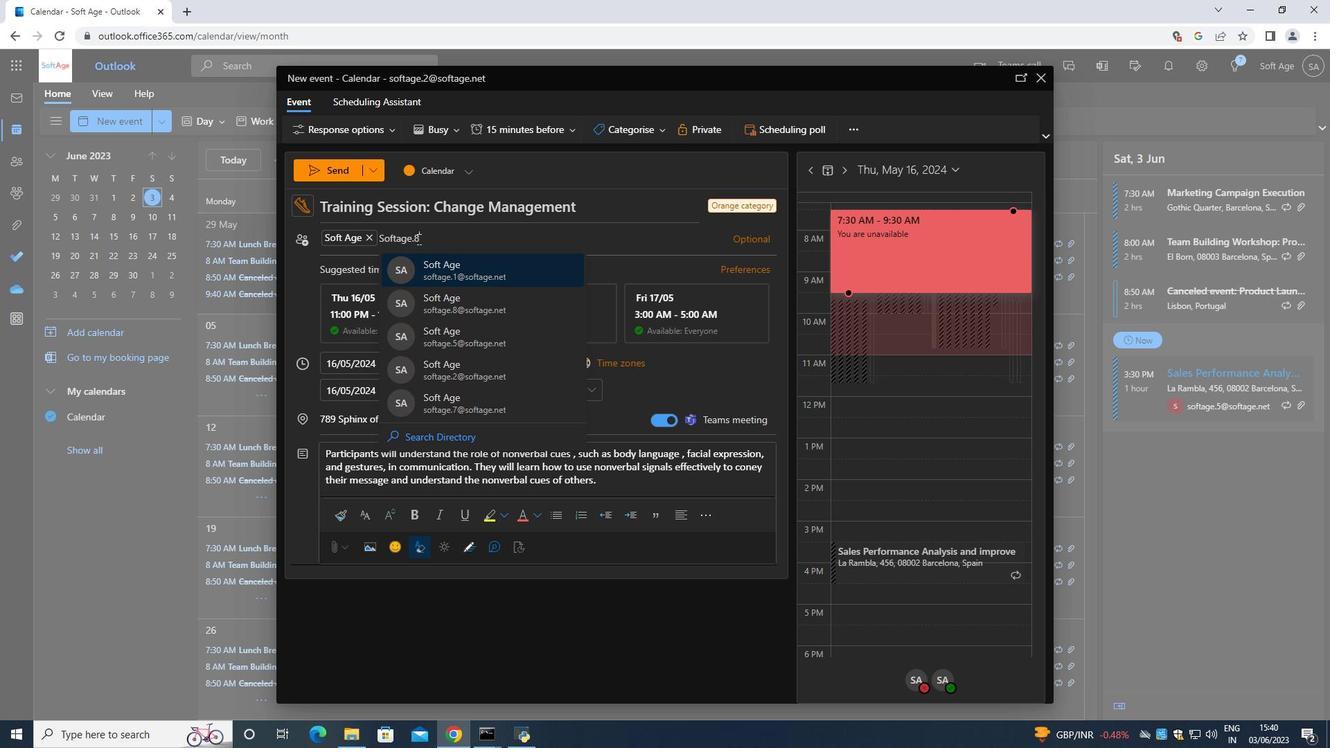
Action: Key pressed <Key.shift>@
Screenshot: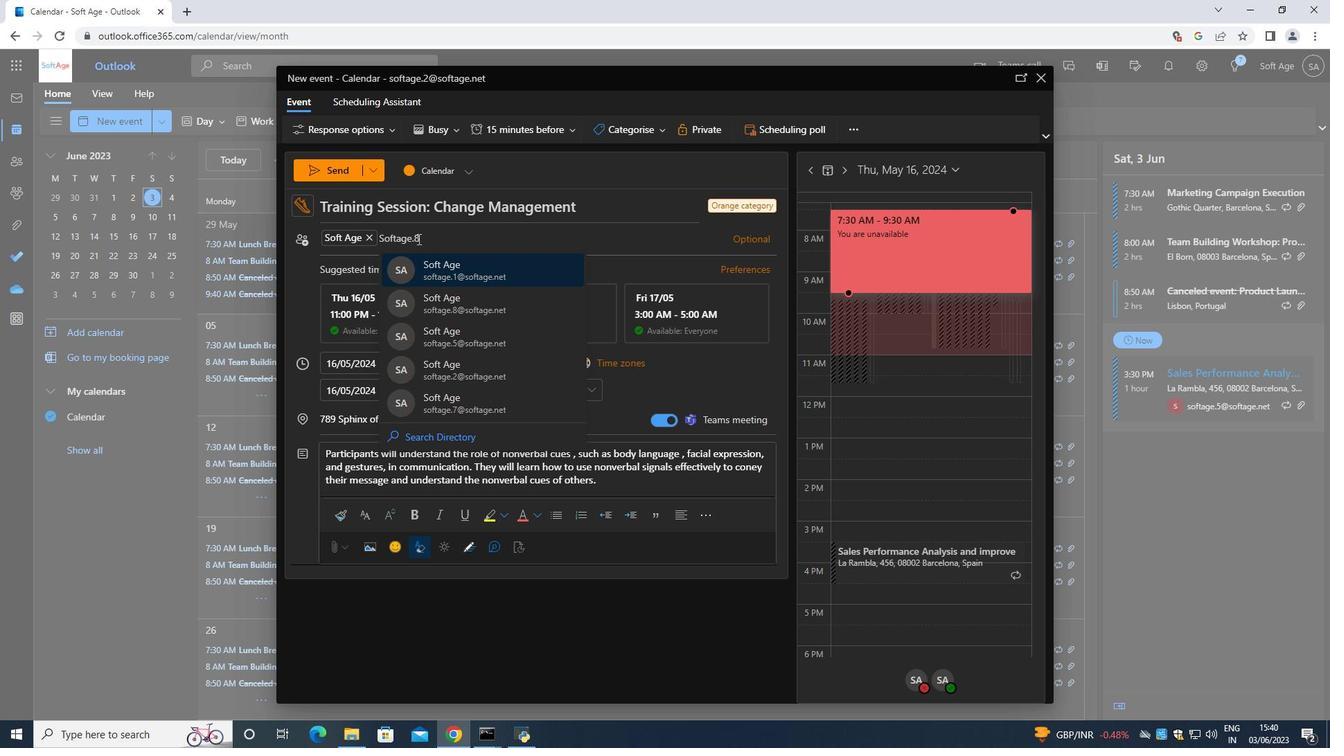 
Action: Mouse moved to (469, 277)
Screenshot: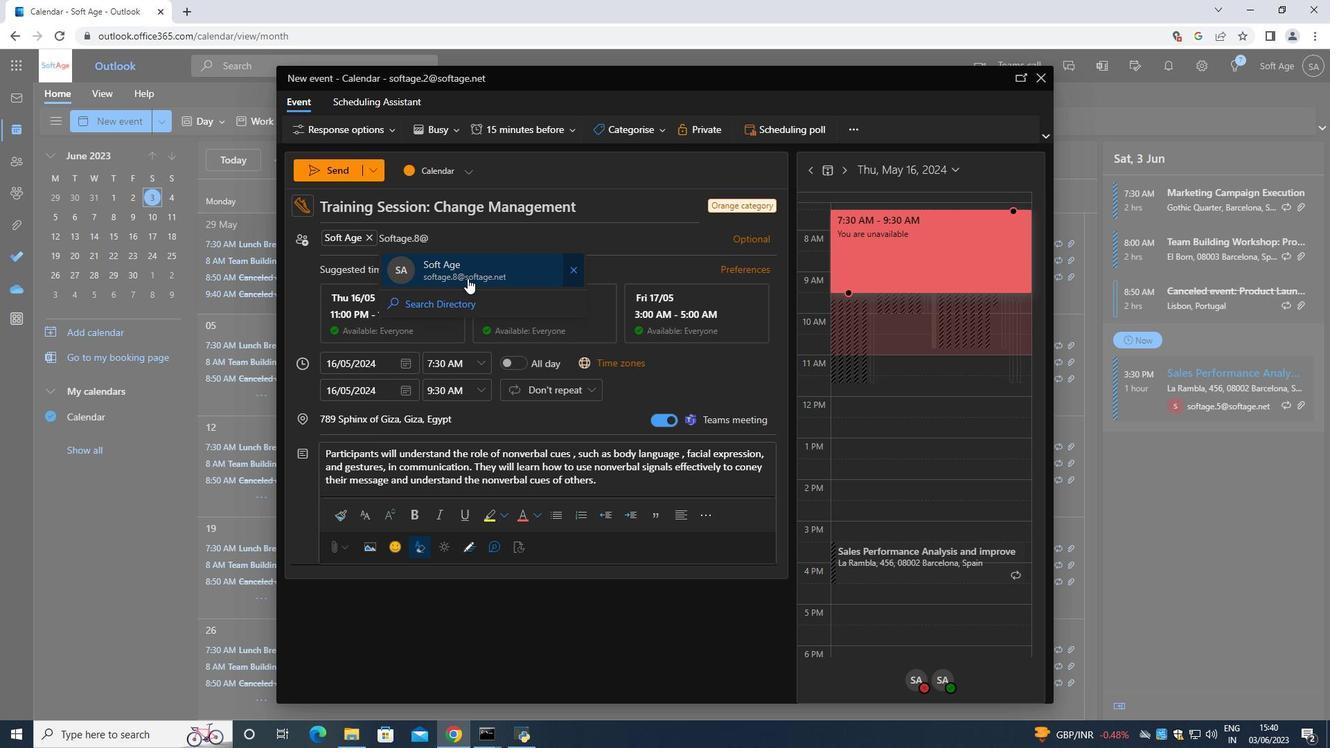 
Action: Mouse pressed left at (469, 277)
Screenshot: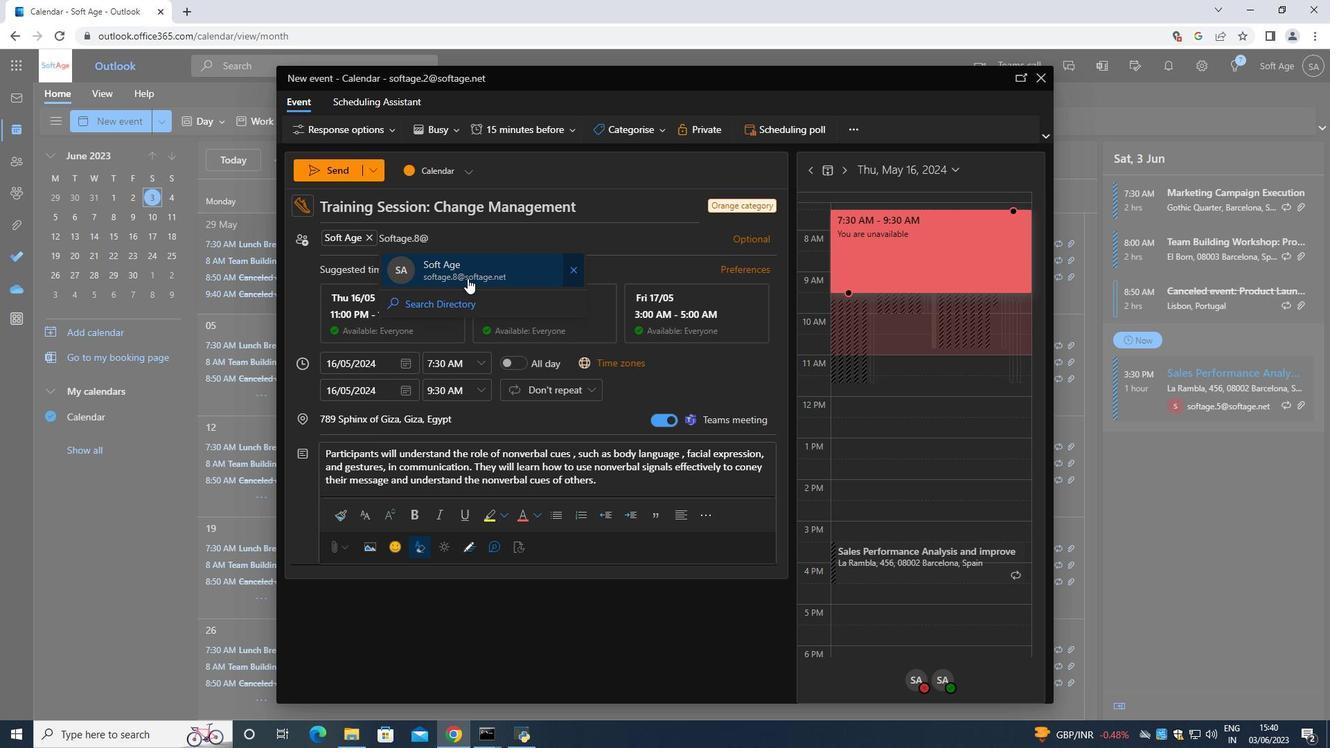 
Action: Mouse moved to (524, 132)
Screenshot: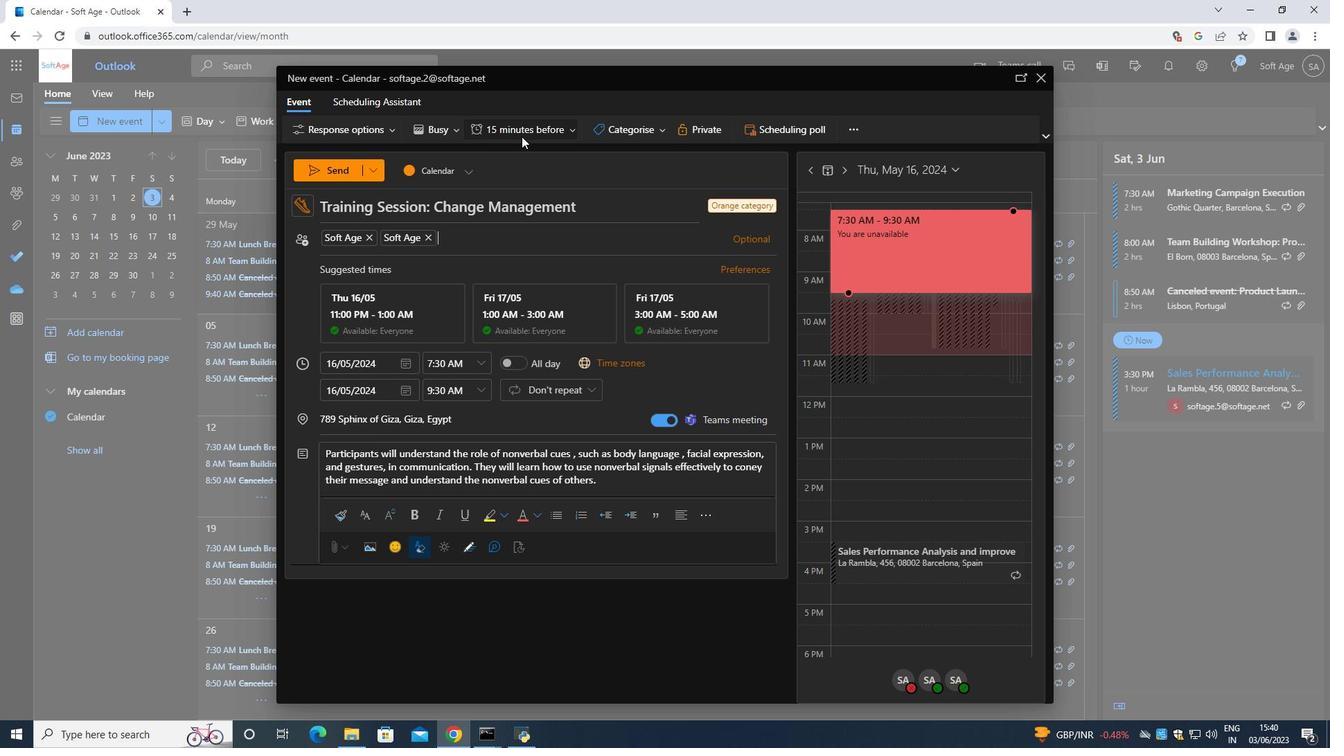 
Action: Mouse pressed left at (524, 132)
Screenshot: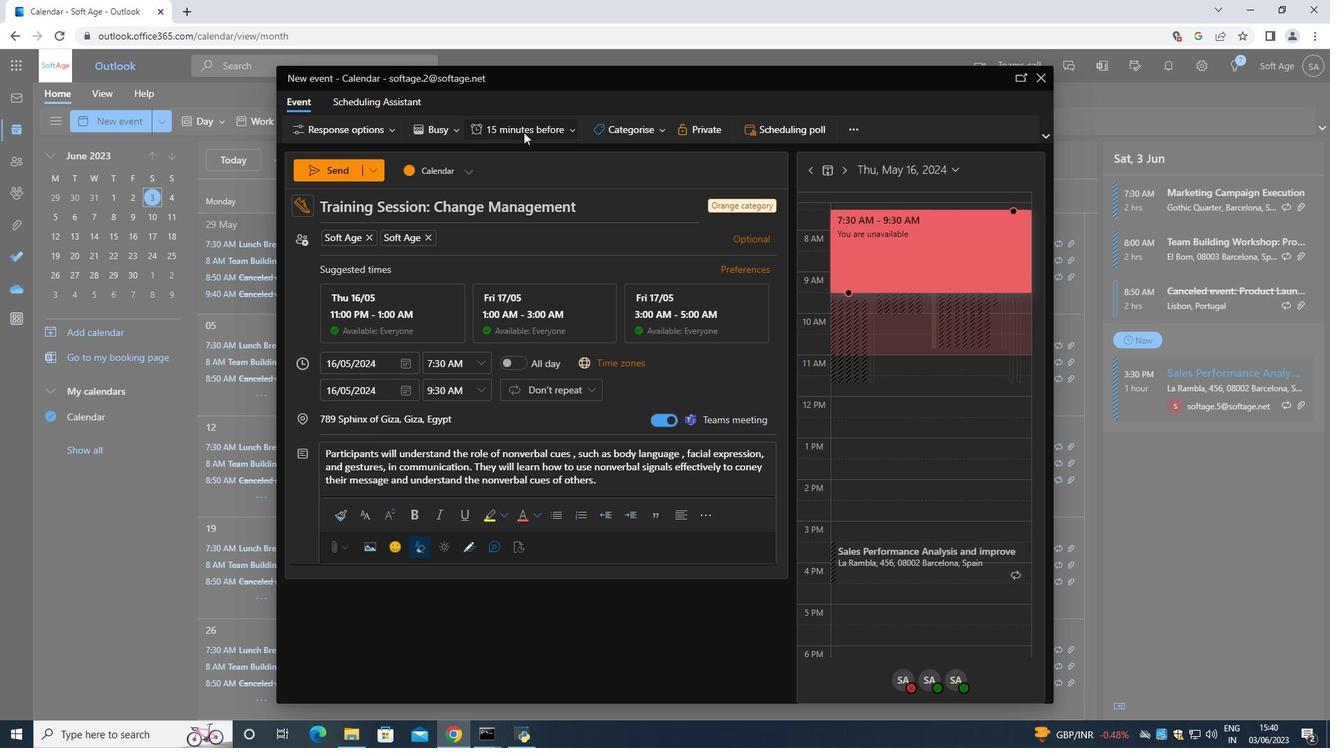 
Action: Mouse moved to (521, 207)
Screenshot: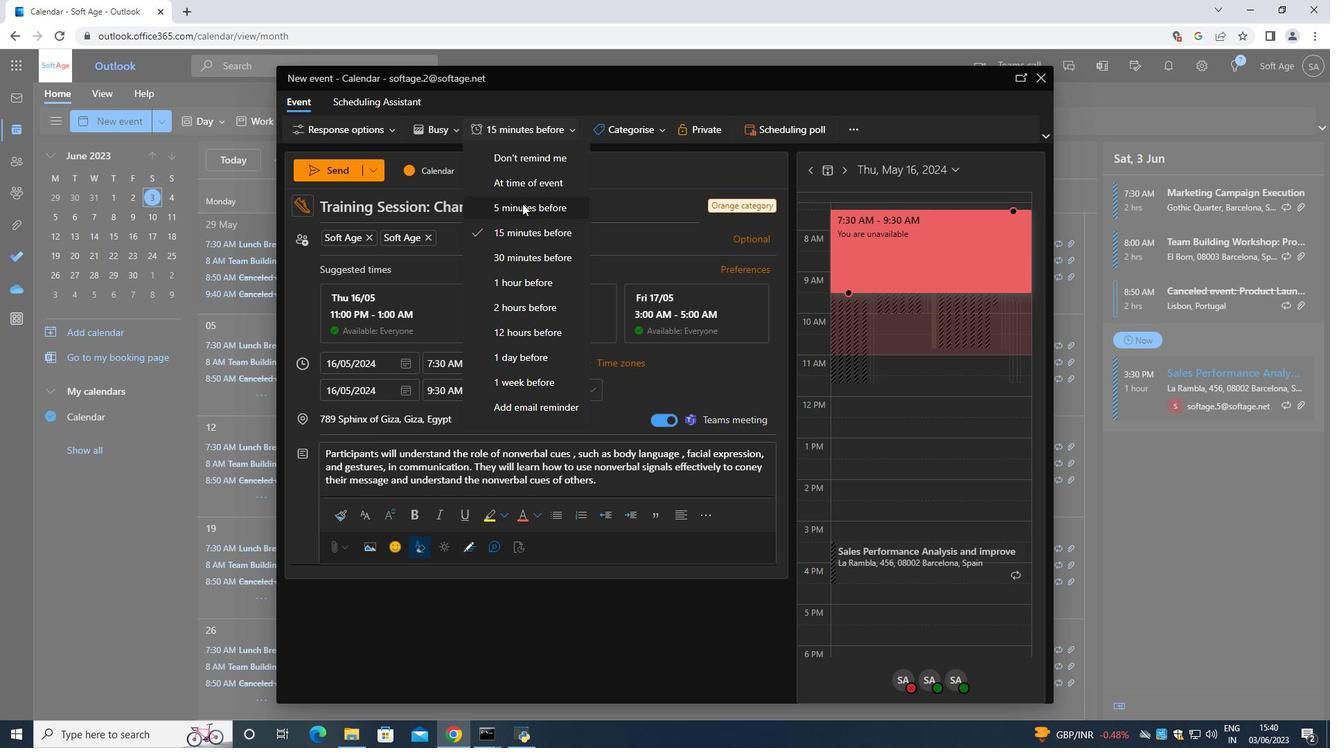 
Action: Mouse pressed left at (521, 207)
Screenshot: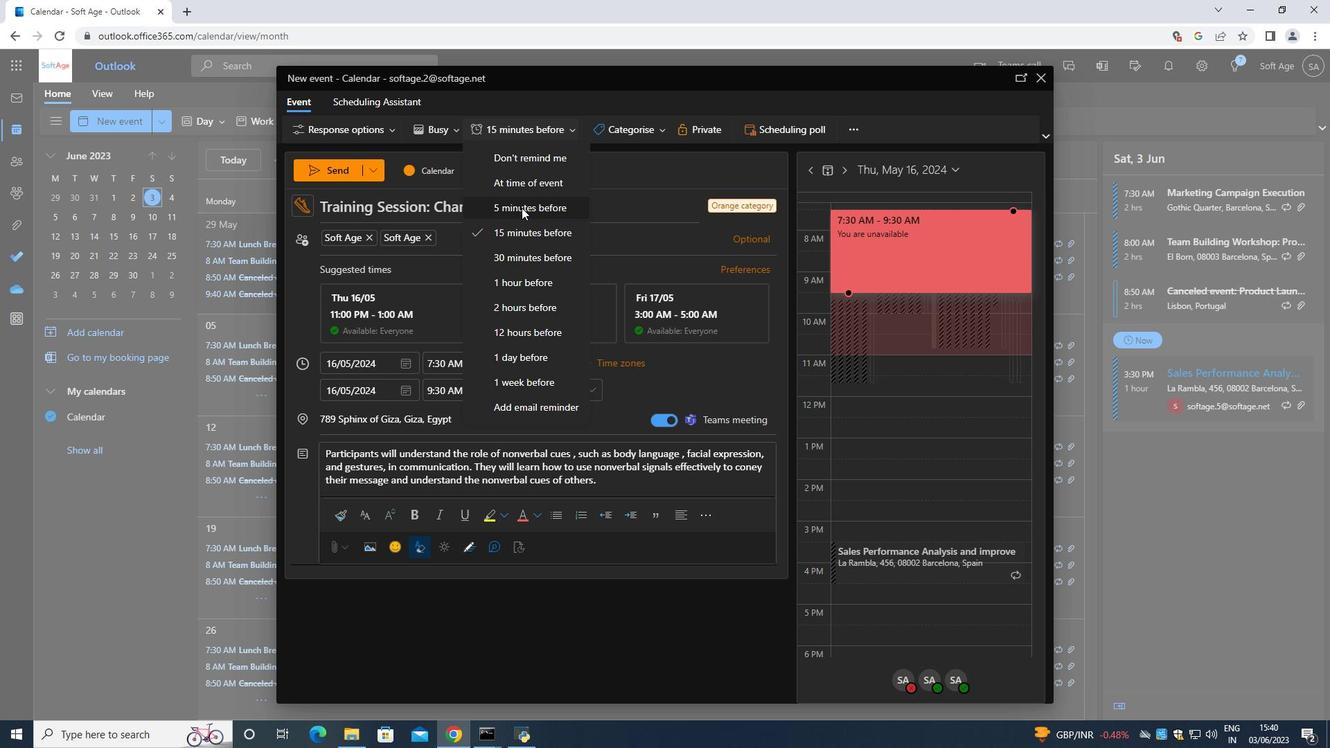 
Action: Mouse moved to (354, 164)
Screenshot: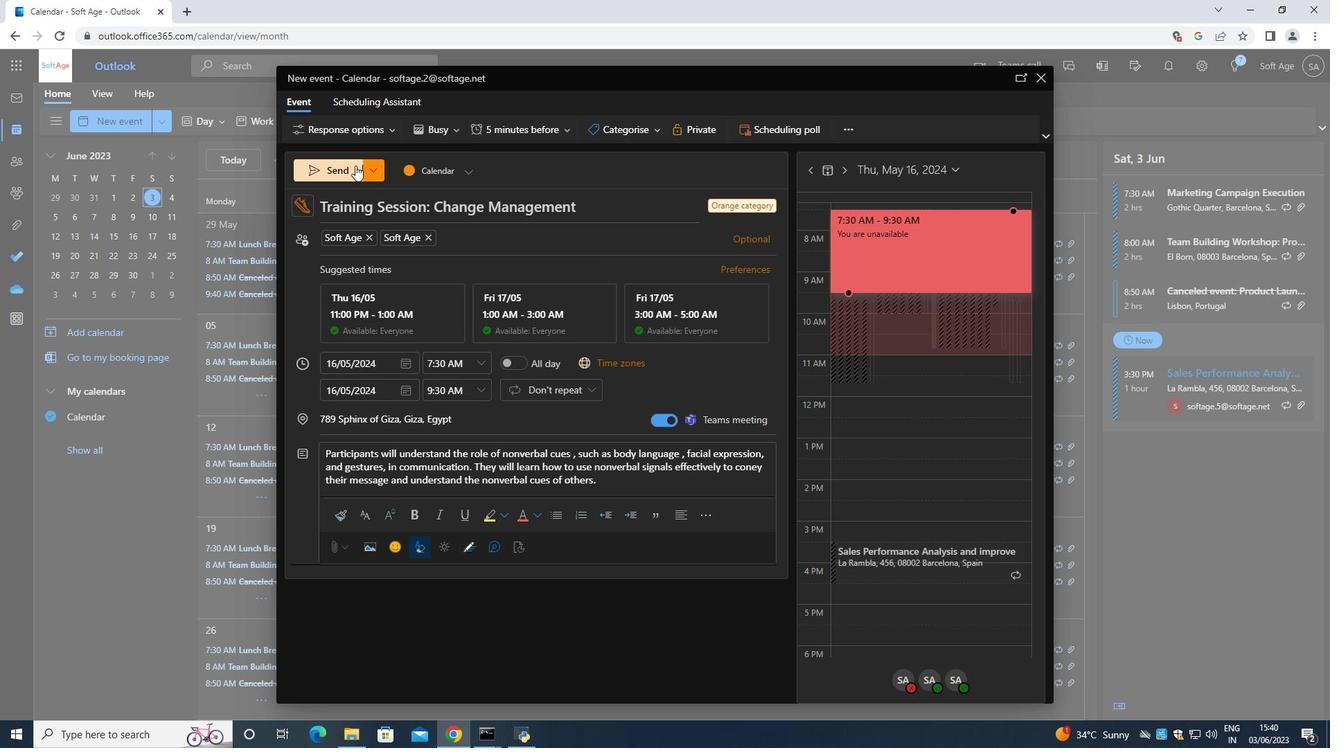 
Action: Mouse pressed left at (354, 164)
Screenshot: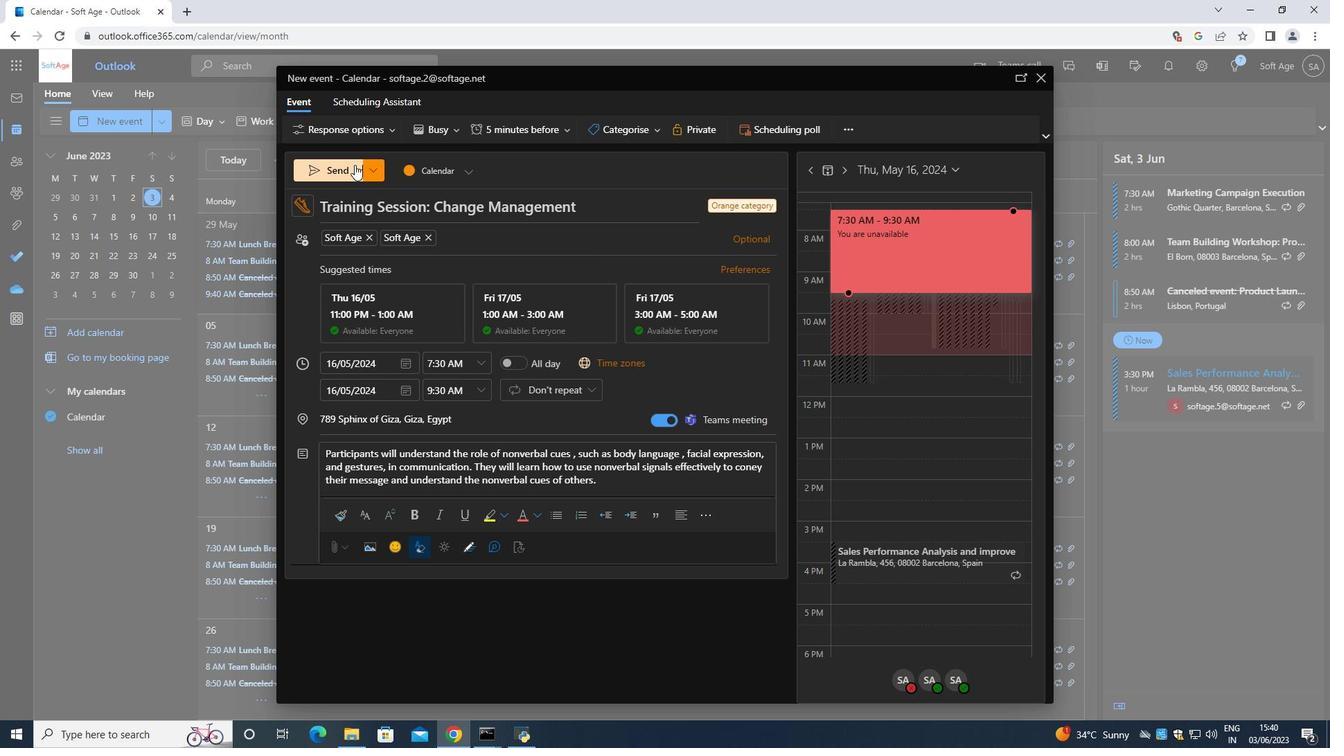 
